 Task: Find connections with filter location Anyang with filter topic #goalswith filter profile language English with filter current company ICE with filter school Institute of Engineering & Management (IEM) with filter industry Philanthropic Fundraising Services with filter service category Administrative with filter keywords title Barber
Action: Mouse moved to (673, 76)
Screenshot: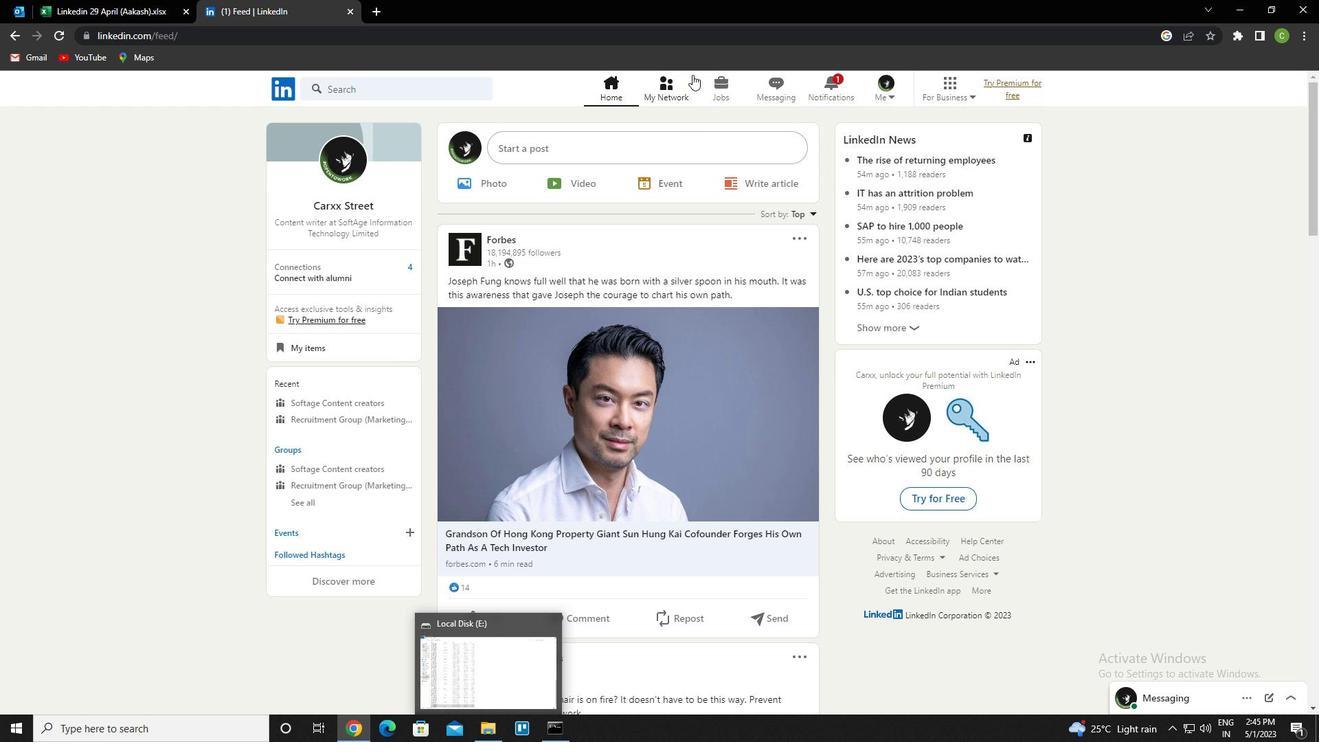 
Action: Mouse pressed left at (673, 76)
Screenshot: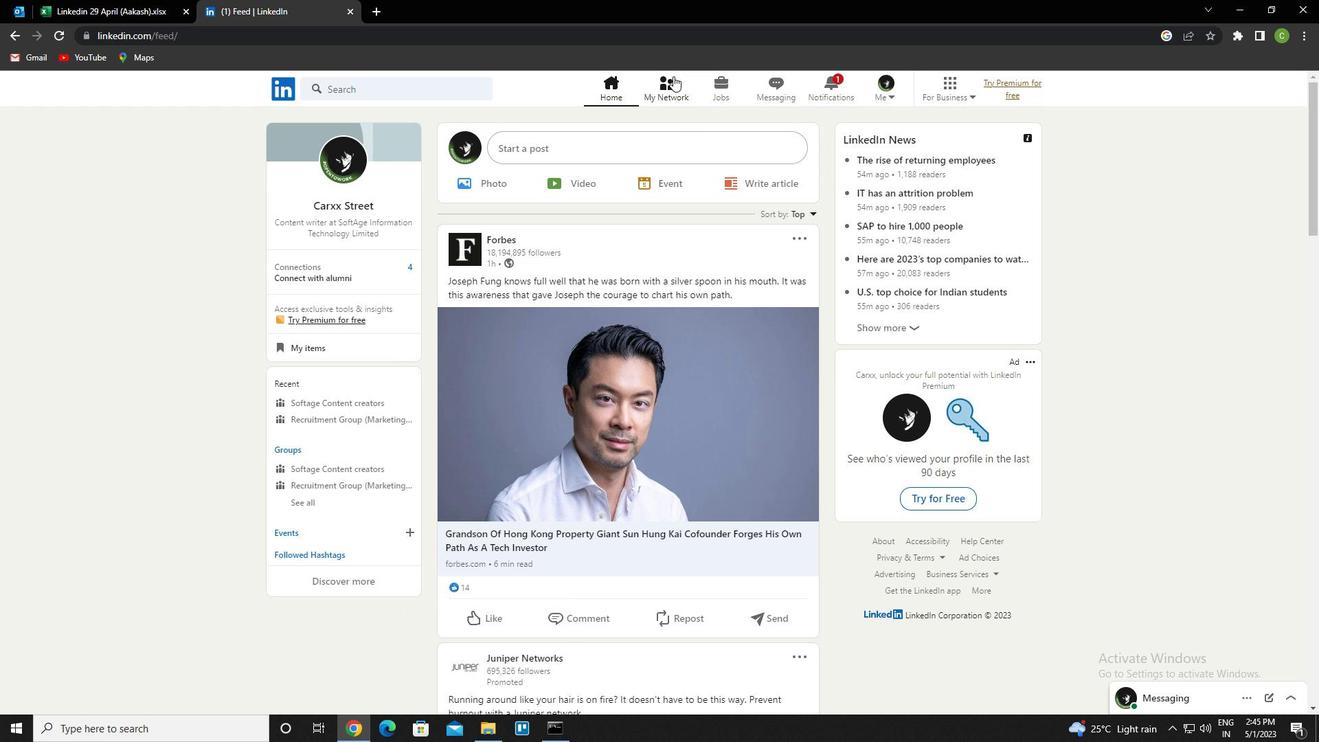 
Action: Mouse moved to (397, 165)
Screenshot: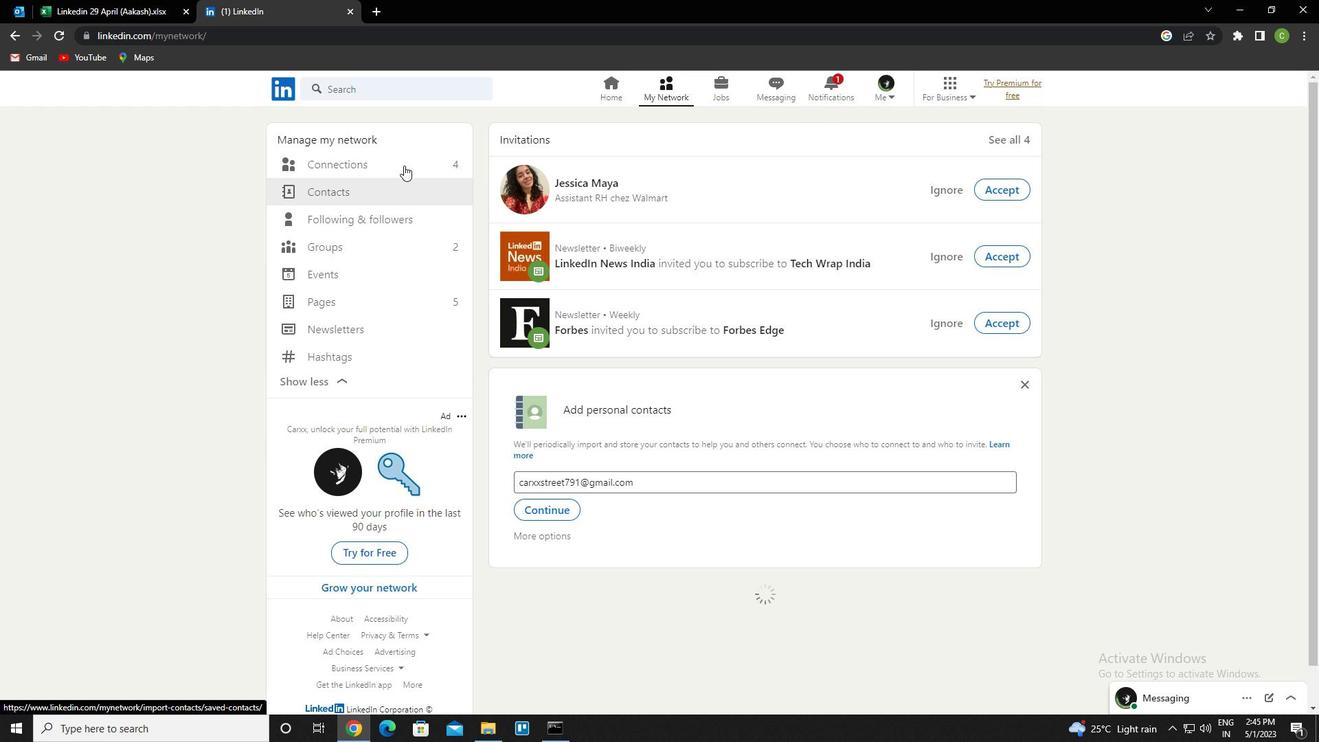
Action: Mouse pressed left at (397, 165)
Screenshot: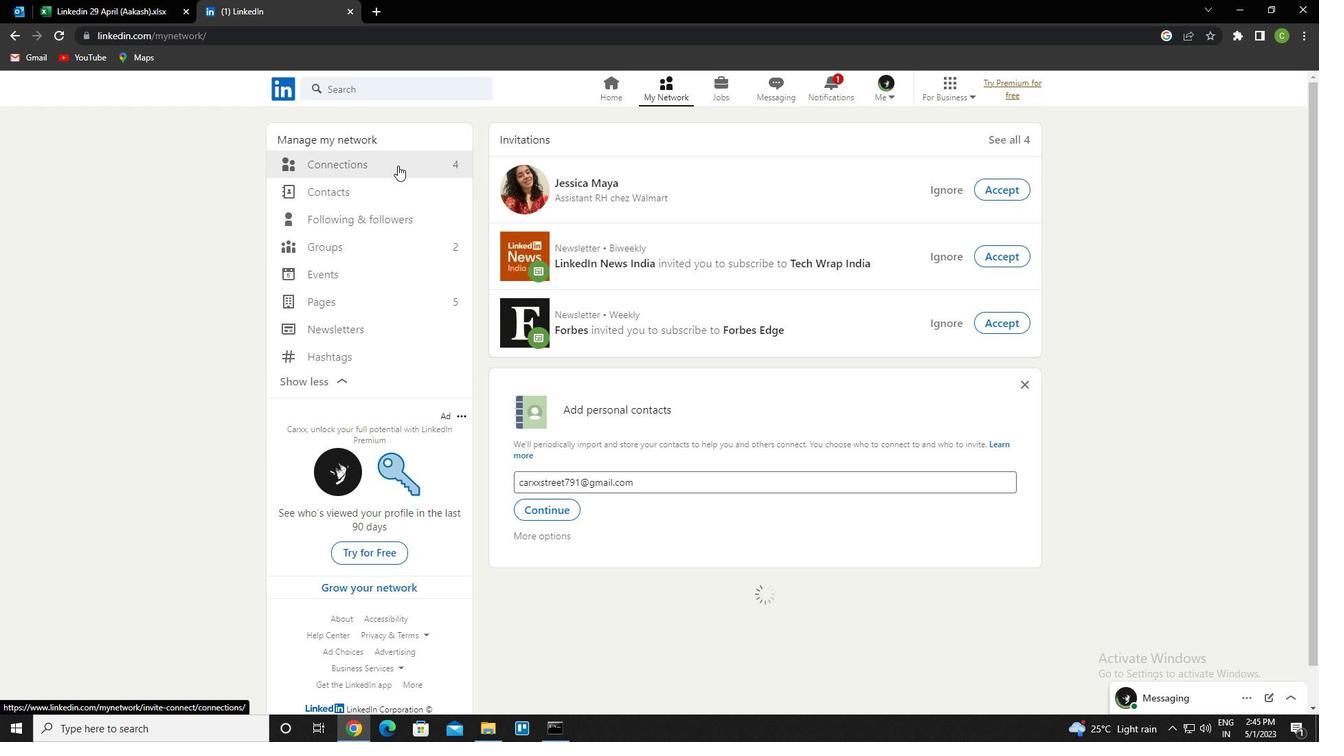 
Action: Mouse moved to (776, 166)
Screenshot: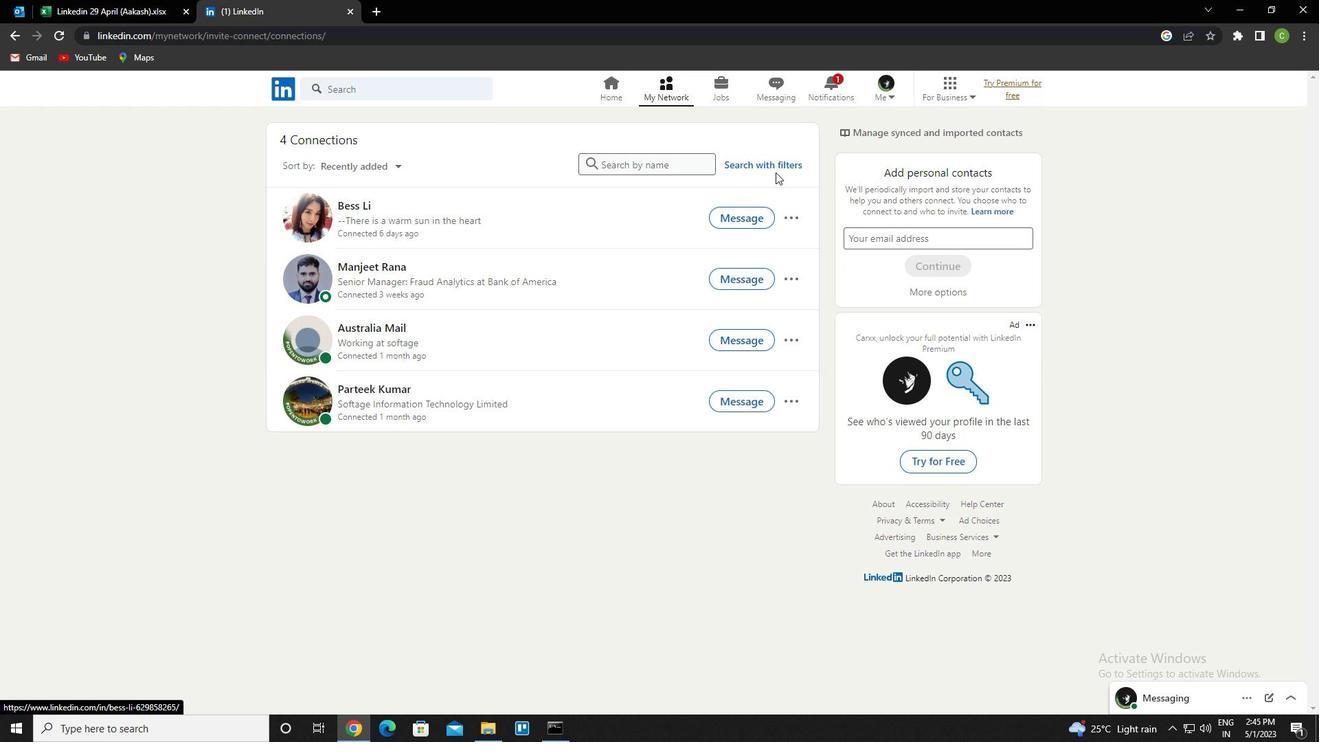 
Action: Mouse pressed left at (776, 166)
Screenshot: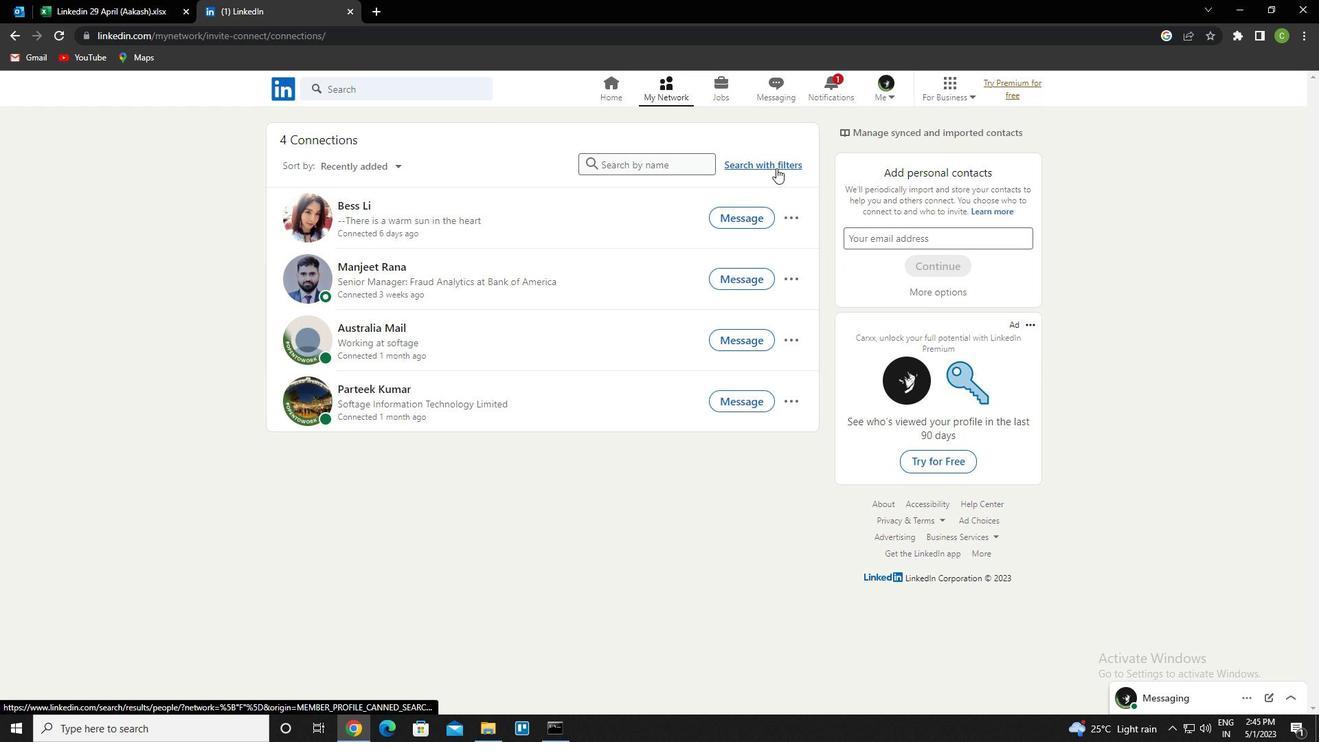 
Action: Mouse moved to (705, 120)
Screenshot: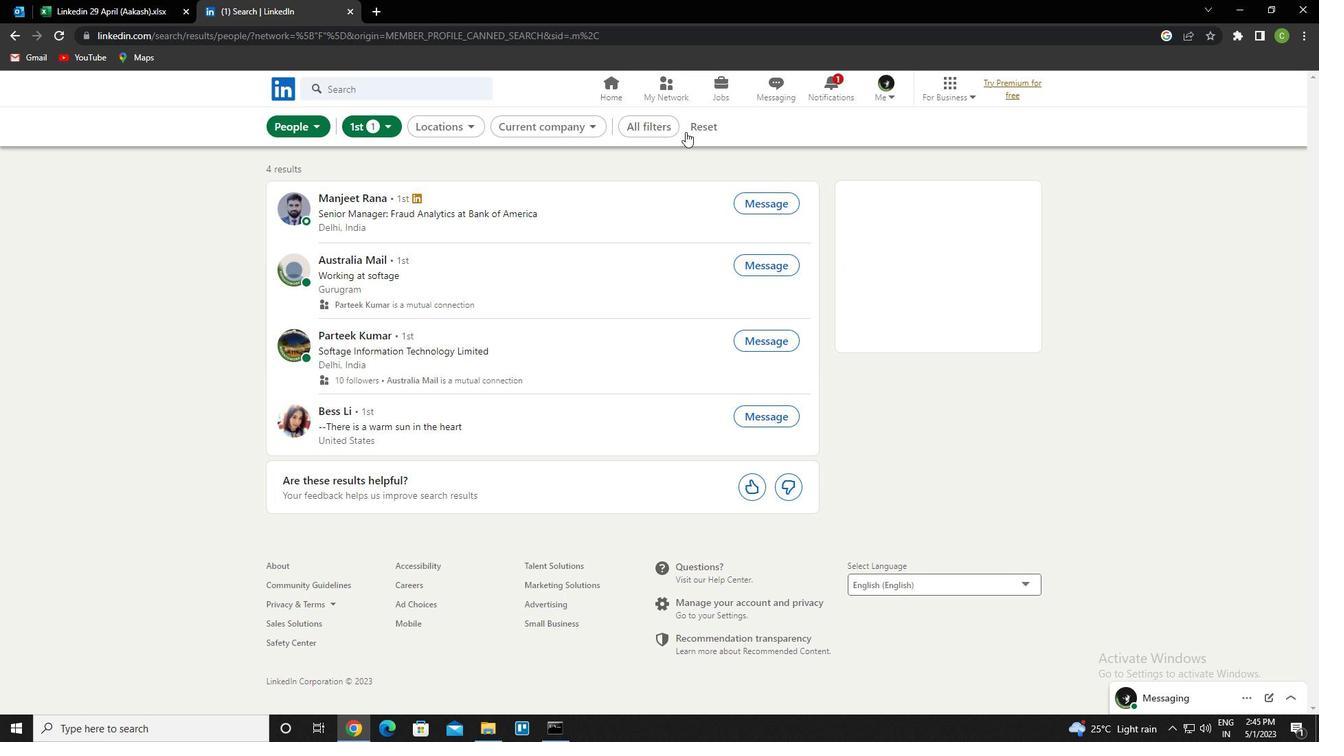 
Action: Mouse pressed left at (705, 120)
Screenshot: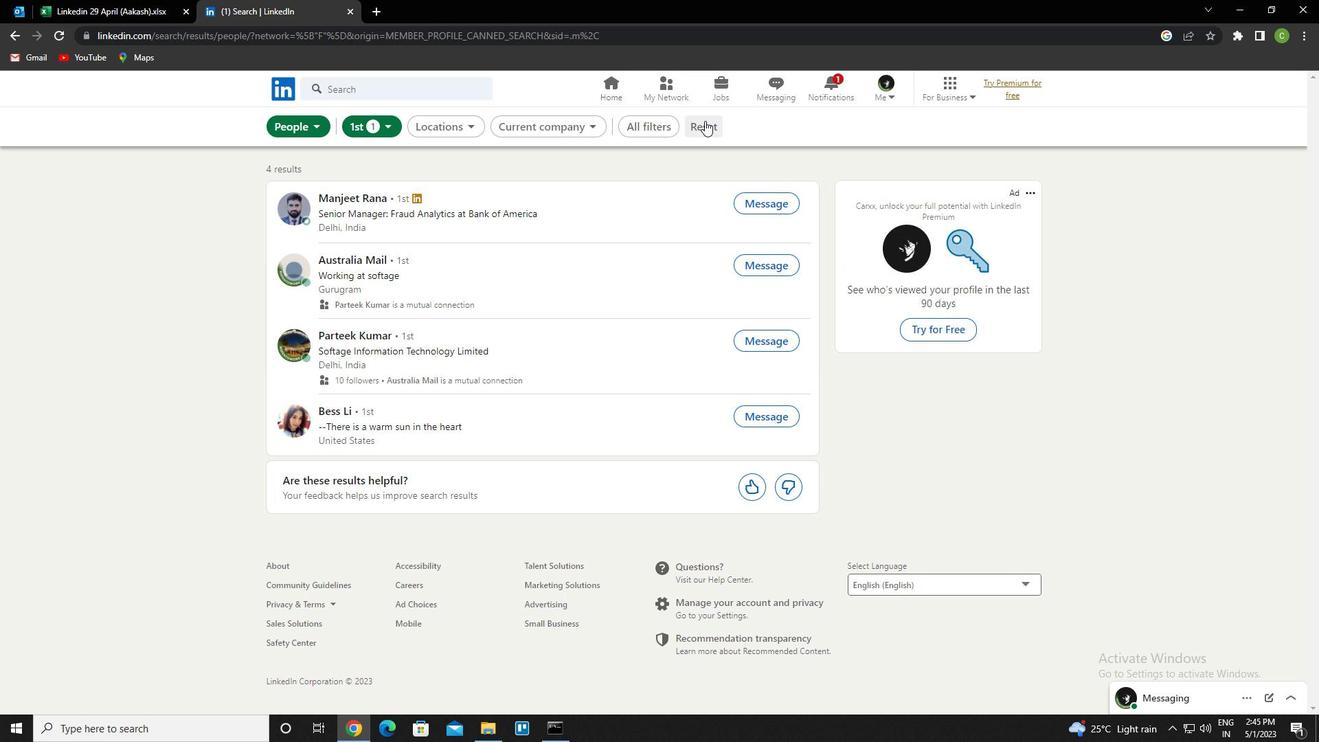 
Action: Mouse moved to (683, 124)
Screenshot: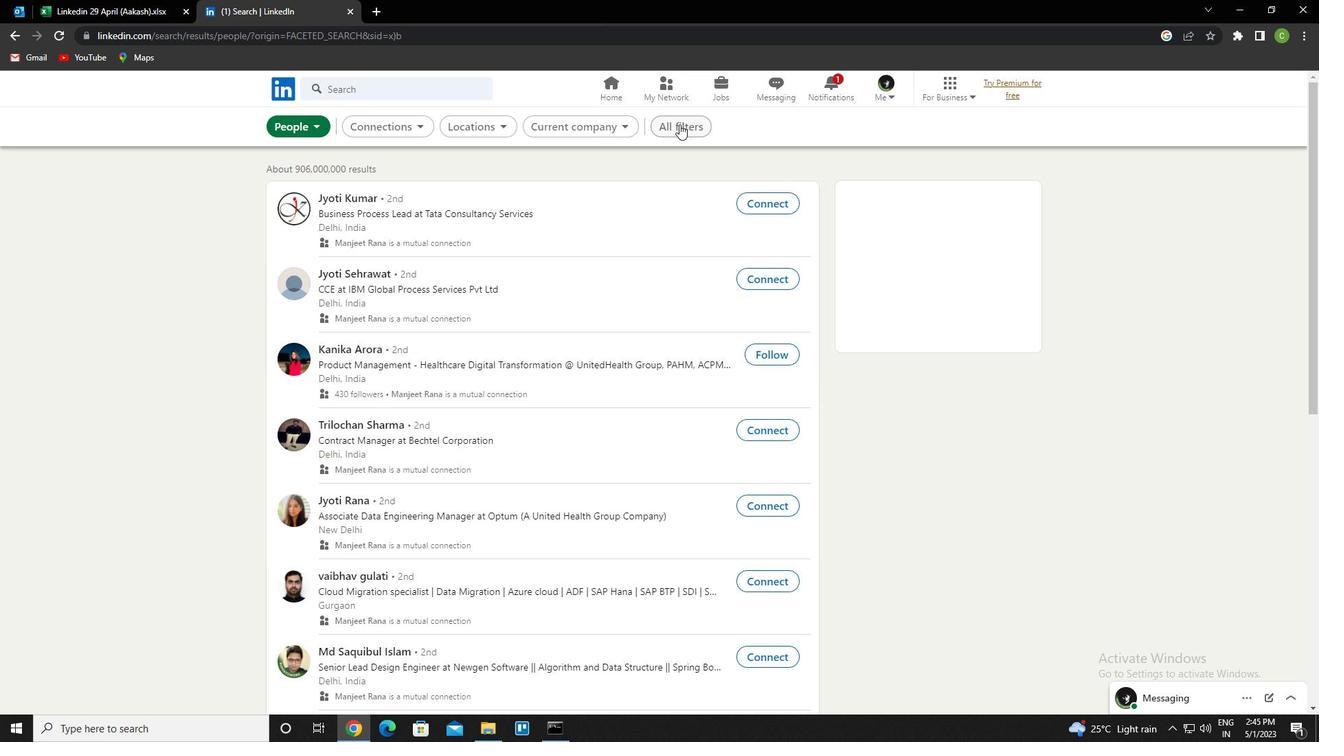 
Action: Mouse pressed left at (683, 124)
Screenshot: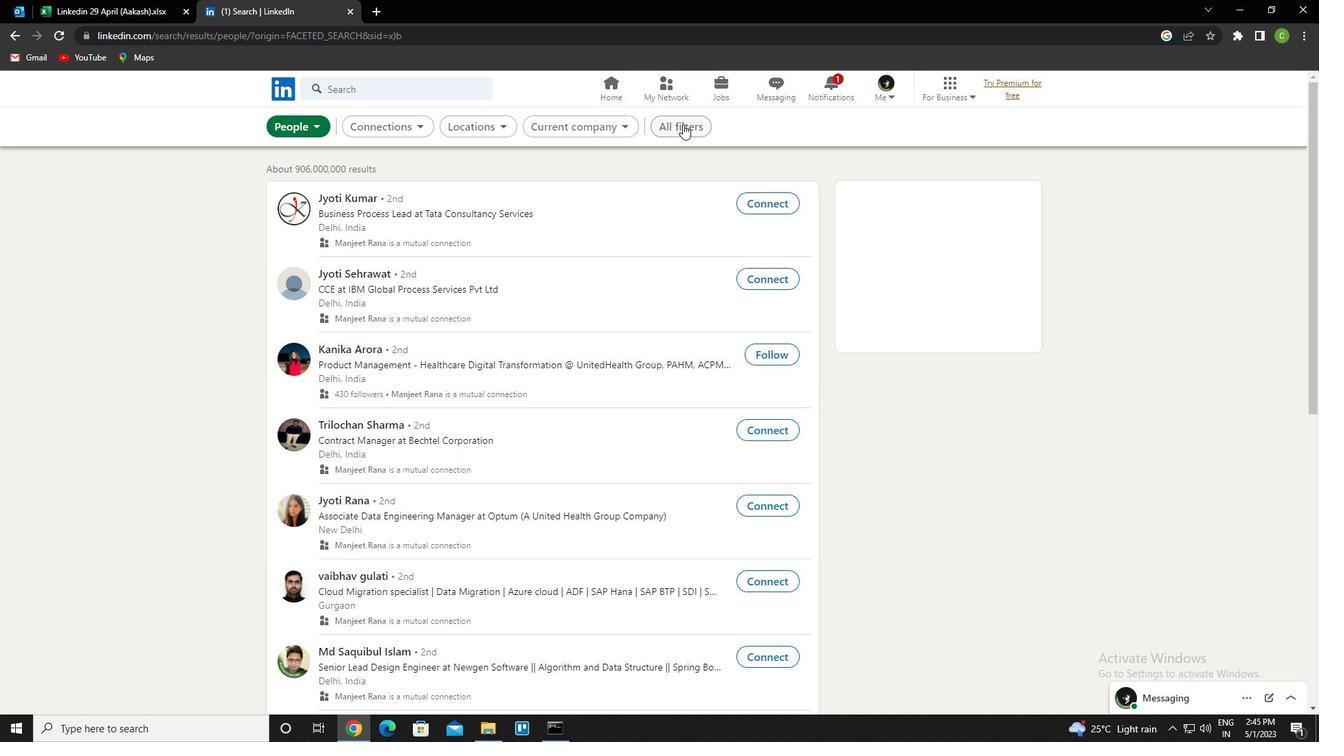 
Action: Mouse moved to (1188, 415)
Screenshot: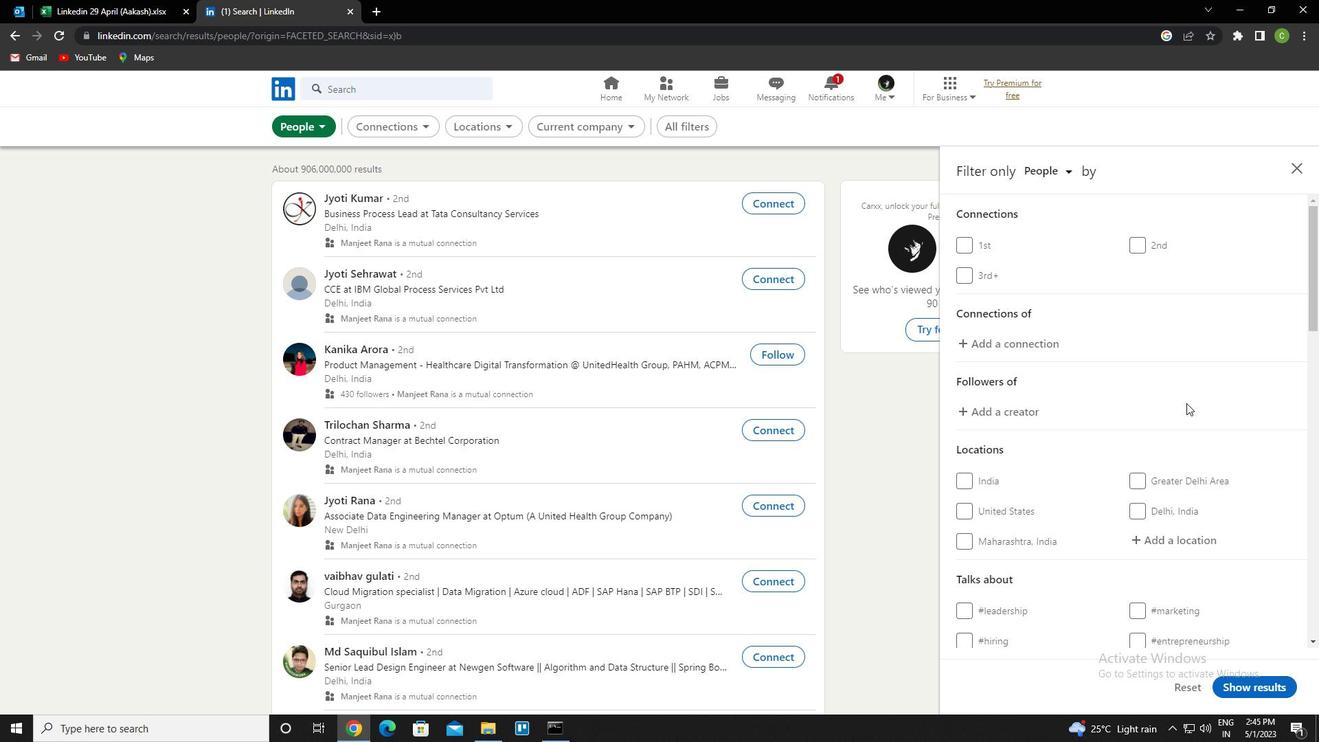 
Action: Mouse scrolled (1188, 414) with delta (0, 0)
Screenshot: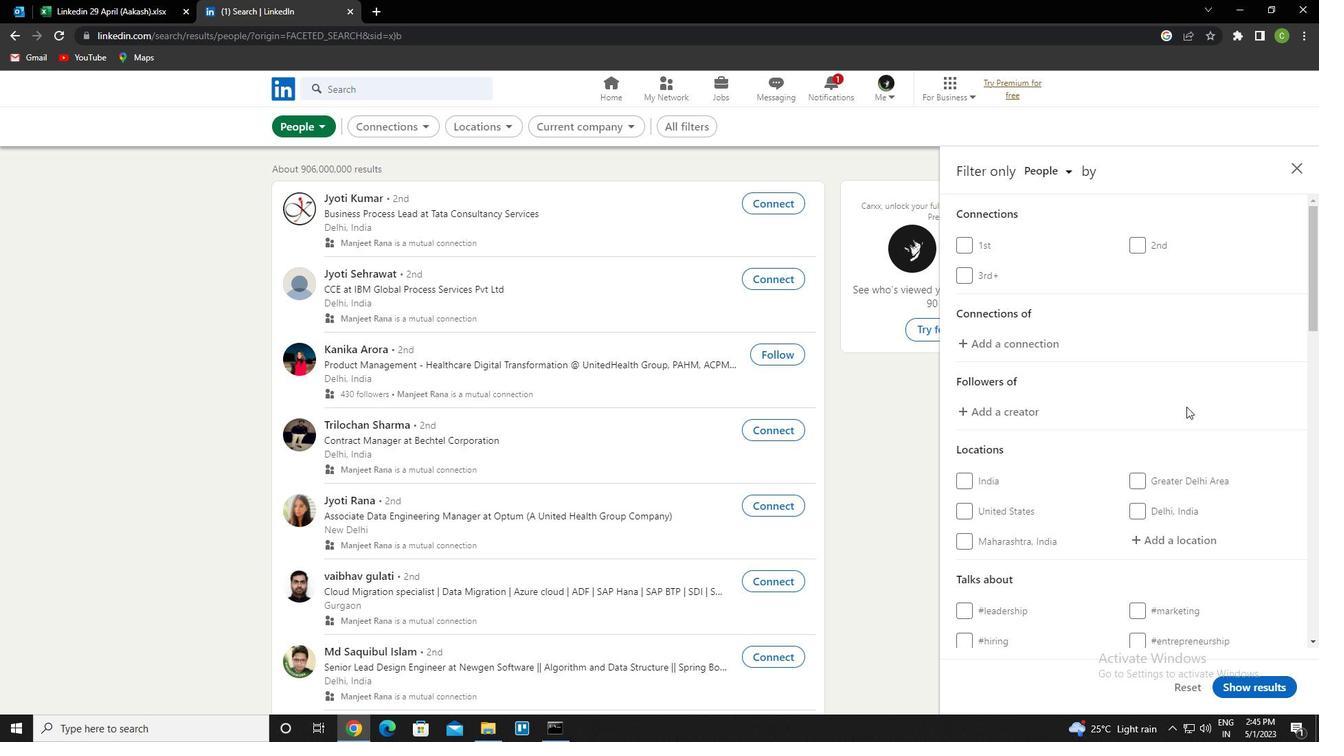 
Action: Mouse moved to (1195, 468)
Screenshot: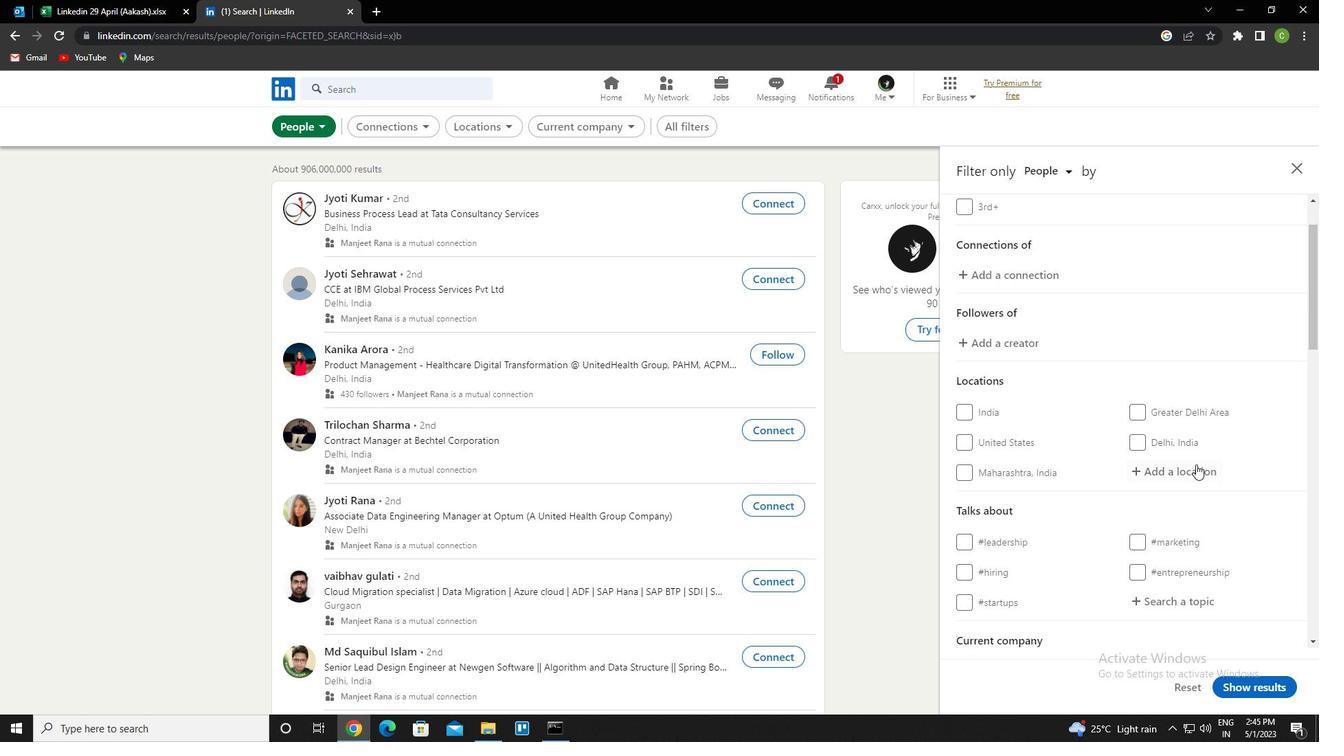 
Action: Mouse pressed left at (1195, 468)
Screenshot: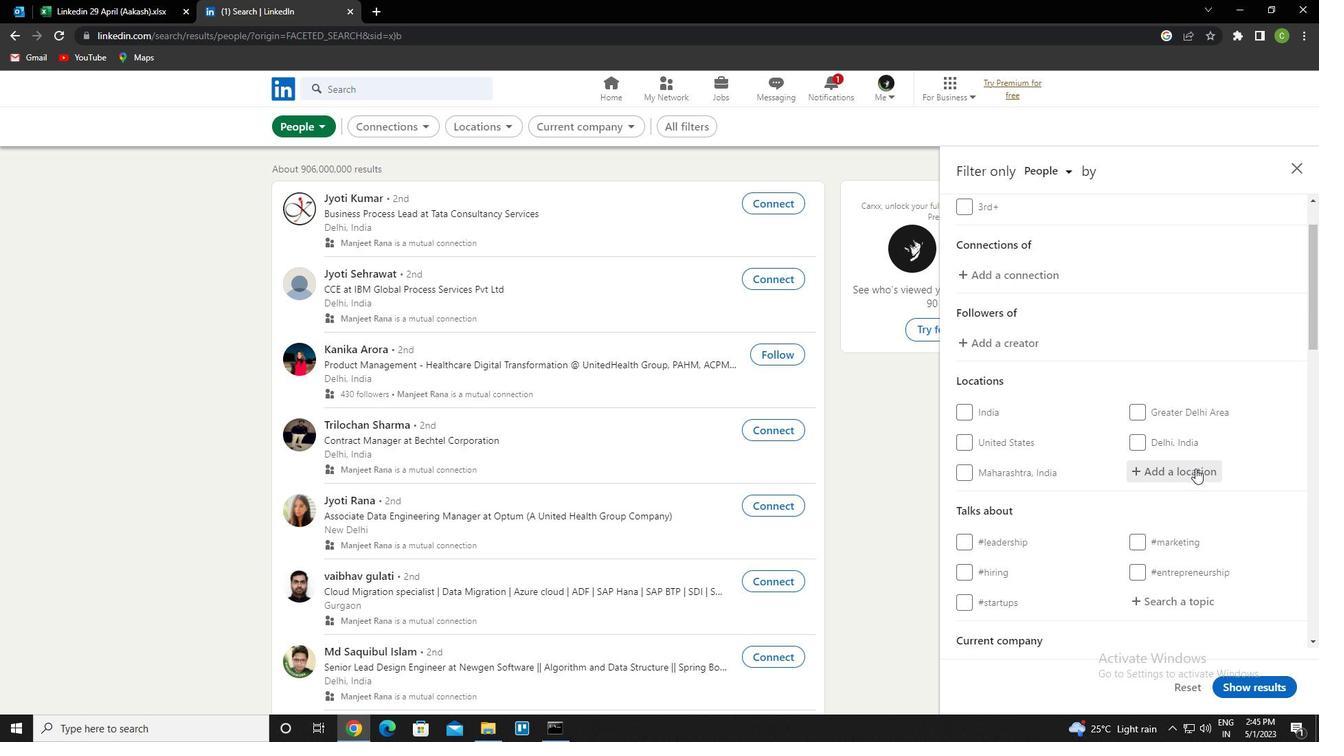 
Action: Mouse moved to (1053, 564)
Screenshot: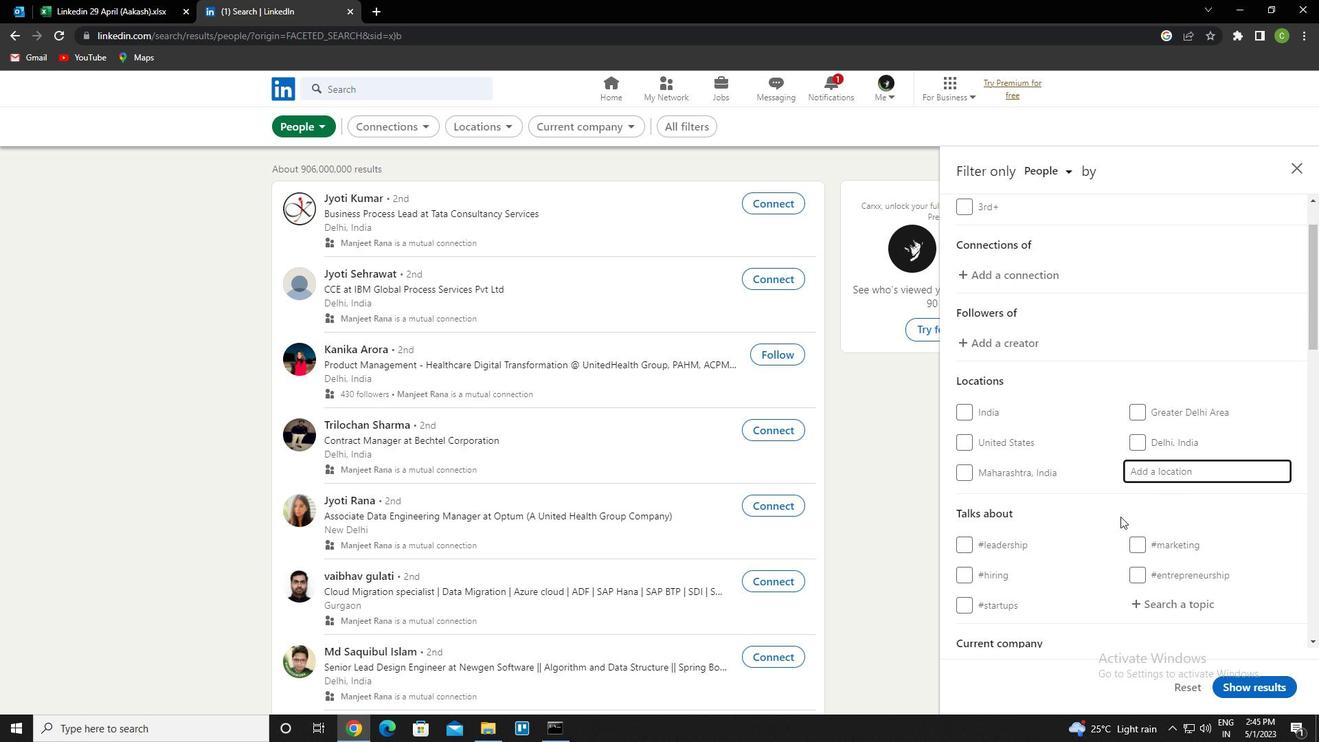 
Action: Key pressed <Key.caps_lock>a<Key.caps_lock>nyang<Key.down><Key.enter>
Screenshot: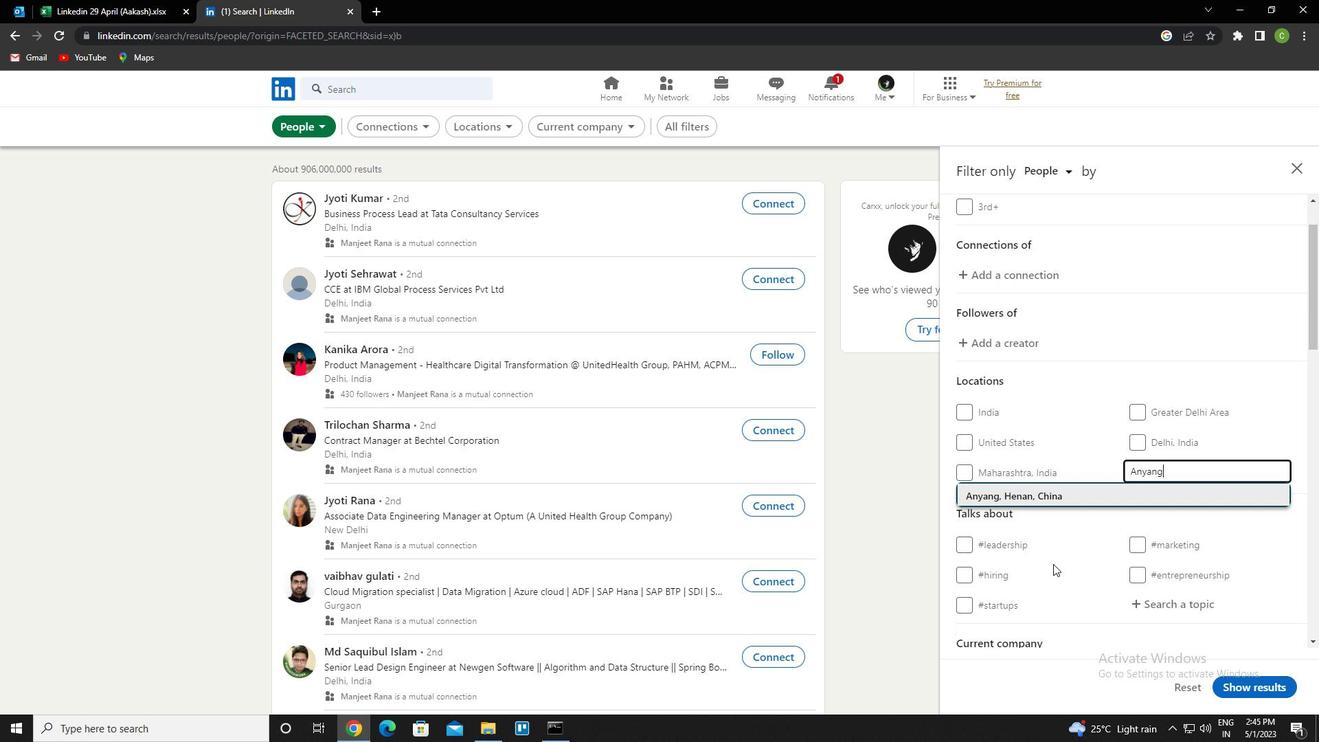 
Action: Mouse moved to (1045, 597)
Screenshot: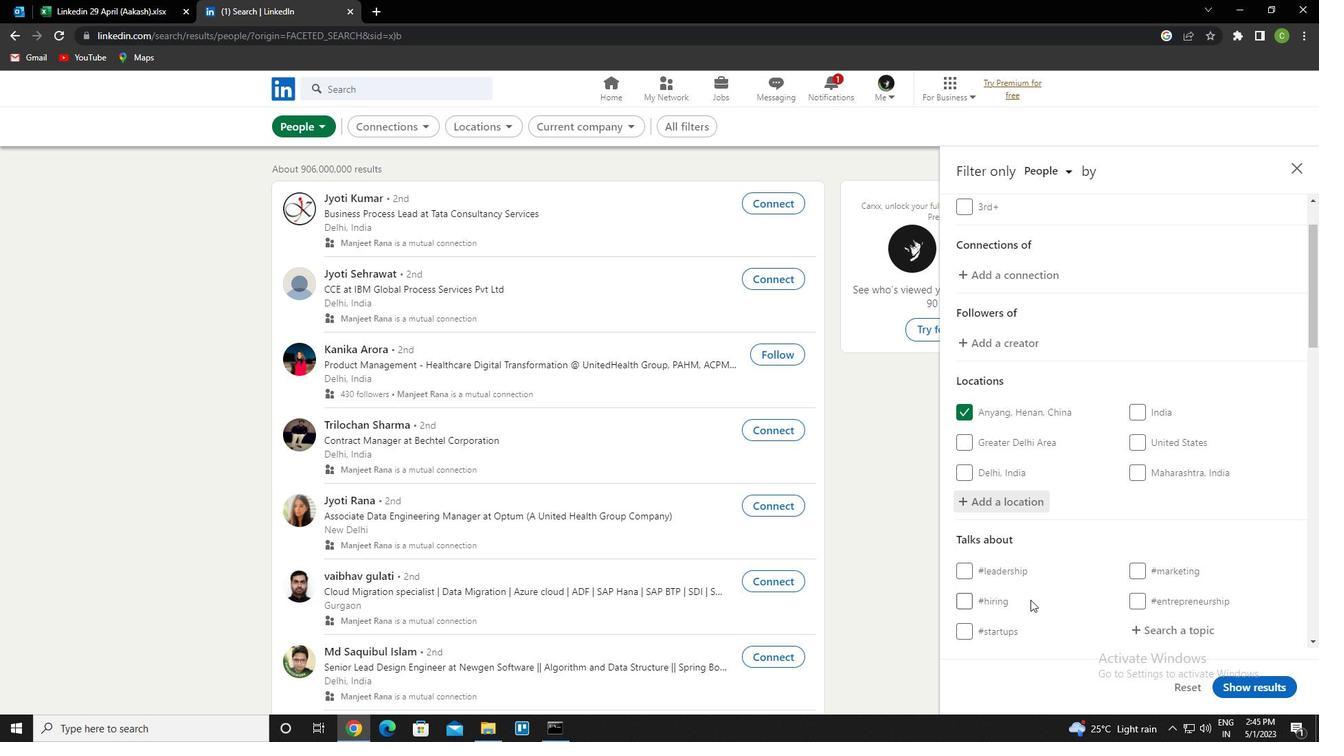 
Action: Mouse scrolled (1045, 596) with delta (0, 0)
Screenshot: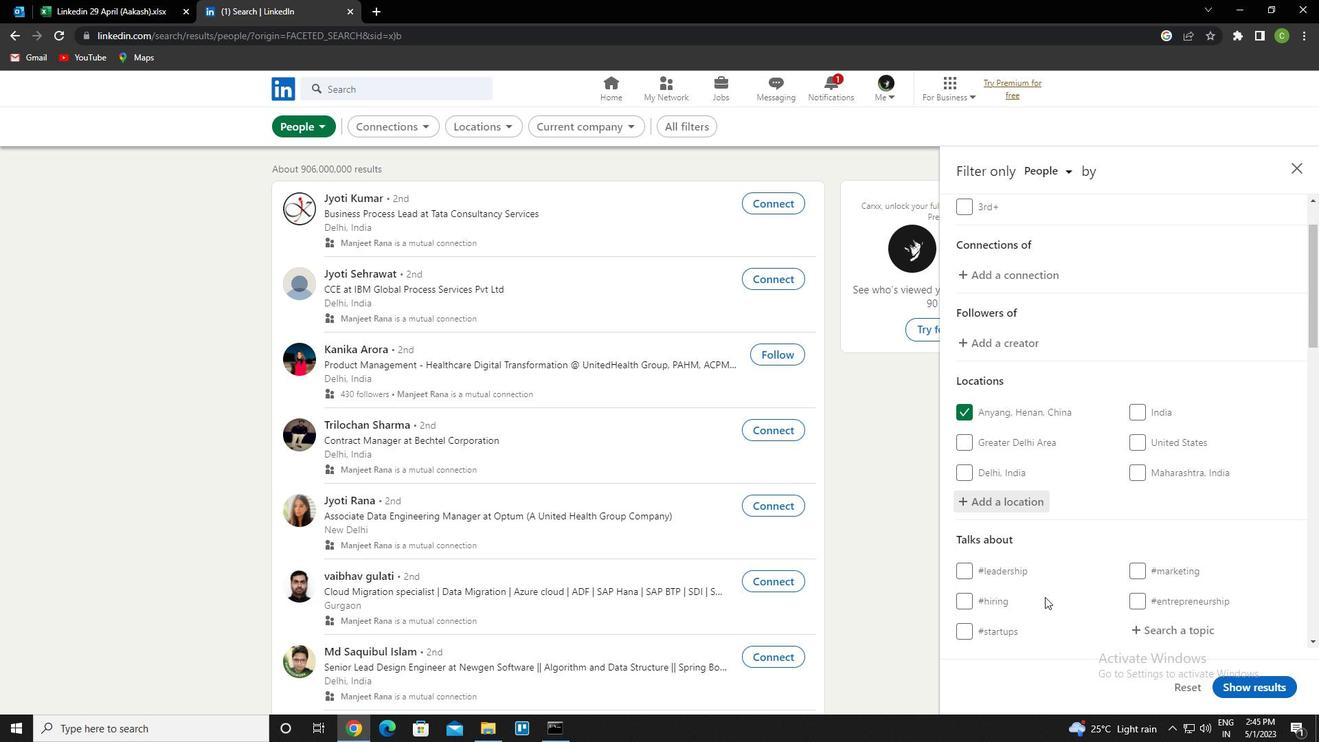 
Action: Mouse scrolled (1045, 596) with delta (0, 0)
Screenshot: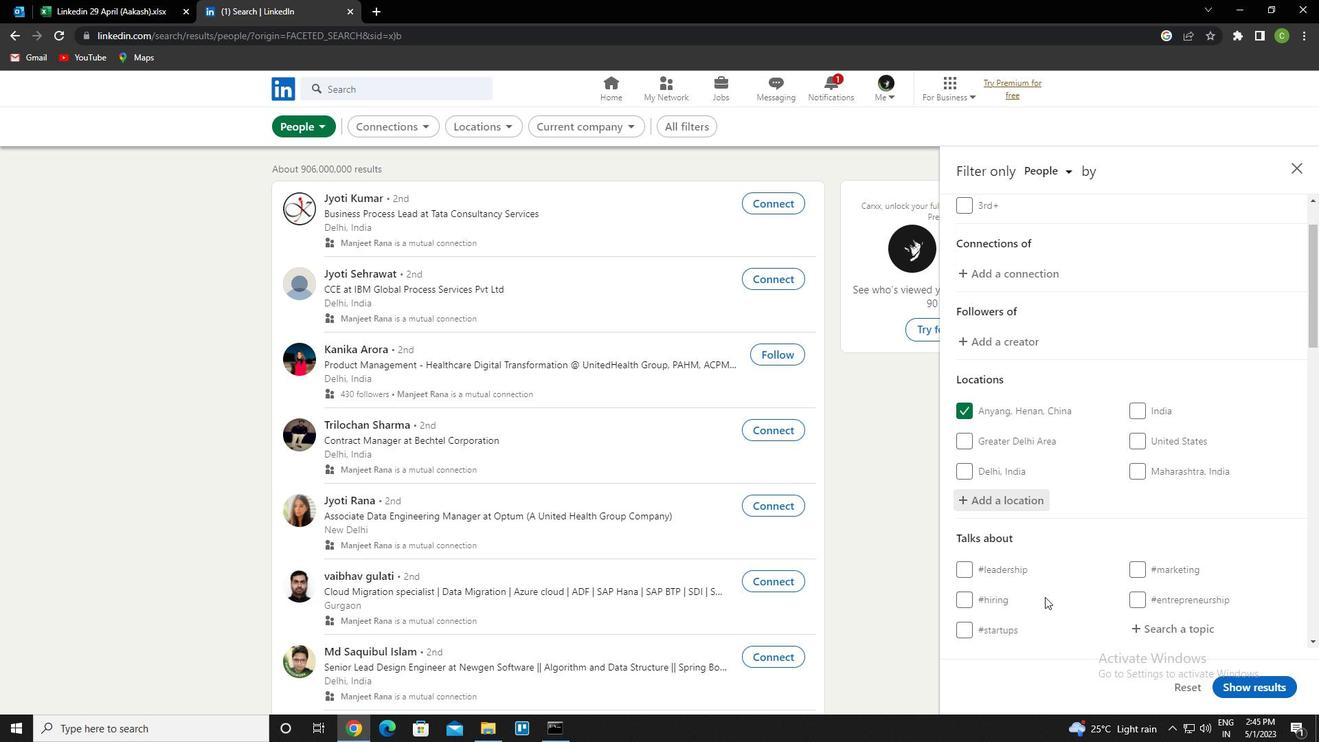 
Action: Mouse moved to (1203, 495)
Screenshot: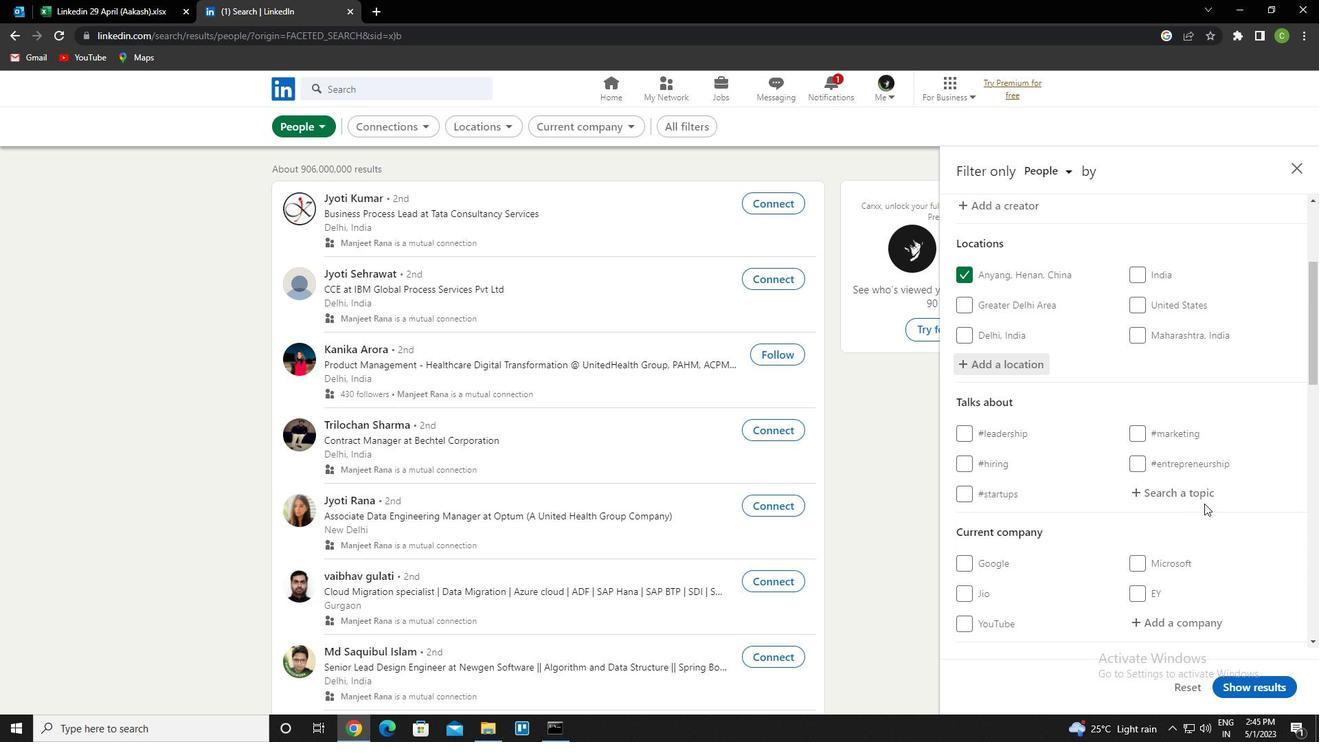 
Action: Mouse pressed left at (1203, 495)
Screenshot: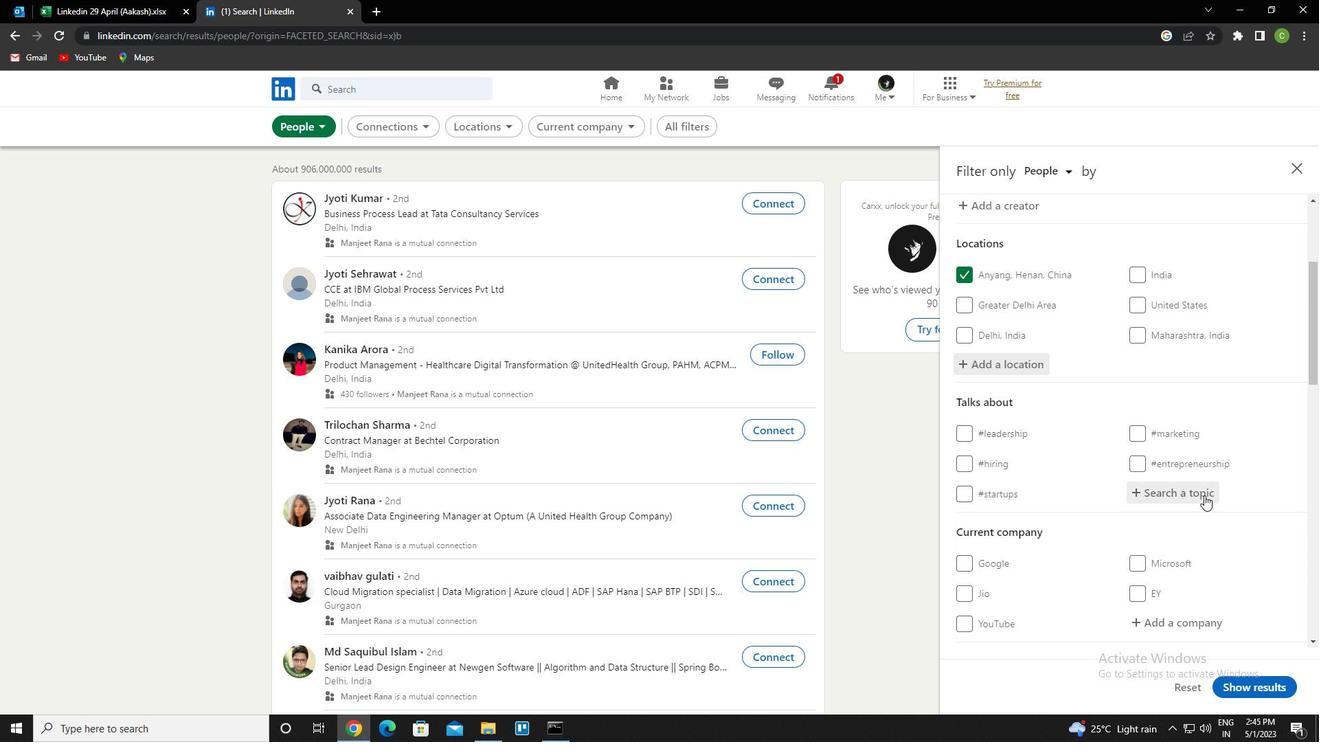 
Action: Mouse moved to (1152, 530)
Screenshot: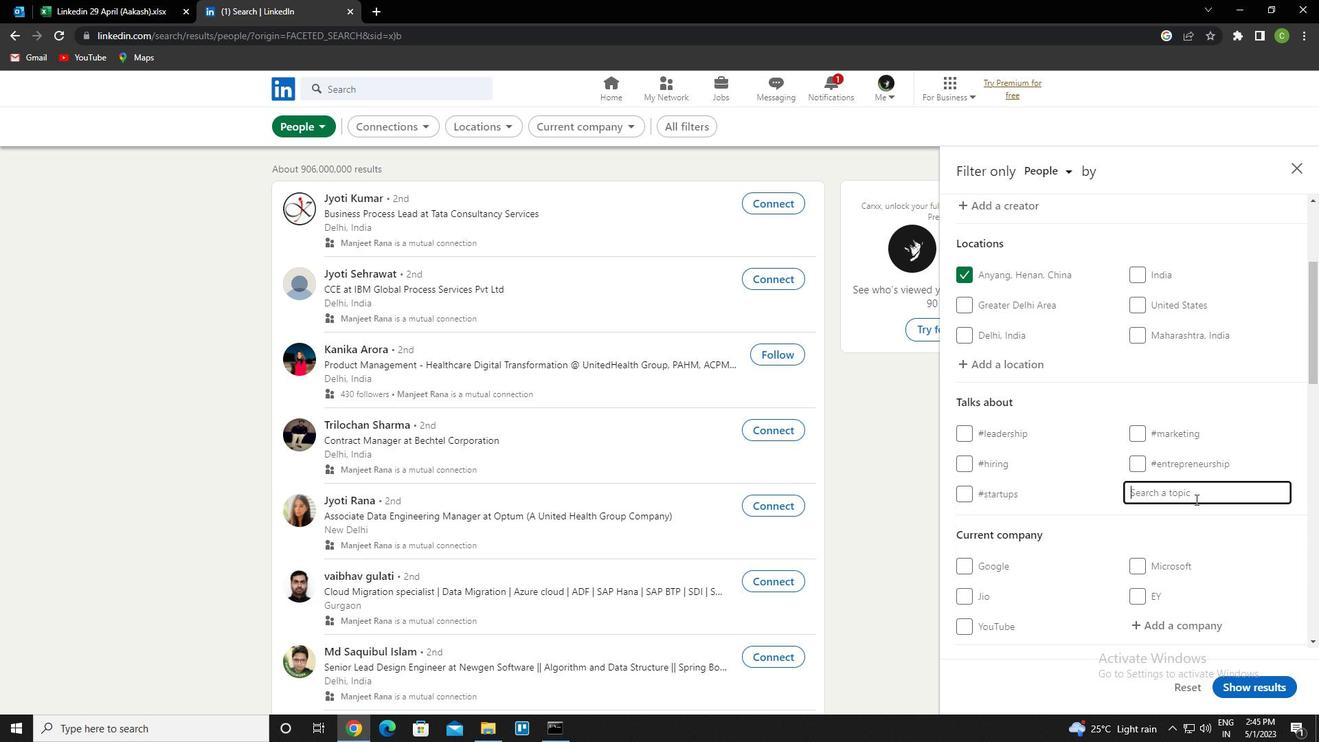 
Action: Key pressed goals<Key.down><Key.enter>
Screenshot: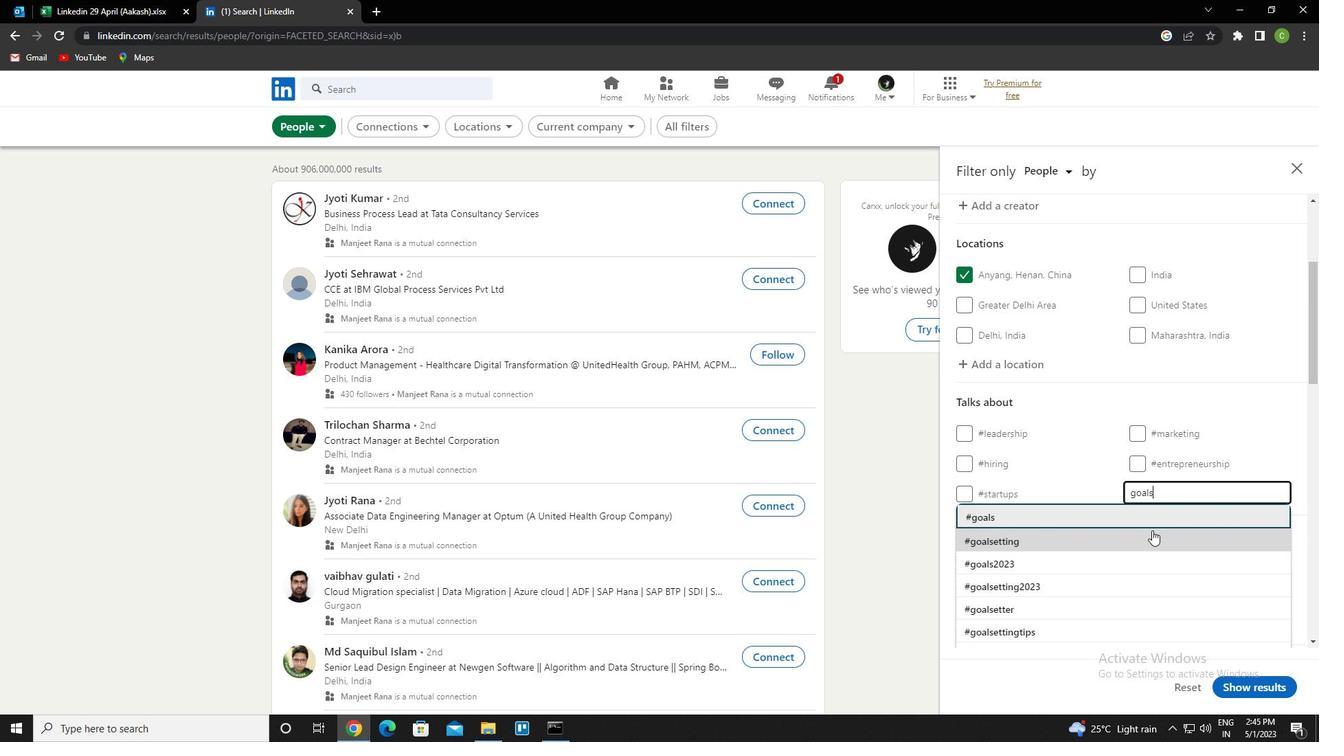 
Action: Mouse moved to (1139, 519)
Screenshot: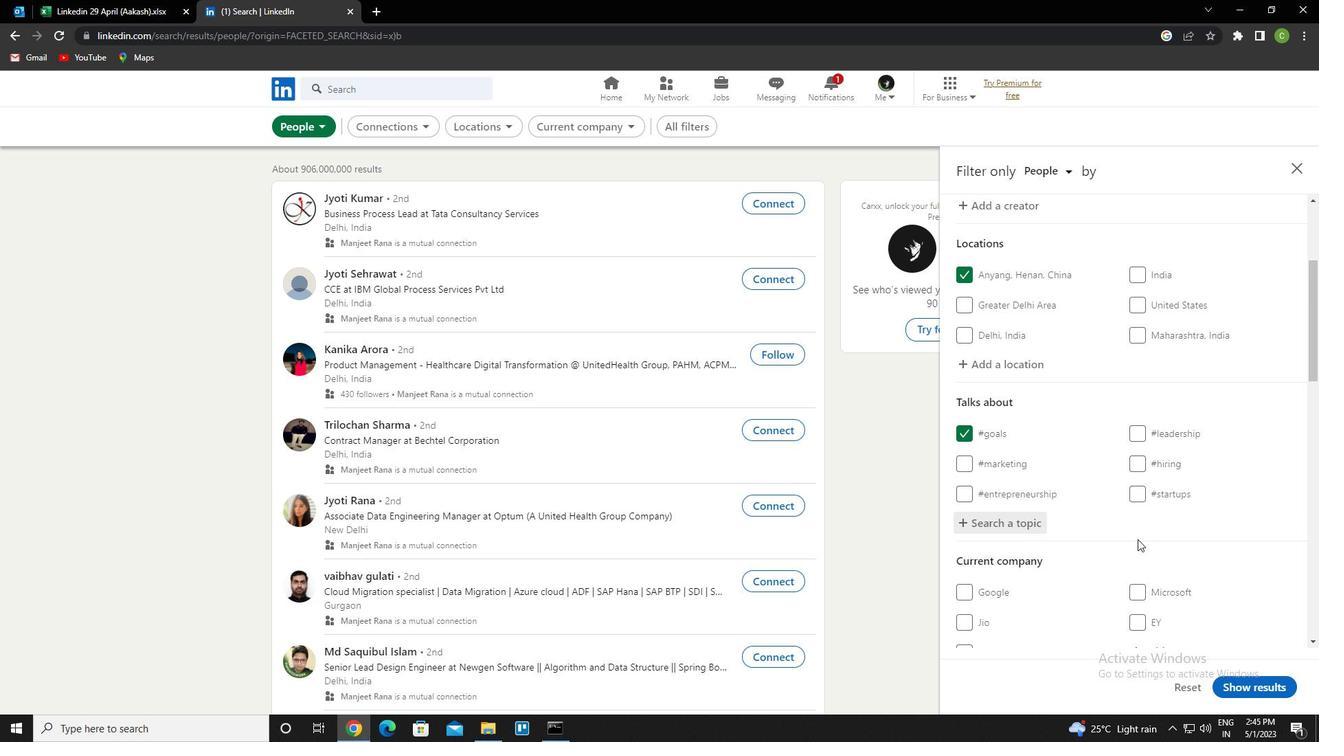 
Action: Mouse scrolled (1139, 518) with delta (0, 0)
Screenshot: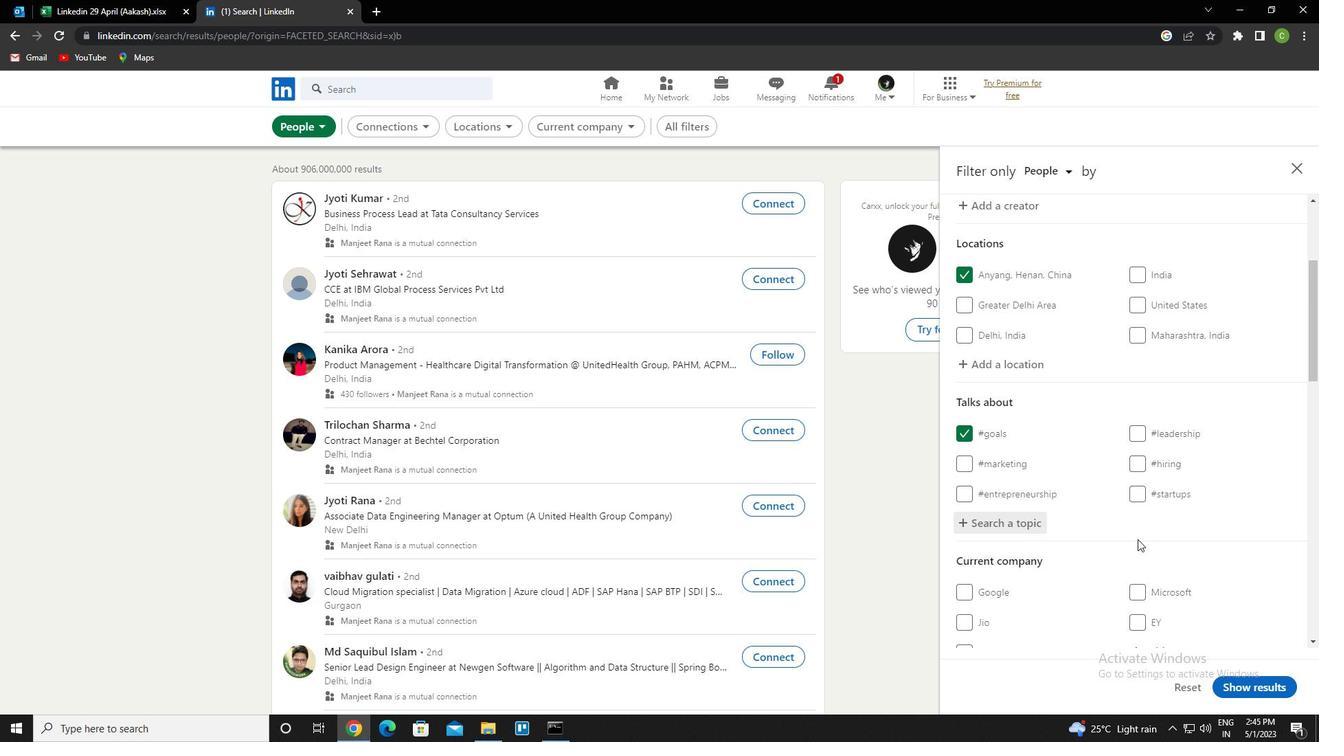 
Action: Mouse moved to (1140, 518)
Screenshot: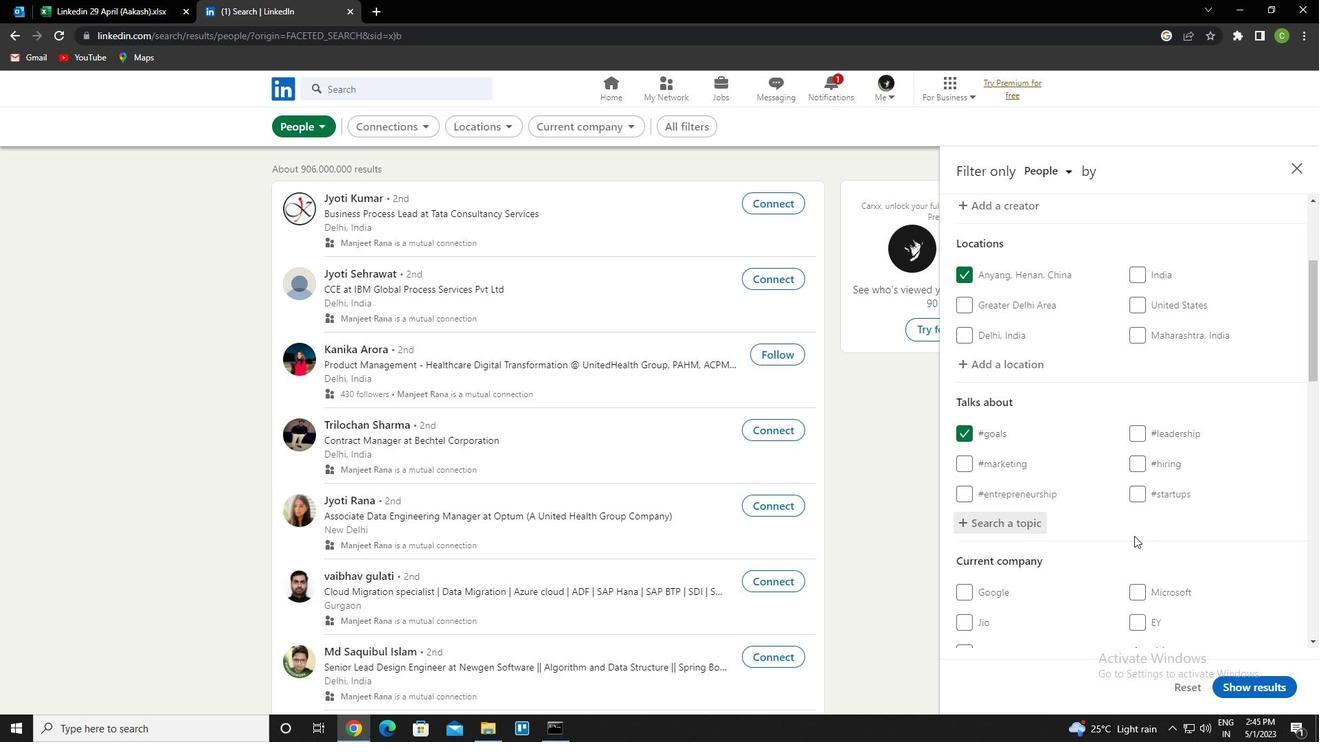 
Action: Mouse scrolled (1140, 518) with delta (0, 0)
Screenshot: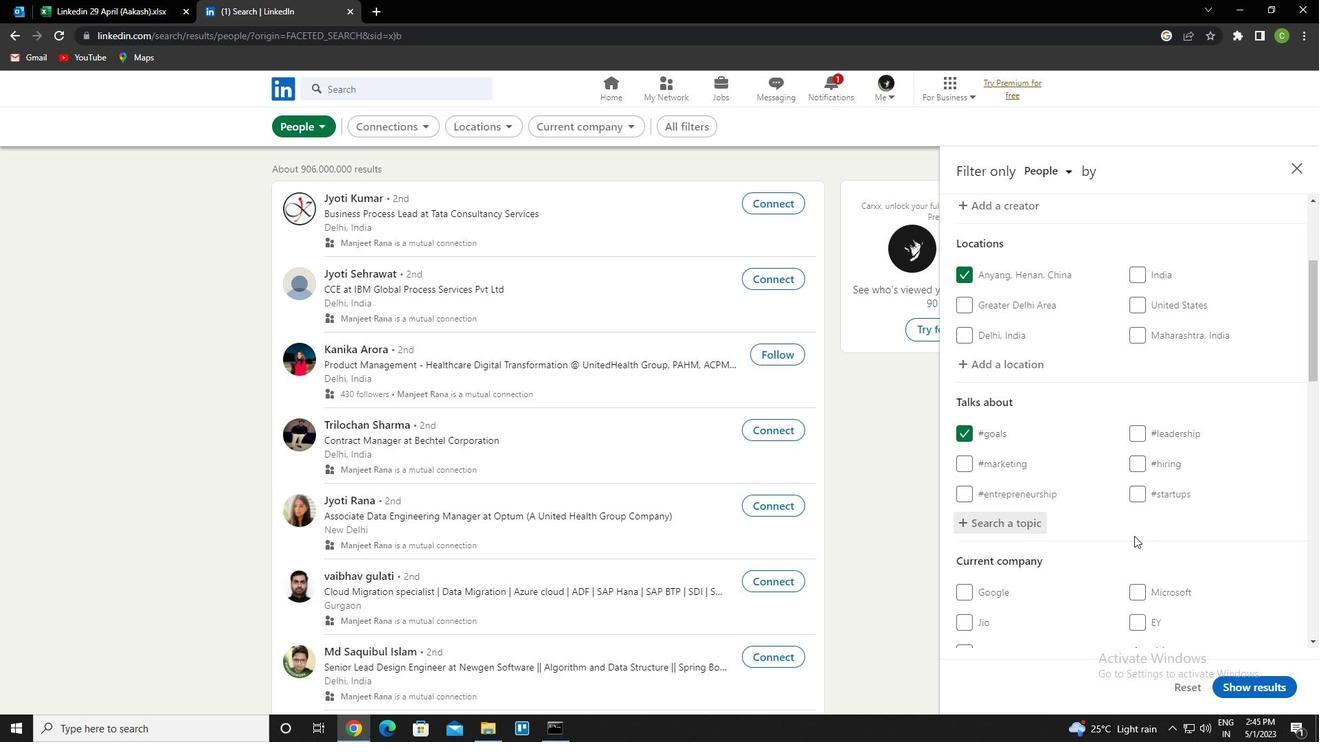 
Action: Mouse moved to (1142, 518)
Screenshot: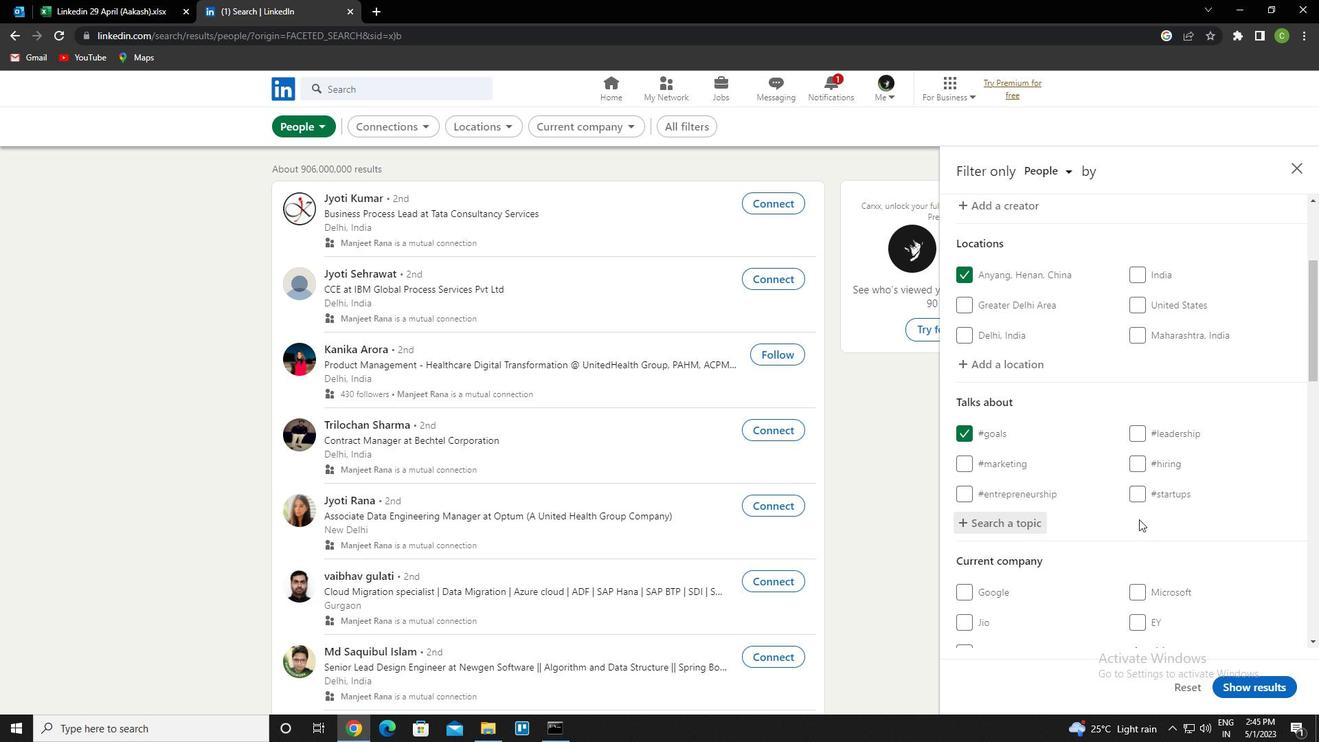 
Action: Mouse scrolled (1142, 517) with delta (0, 0)
Screenshot: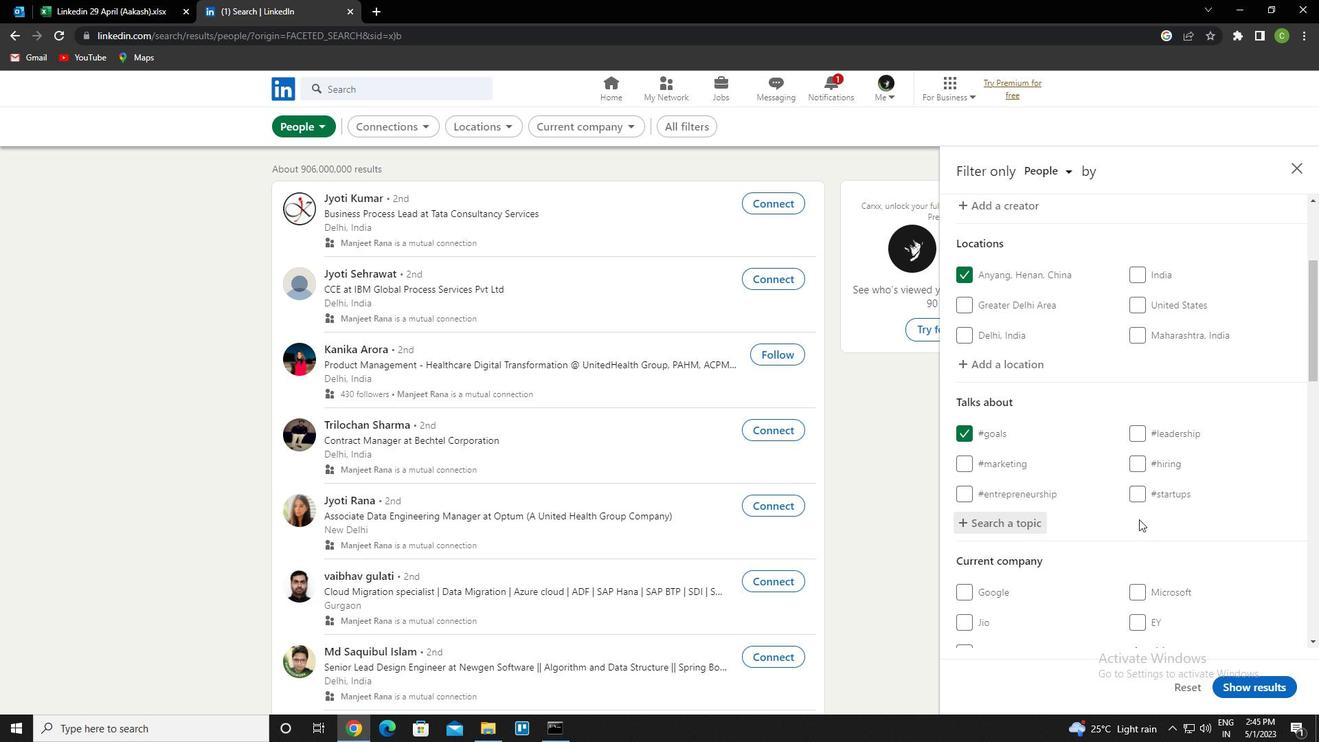 
Action: Mouse scrolled (1142, 517) with delta (0, 0)
Screenshot: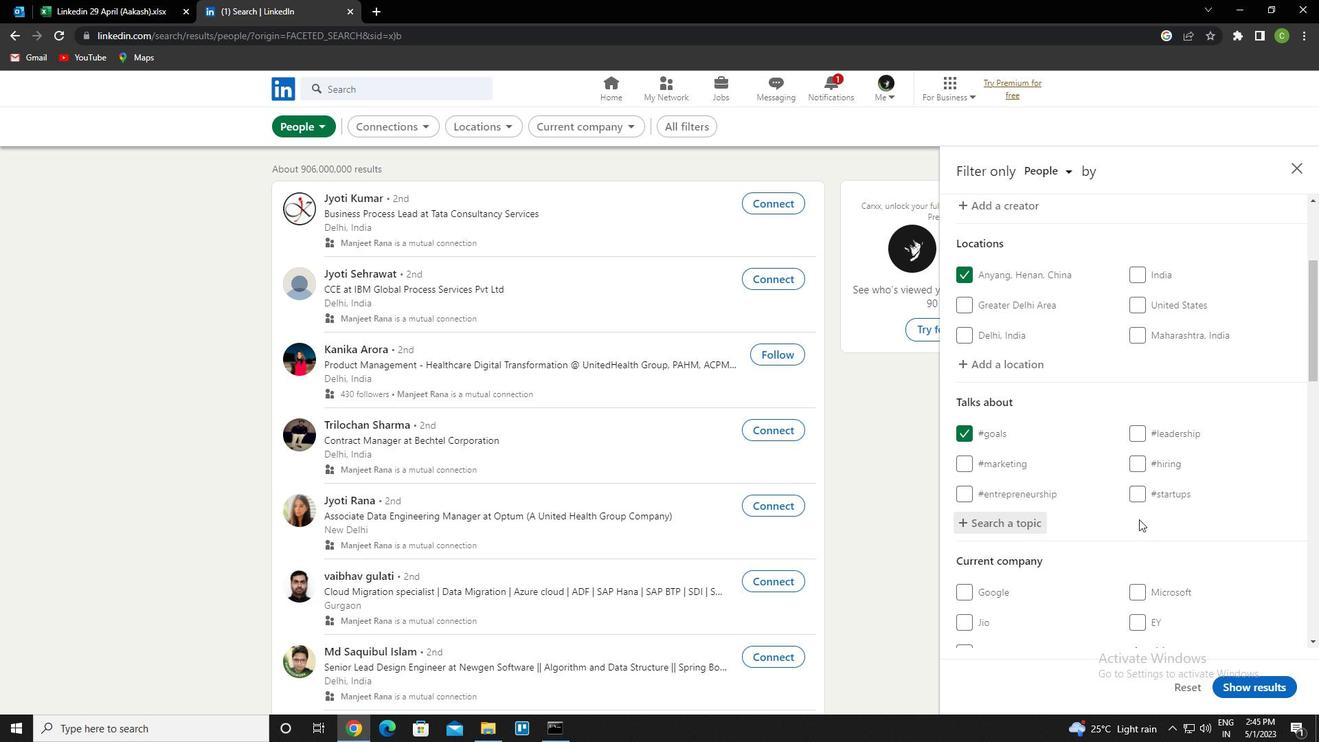 
Action: Mouse scrolled (1142, 517) with delta (0, 0)
Screenshot: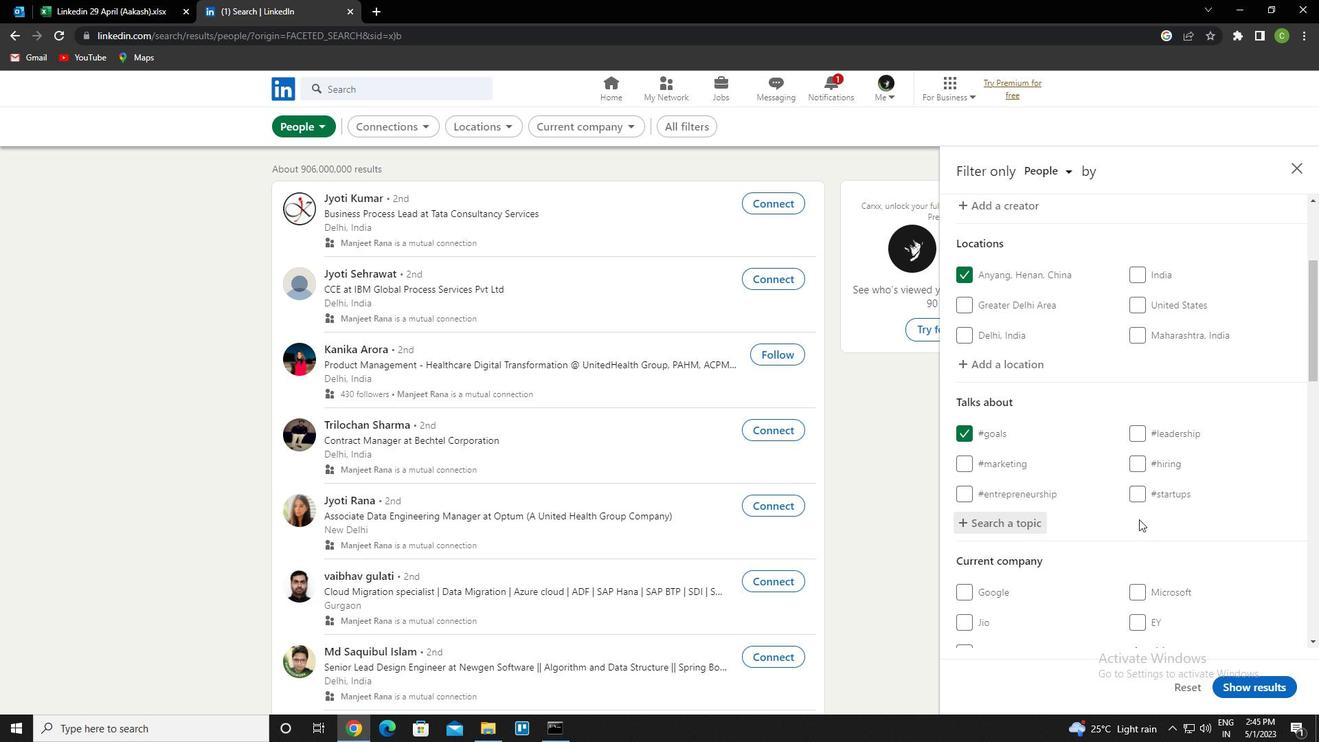 
Action: Mouse scrolled (1142, 517) with delta (0, 0)
Screenshot: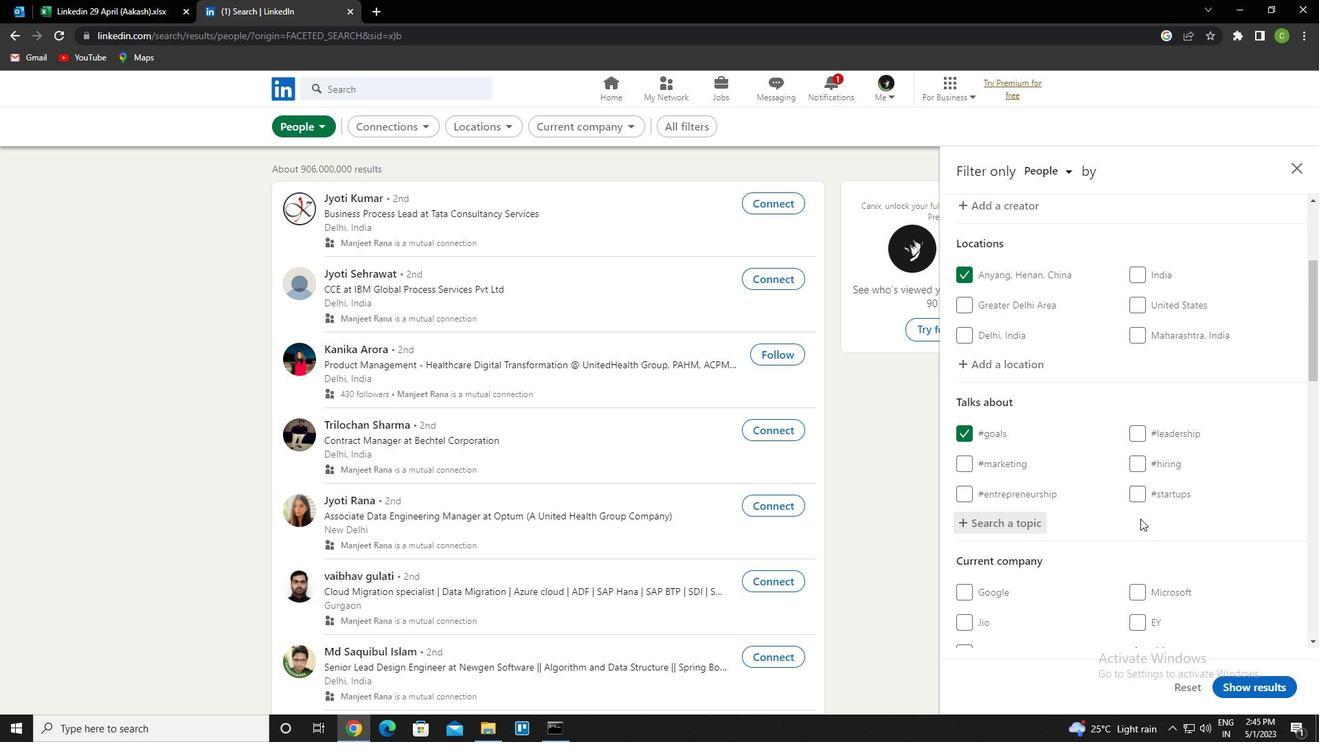 
Action: Mouse scrolled (1142, 517) with delta (0, 0)
Screenshot: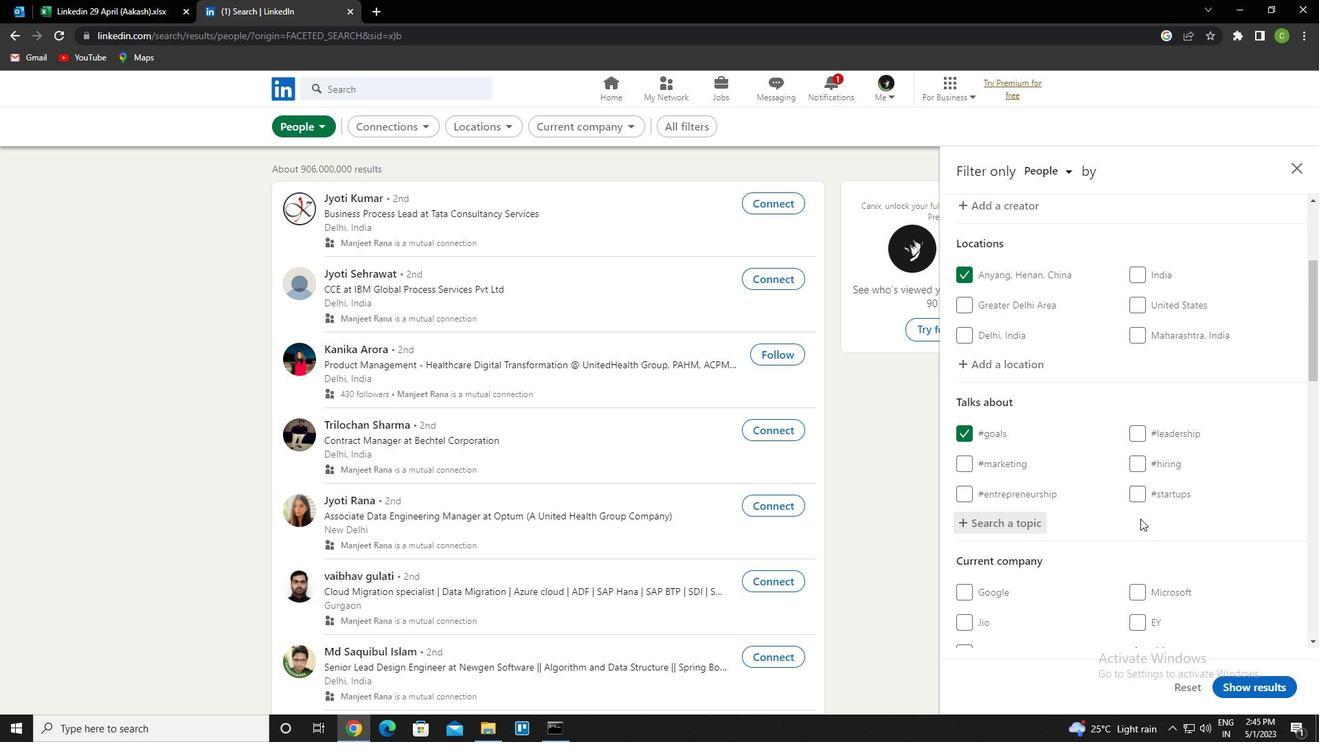
Action: Mouse moved to (1148, 516)
Screenshot: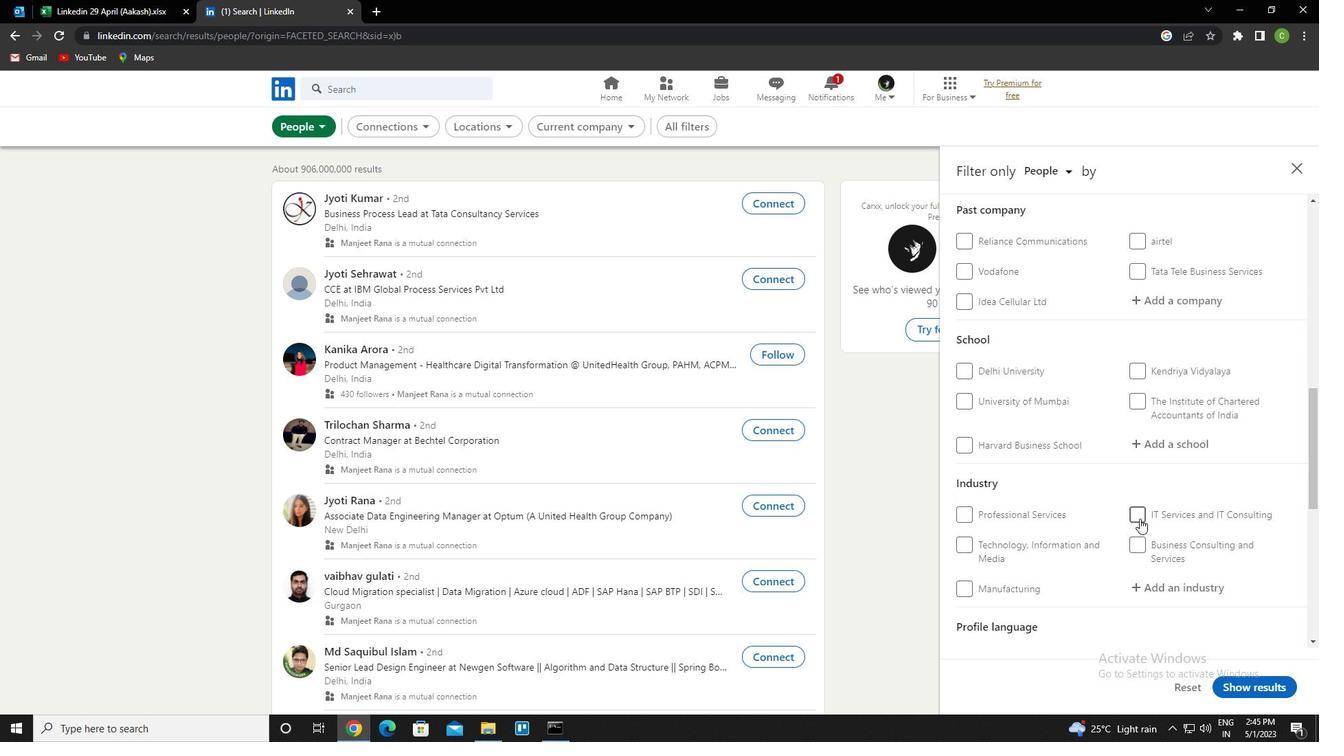 
Action: Mouse scrolled (1148, 515) with delta (0, 0)
Screenshot: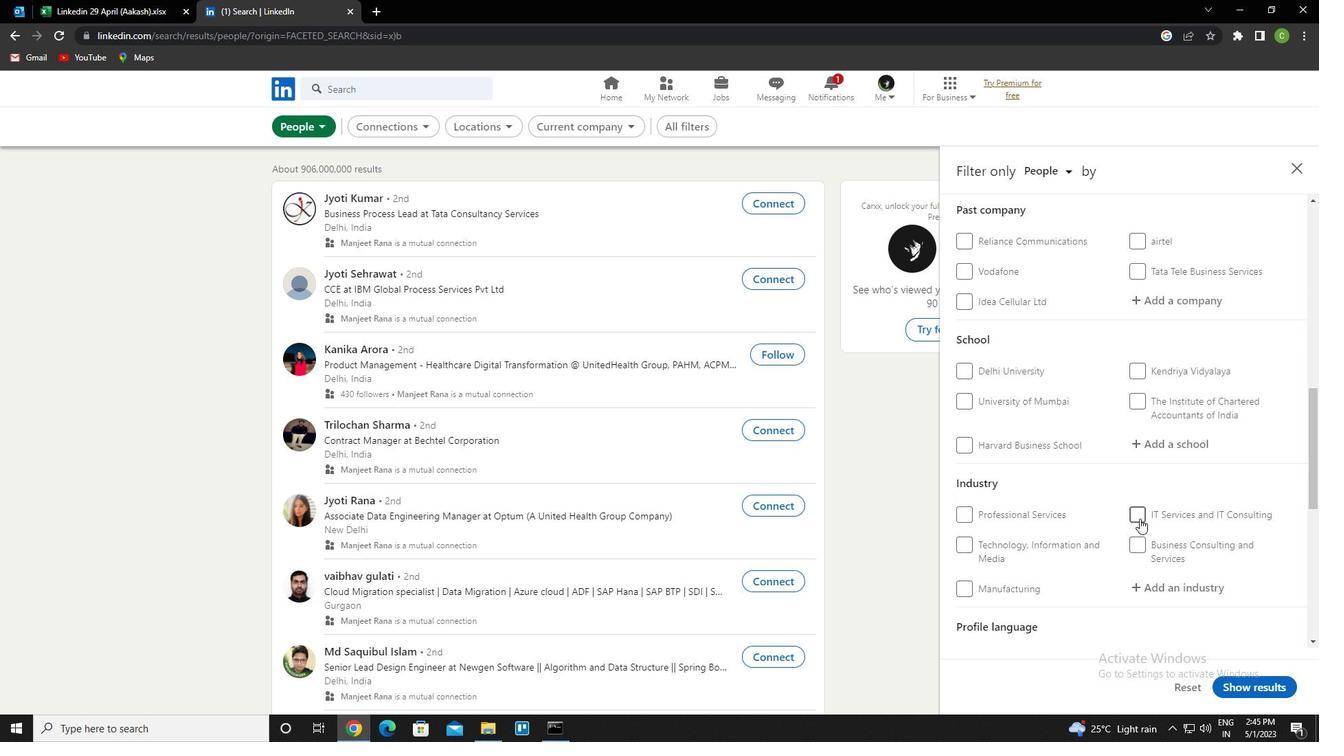 
Action: Mouse moved to (1149, 514)
Screenshot: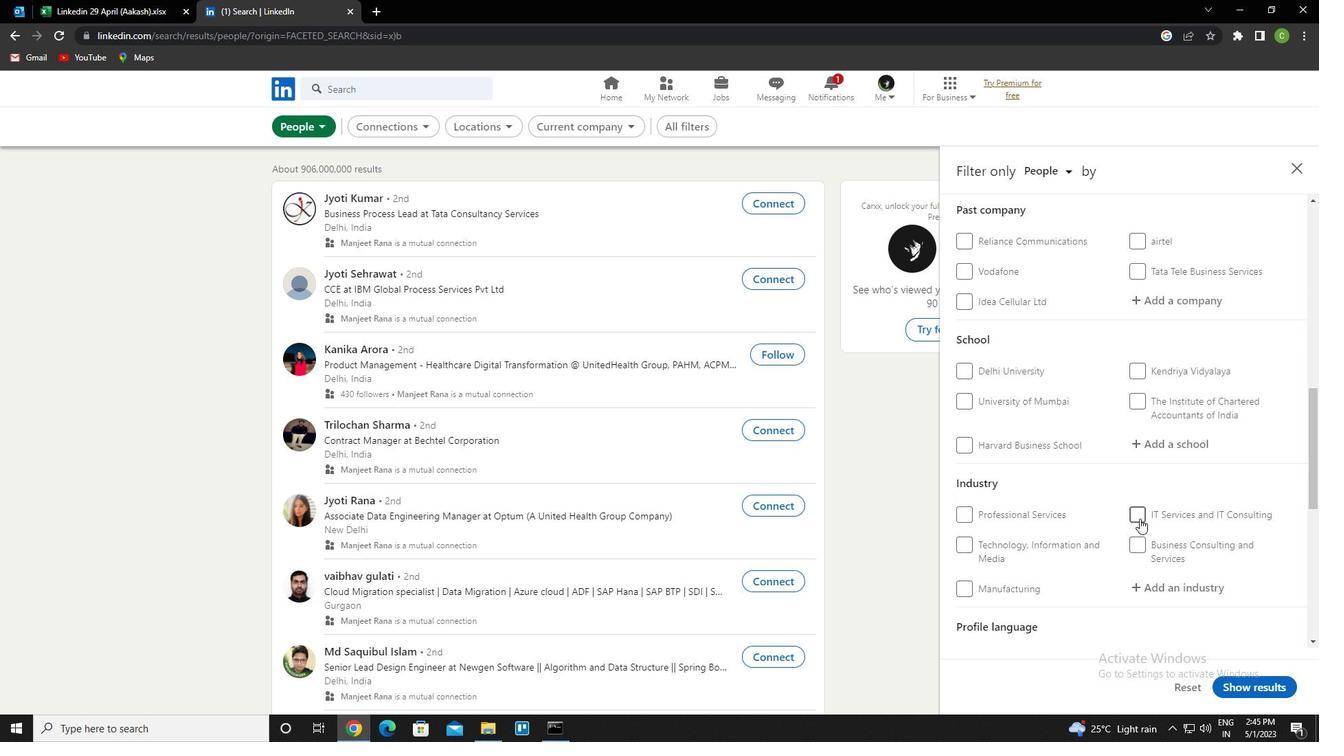
Action: Mouse scrolled (1149, 513) with delta (0, 0)
Screenshot: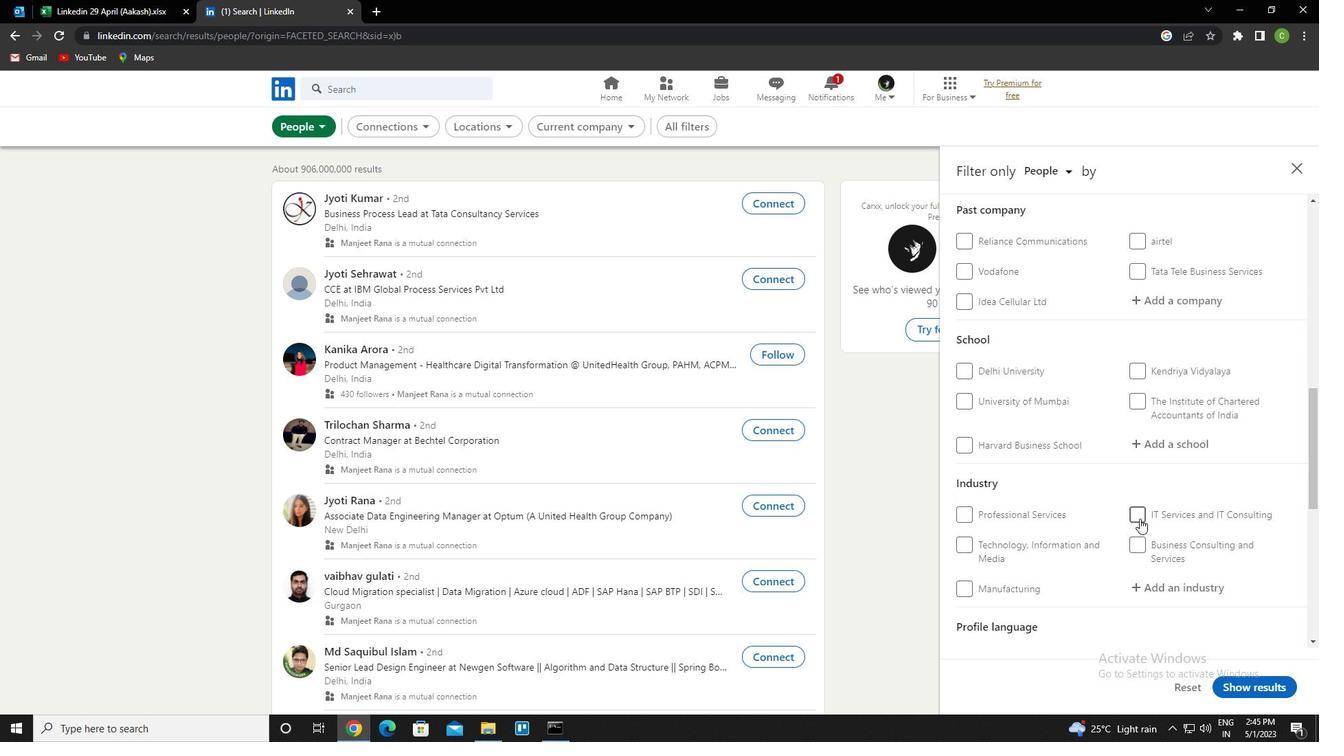 
Action: Mouse moved to (1150, 514)
Screenshot: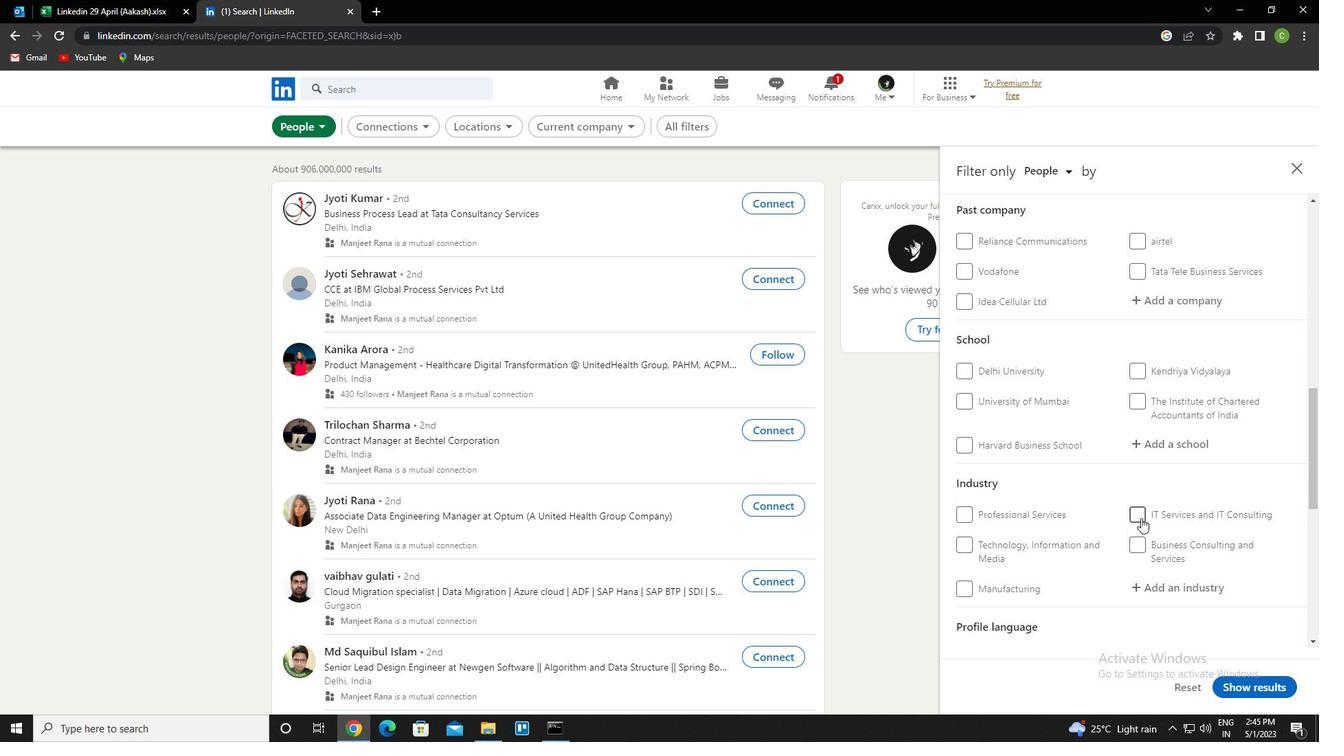 
Action: Mouse scrolled (1150, 513) with delta (0, 0)
Screenshot: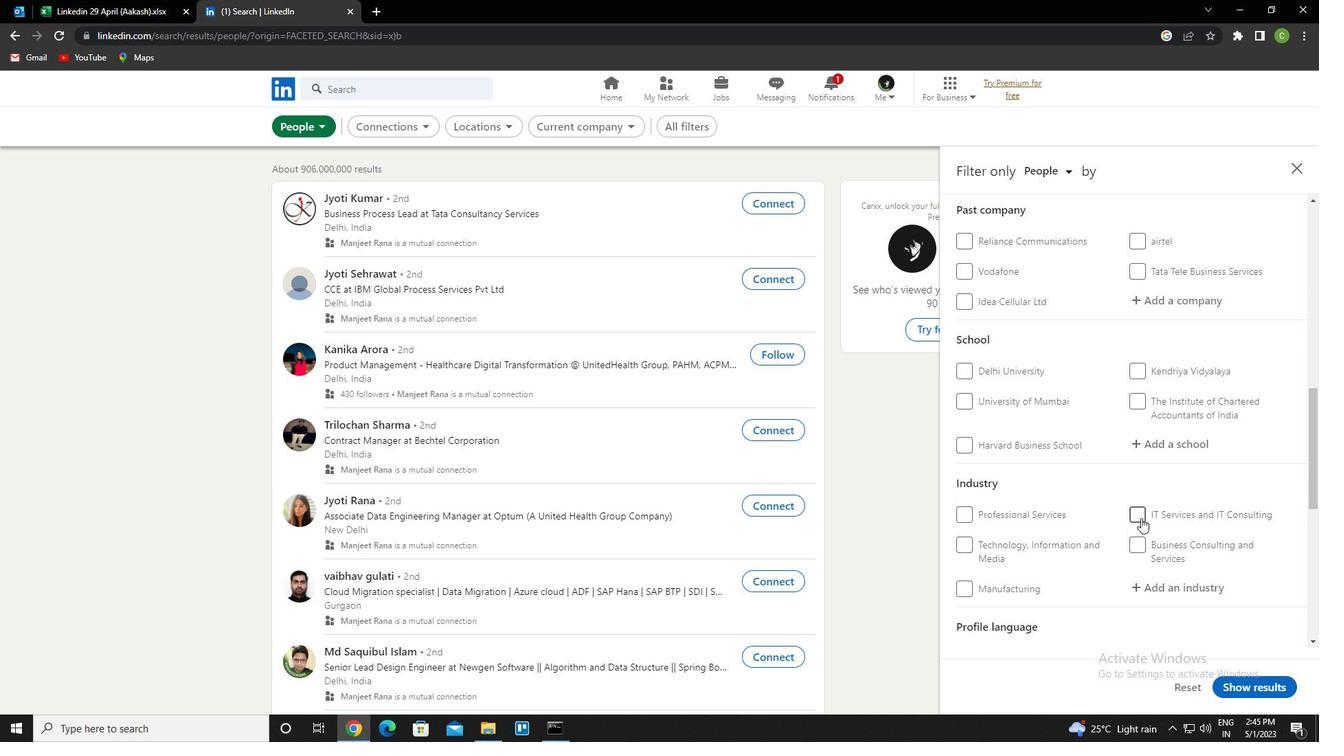 
Action: Mouse moved to (1152, 513)
Screenshot: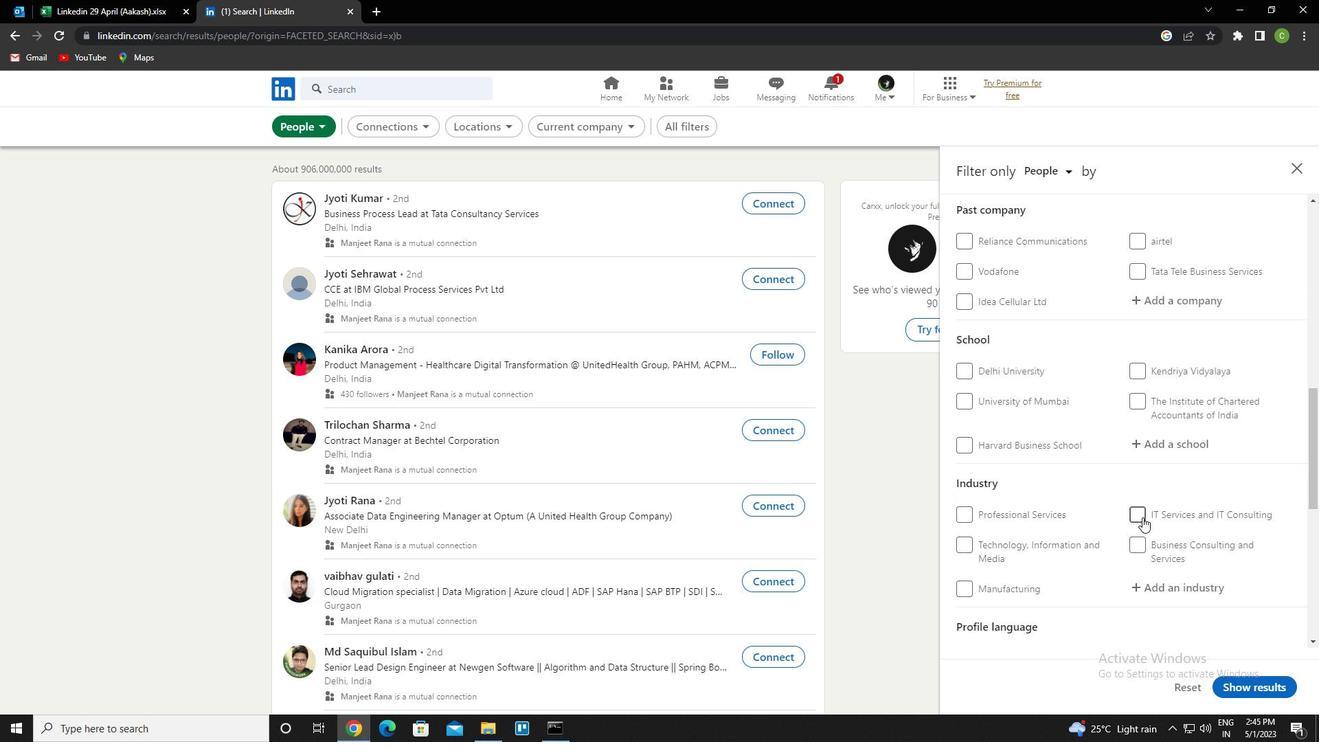 
Action: Mouse scrolled (1152, 512) with delta (0, 0)
Screenshot: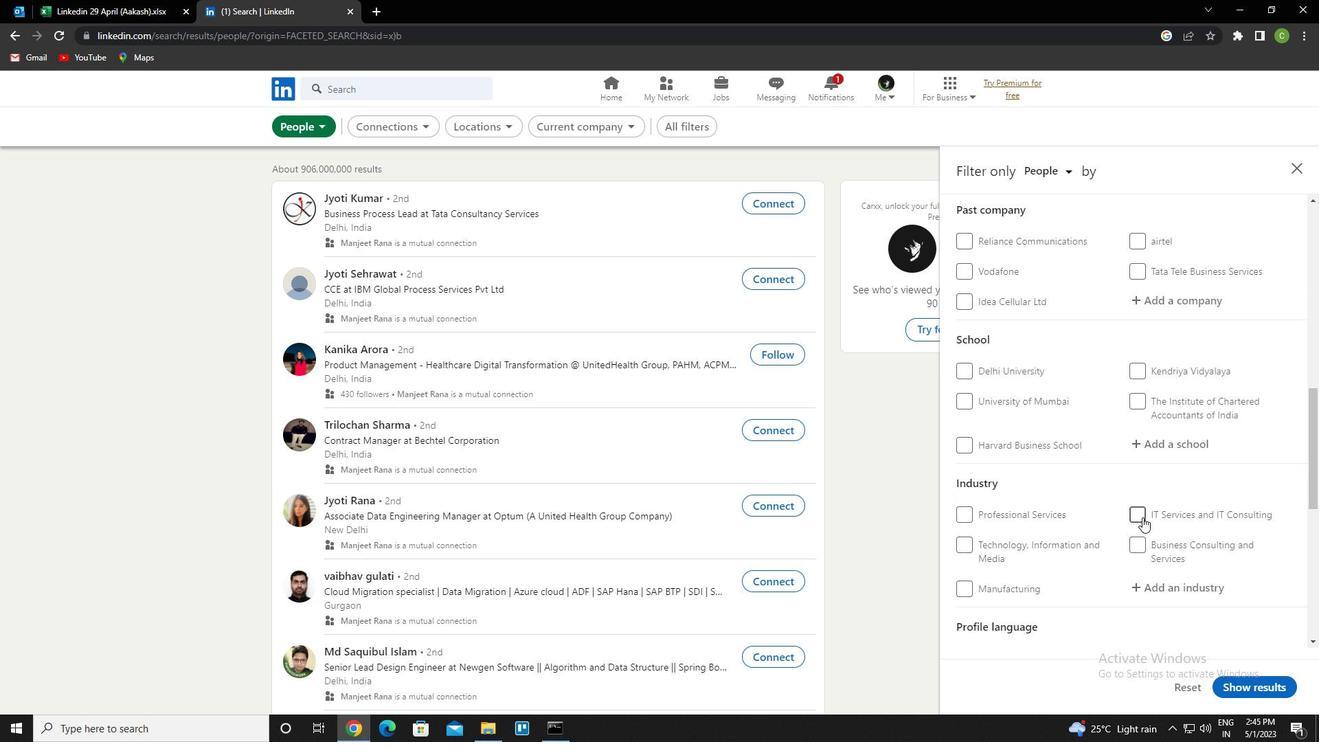 
Action: Mouse moved to (1155, 511)
Screenshot: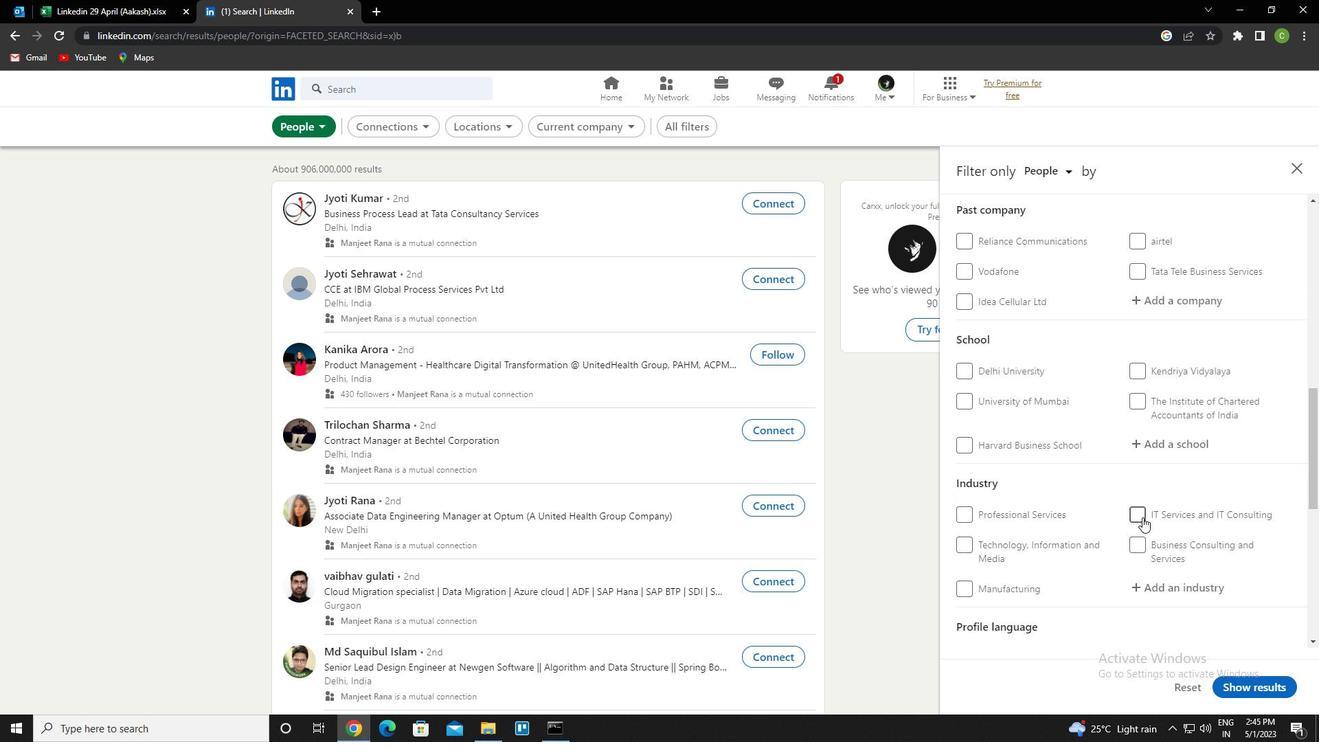 
Action: Mouse scrolled (1155, 510) with delta (0, 0)
Screenshot: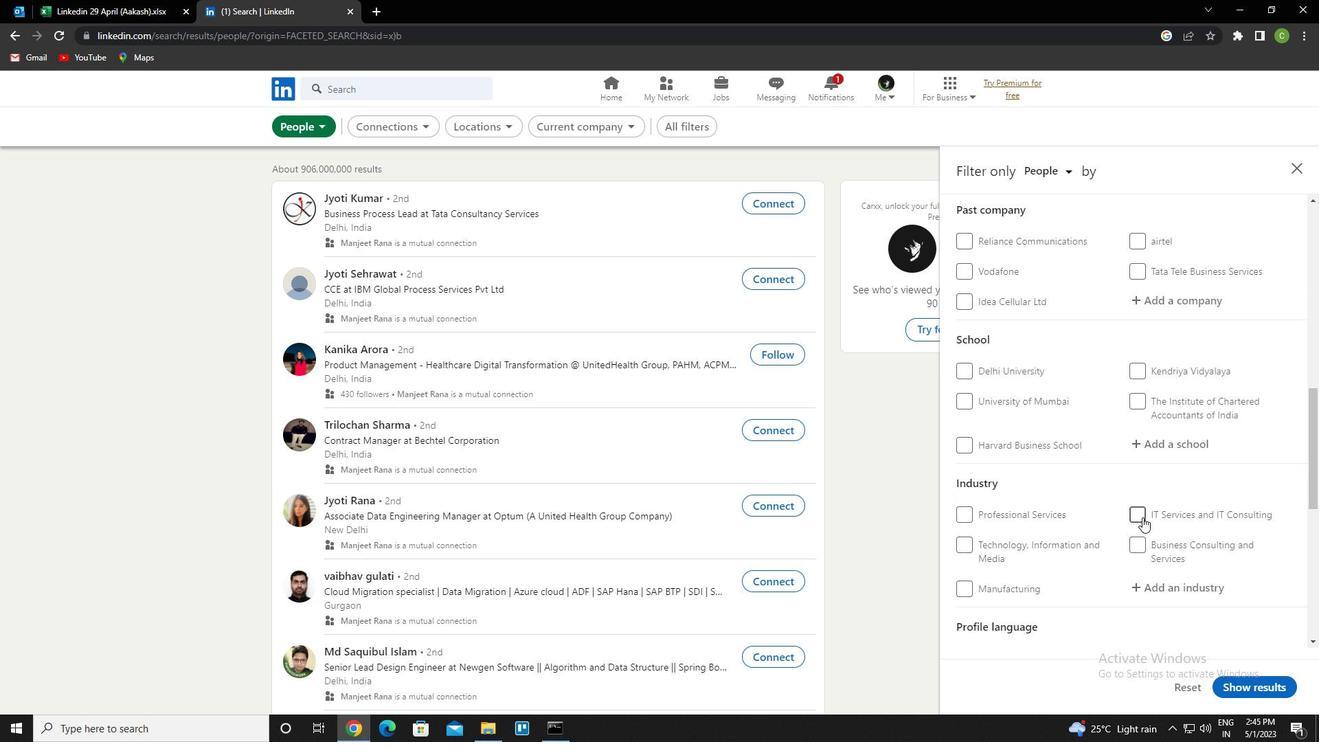 
Action: Mouse moved to (1115, 495)
Screenshot: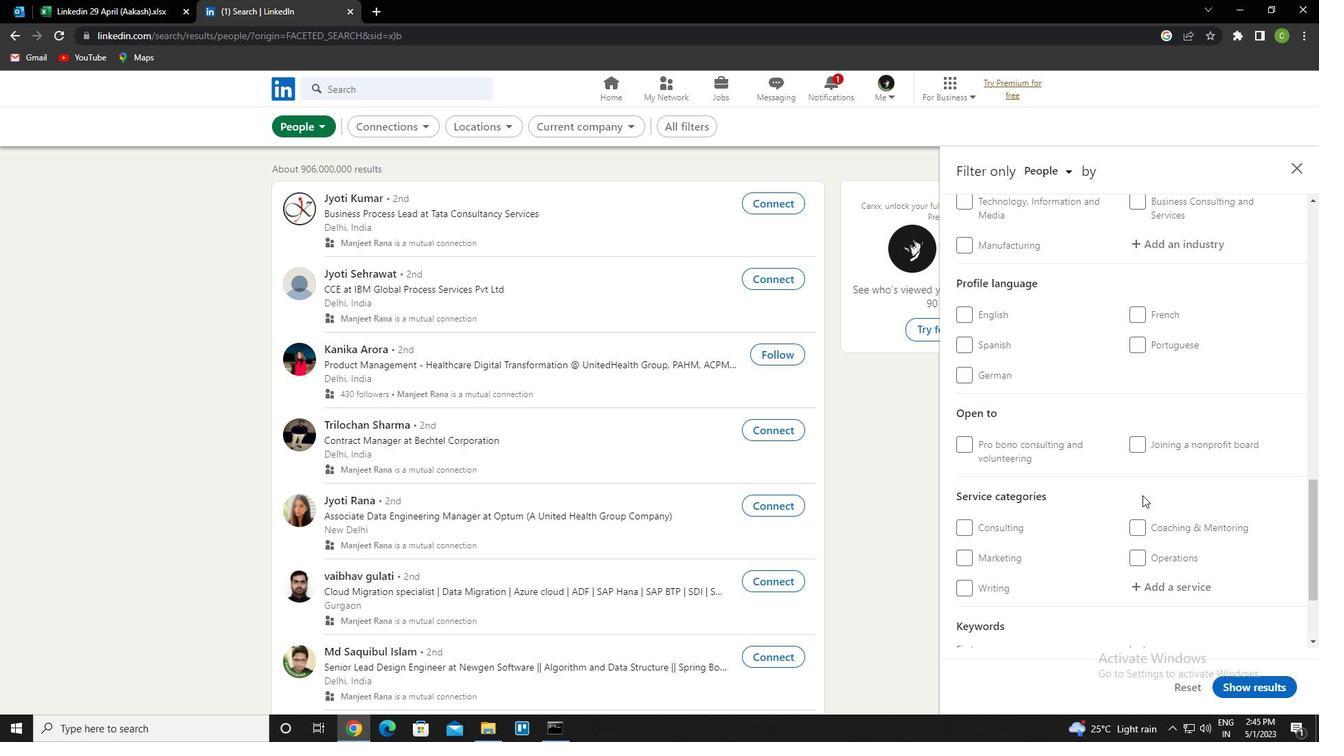 
Action: Mouse scrolled (1115, 494) with delta (0, 0)
Screenshot: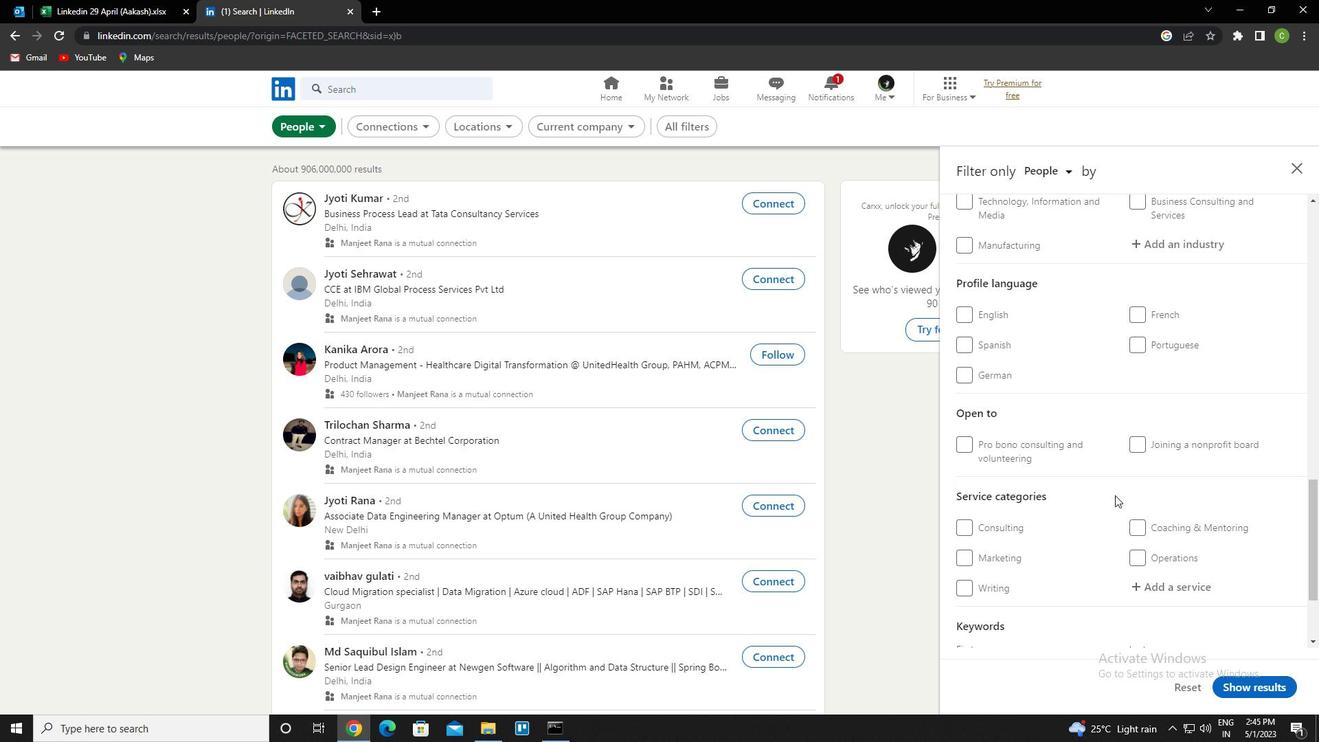 
Action: Mouse moved to (1114, 495)
Screenshot: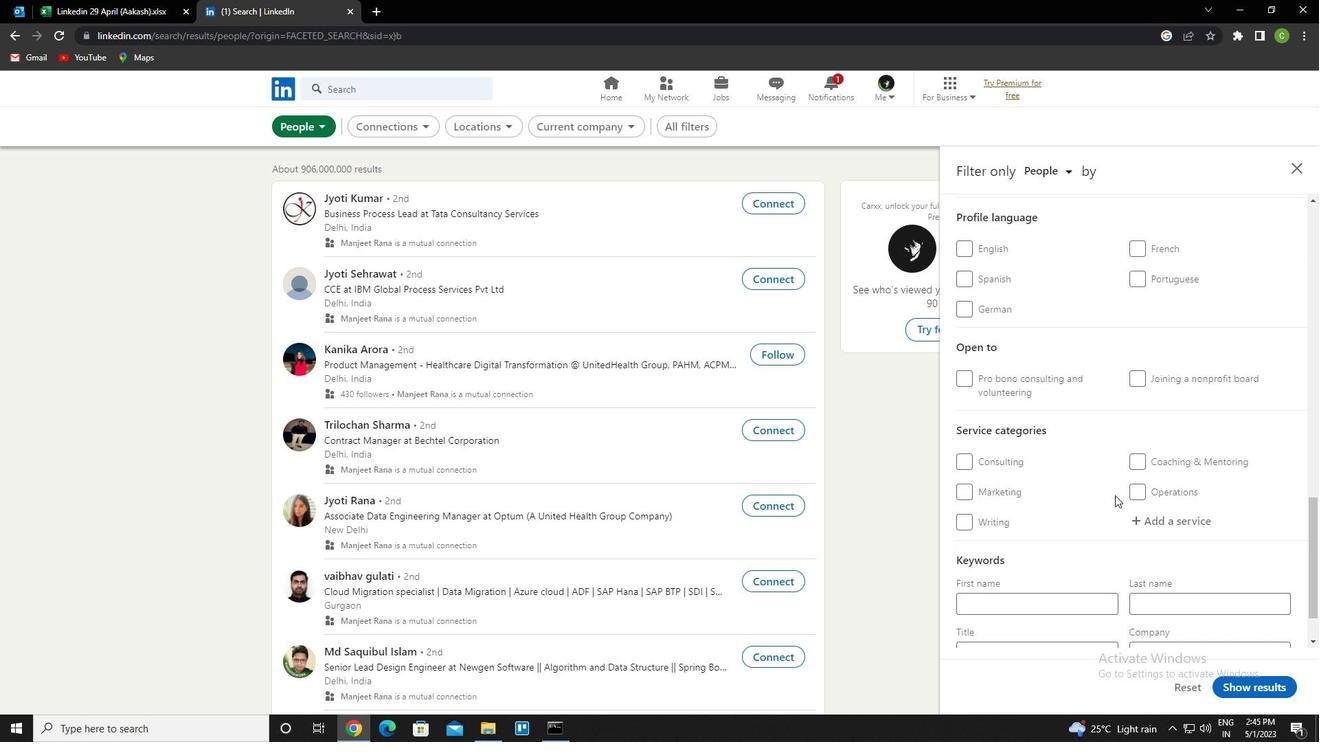 
Action: Mouse scrolled (1114, 494) with delta (0, 0)
Screenshot: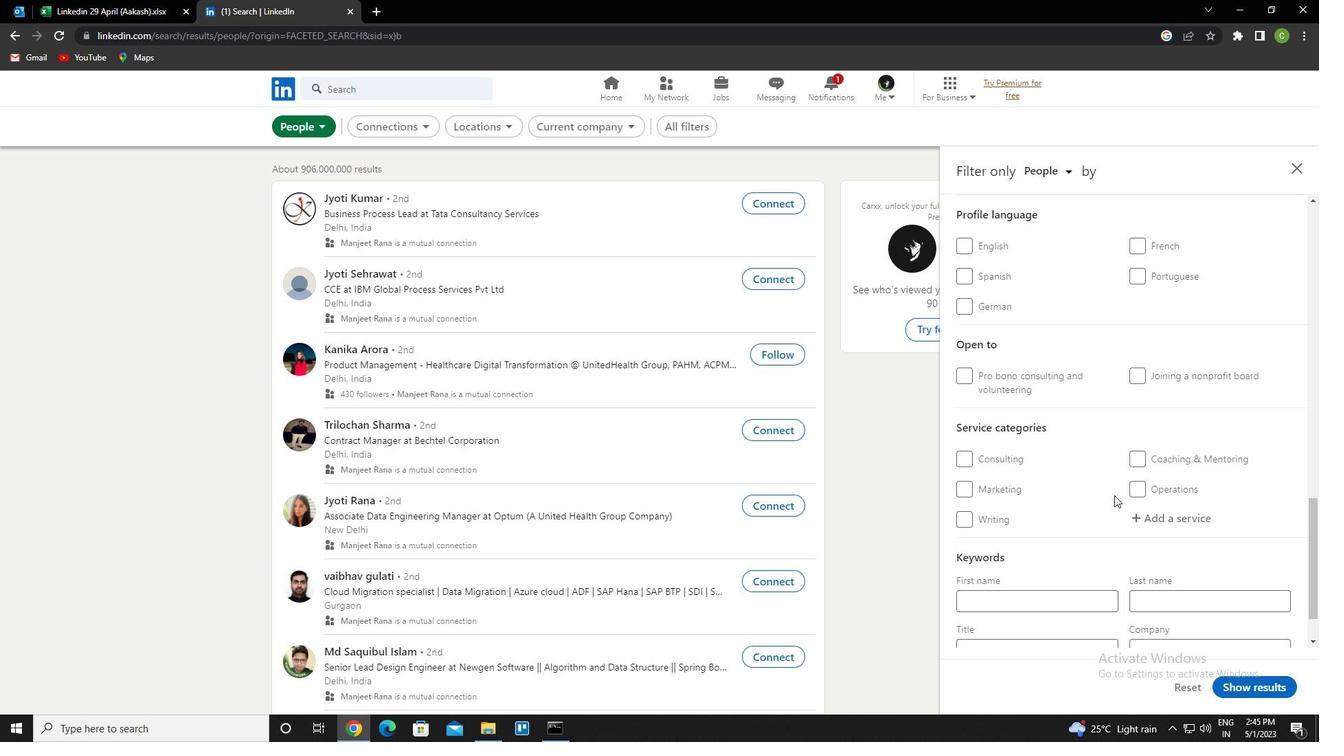 
Action: Mouse moved to (1115, 494)
Screenshot: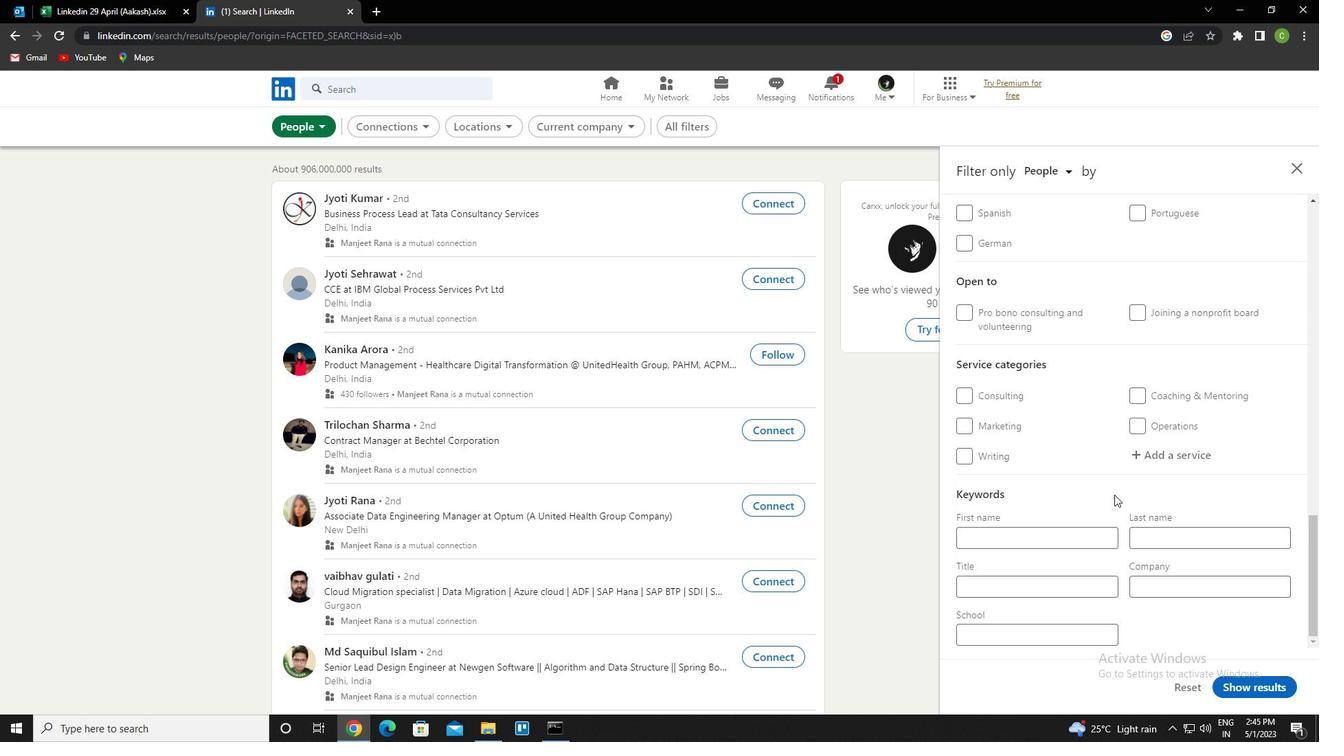 
Action: Mouse scrolled (1115, 495) with delta (0, 0)
Screenshot: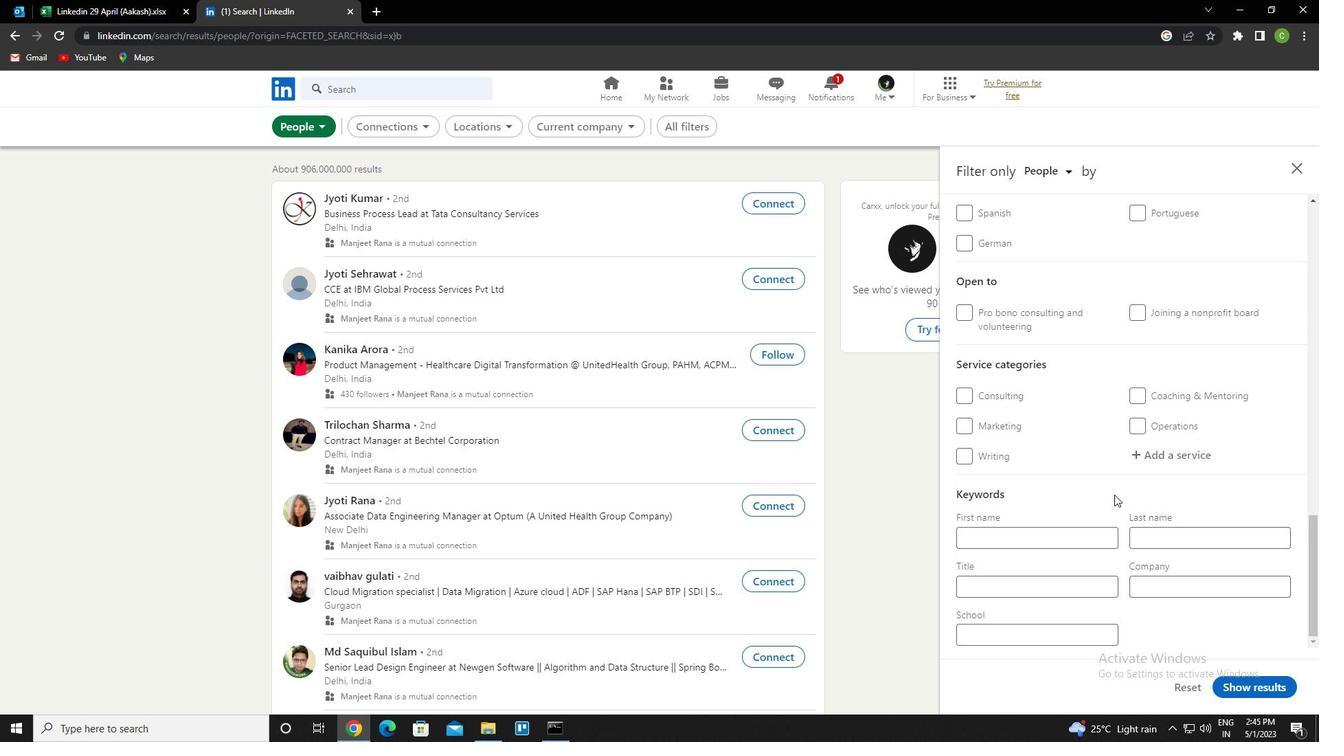 
Action: Mouse scrolled (1115, 495) with delta (0, 0)
Screenshot: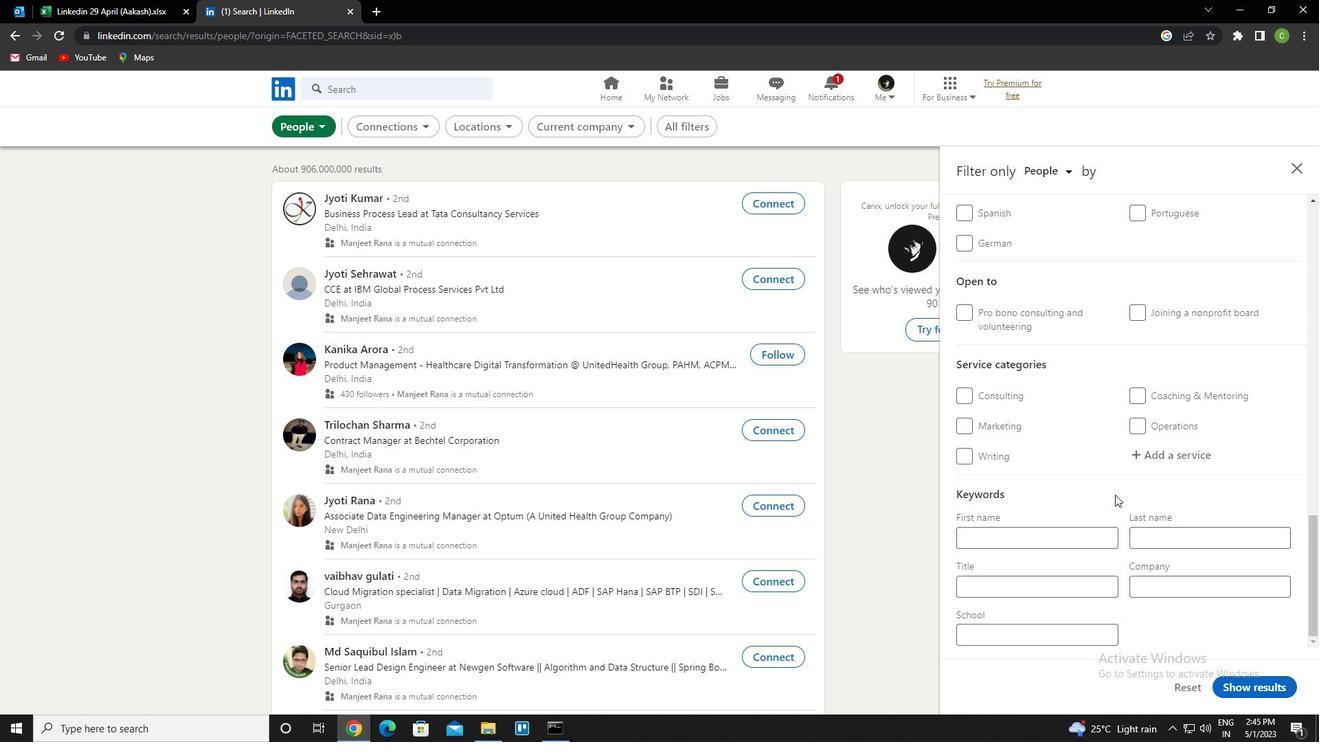 
Action: Mouse scrolled (1115, 495) with delta (0, 0)
Screenshot: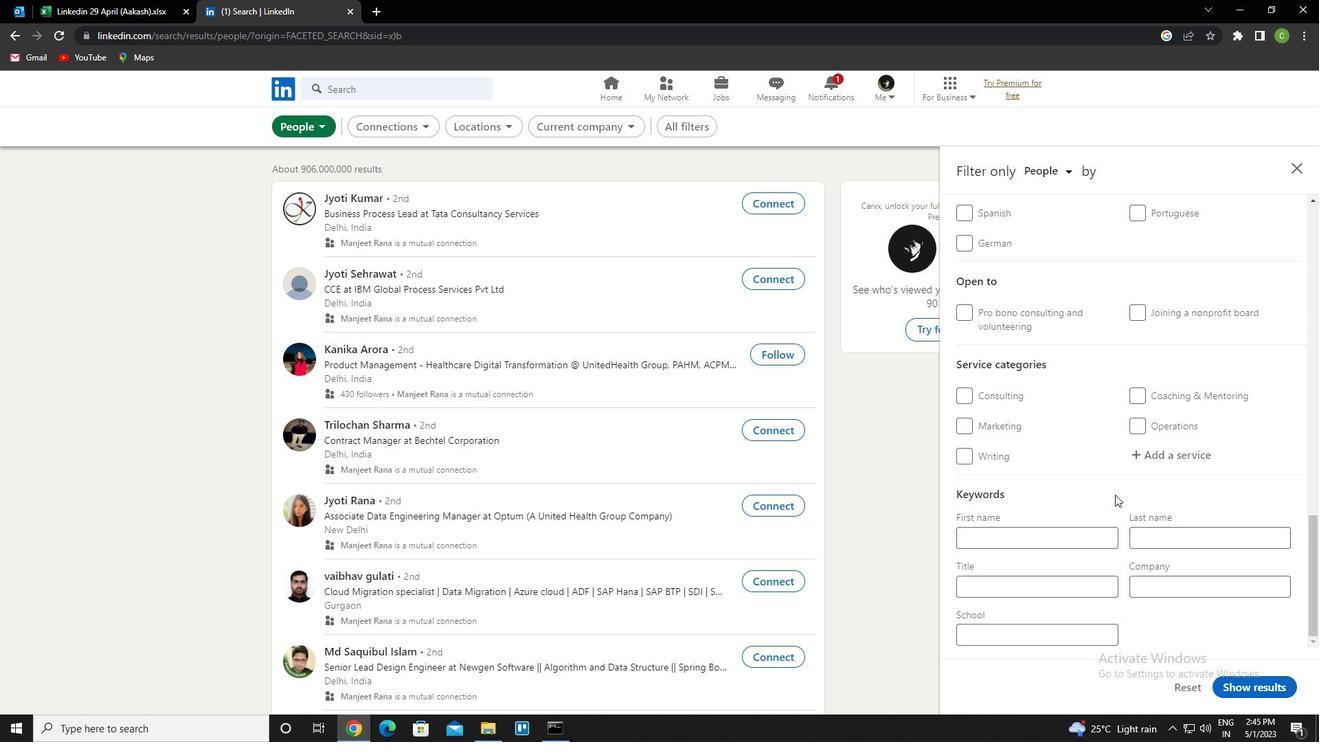 
Action: Mouse scrolled (1115, 495) with delta (0, 0)
Screenshot: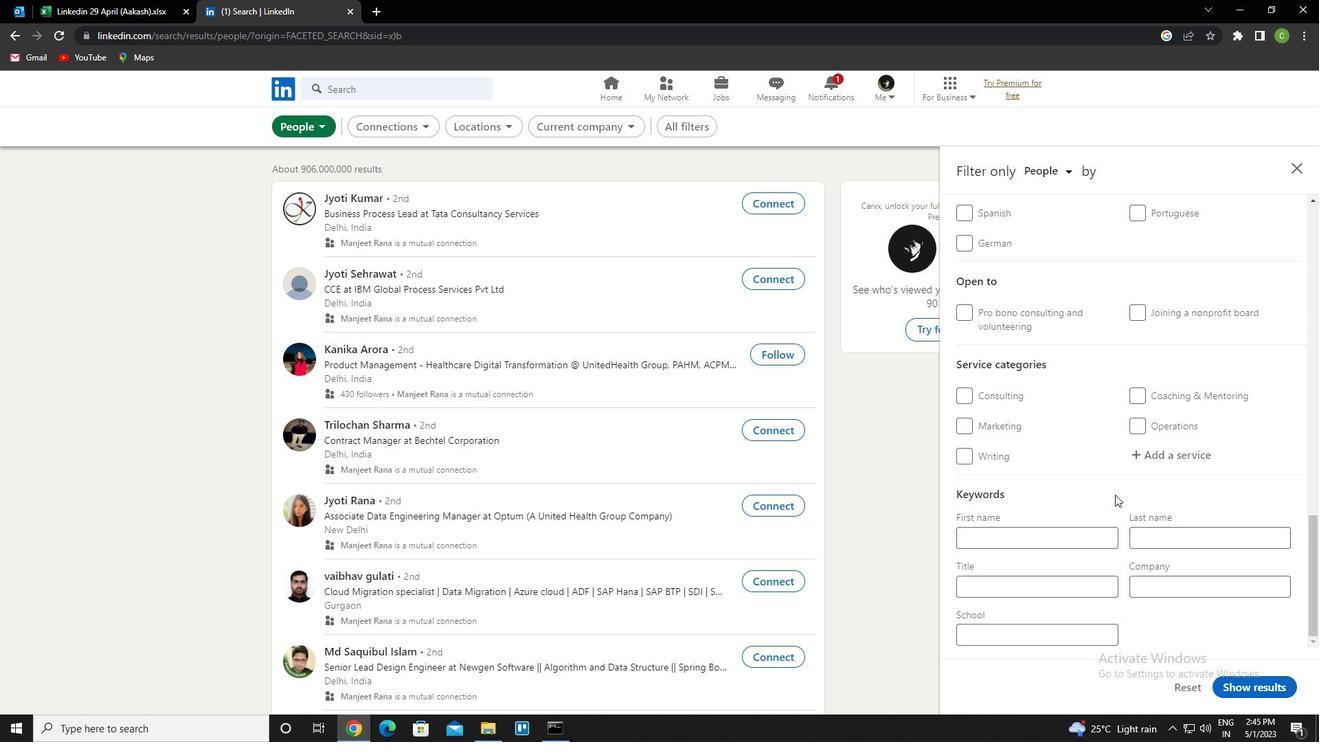 
Action: Mouse scrolled (1115, 495) with delta (0, 0)
Screenshot: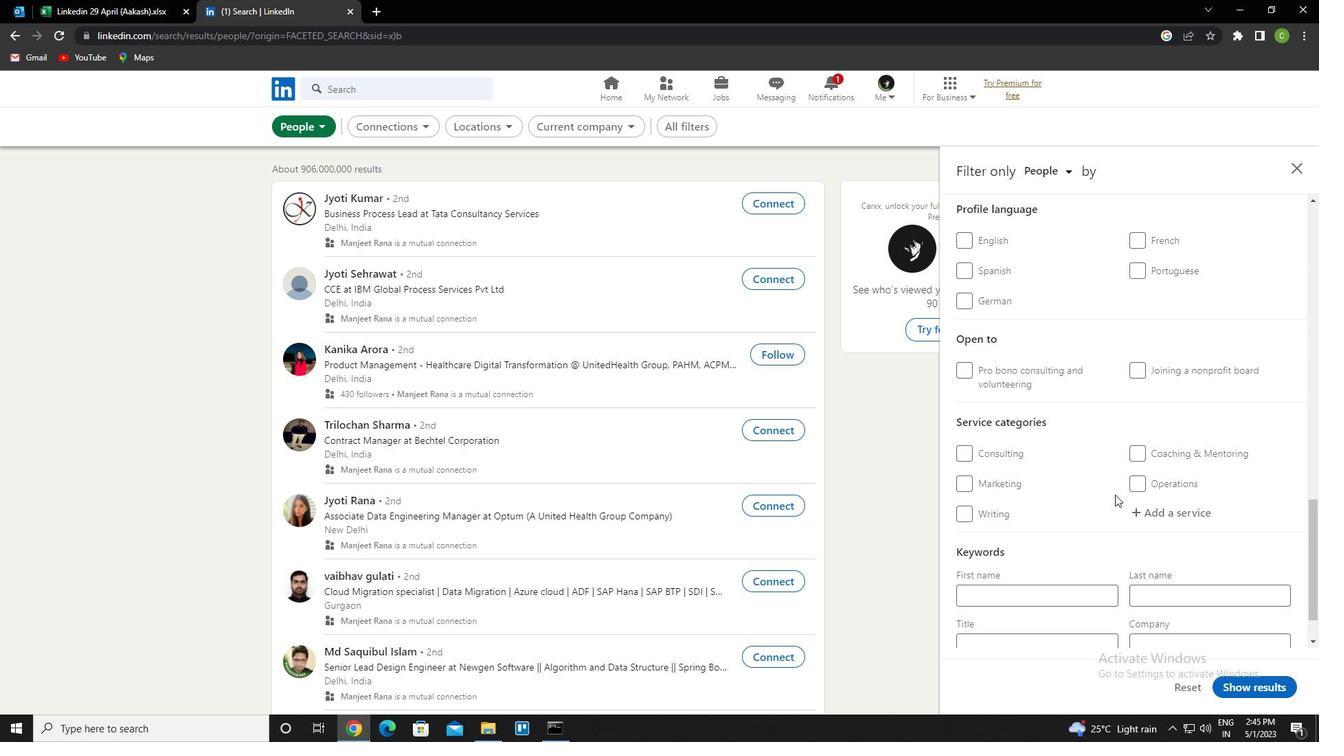 
Action: Mouse moved to (968, 524)
Screenshot: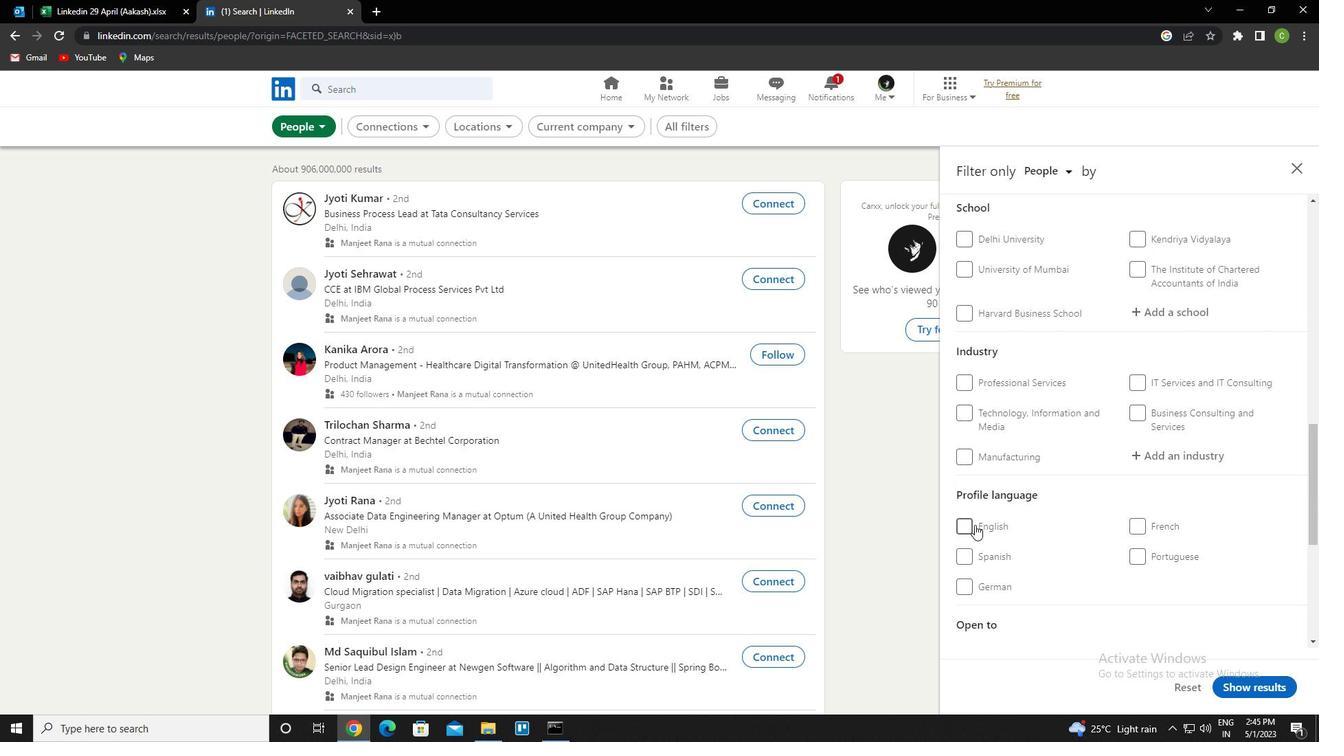 
Action: Mouse pressed left at (968, 524)
Screenshot: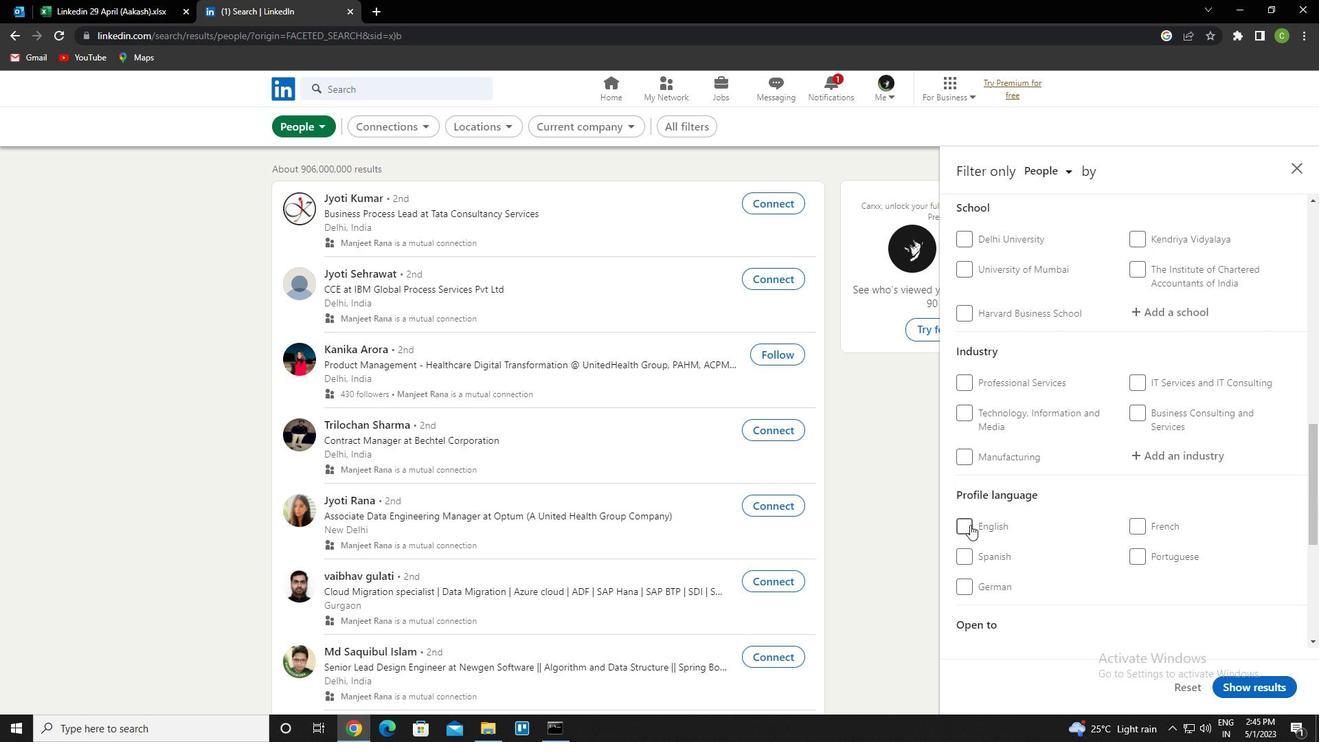 
Action: Mouse moved to (1036, 528)
Screenshot: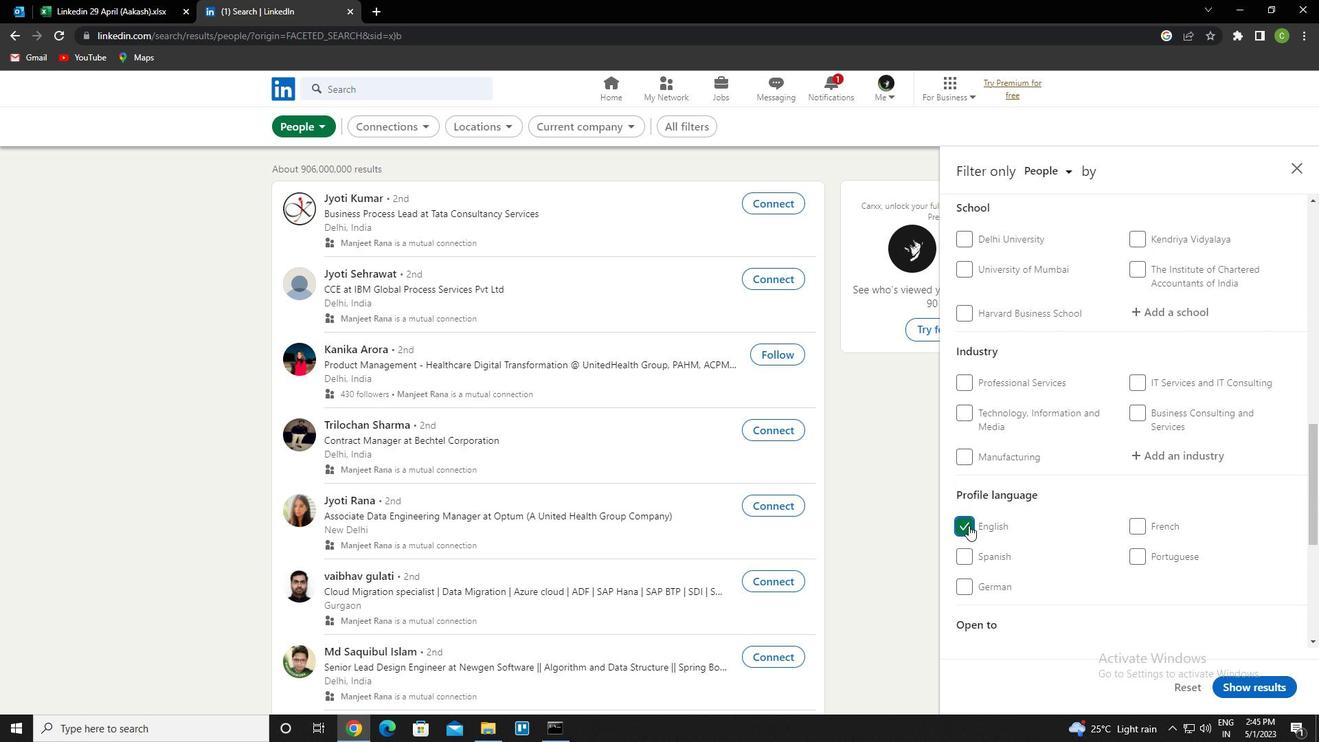 
Action: Mouse scrolled (1036, 529) with delta (0, 0)
Screenshot: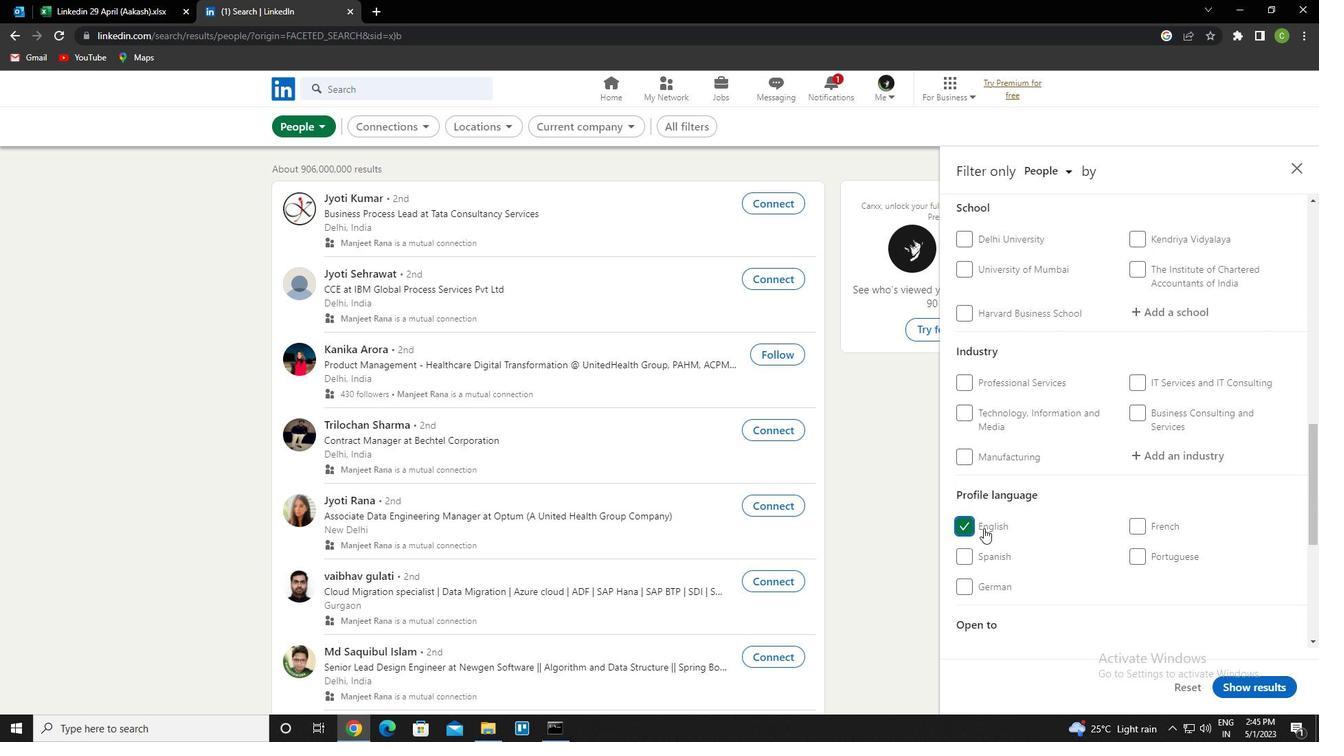 
Action: Mouse scrolled (1036, 529) with delta (0, 0)
Screenshot: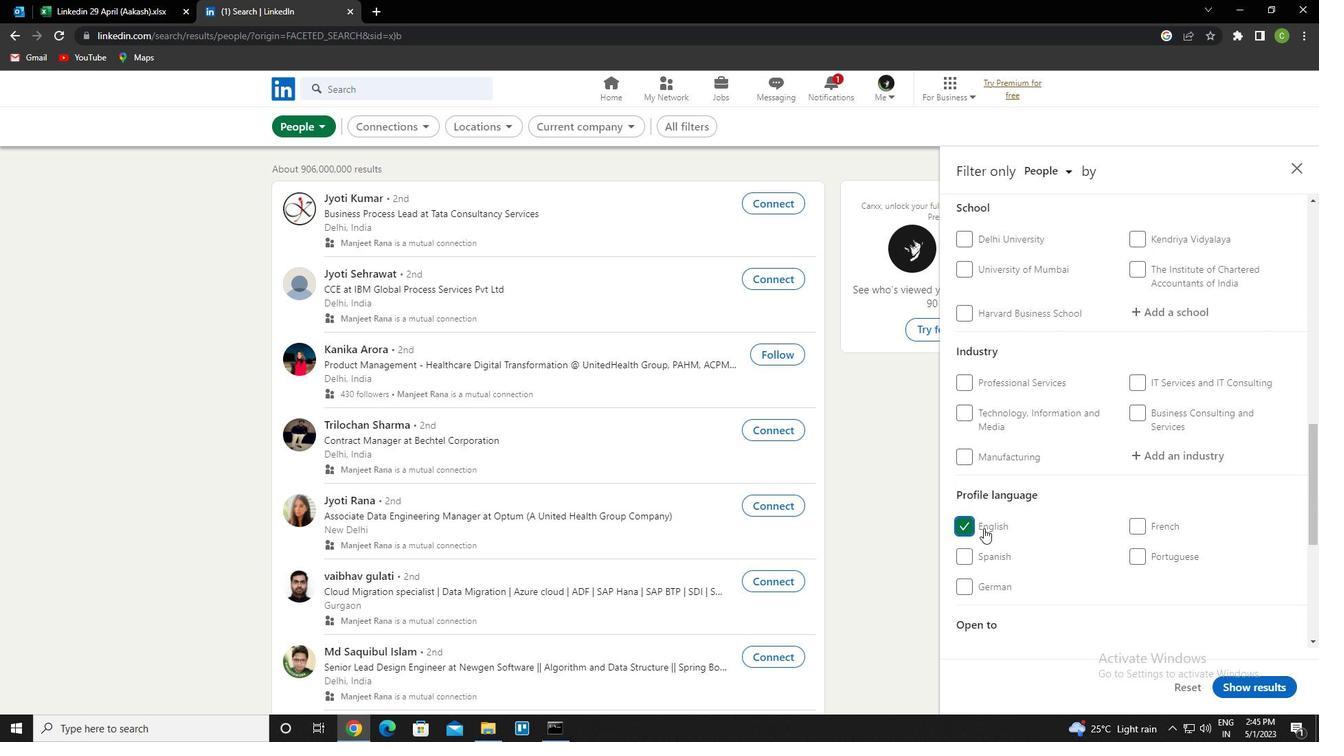 
Action: Mouse scrolled (1036, 529) with delta (0, 0)
Screenshot: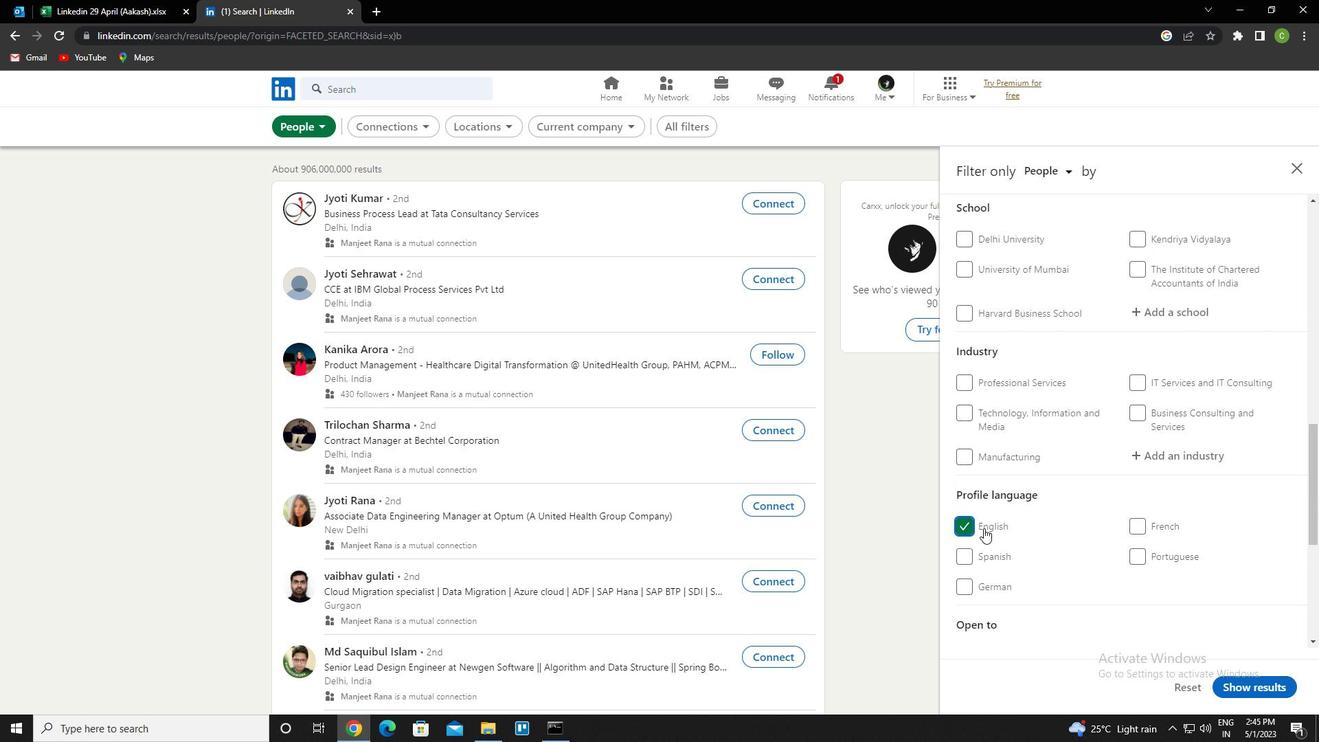 
Action: Mouse scrolled (1036, 529) with delta (0, 0)
Screenshot: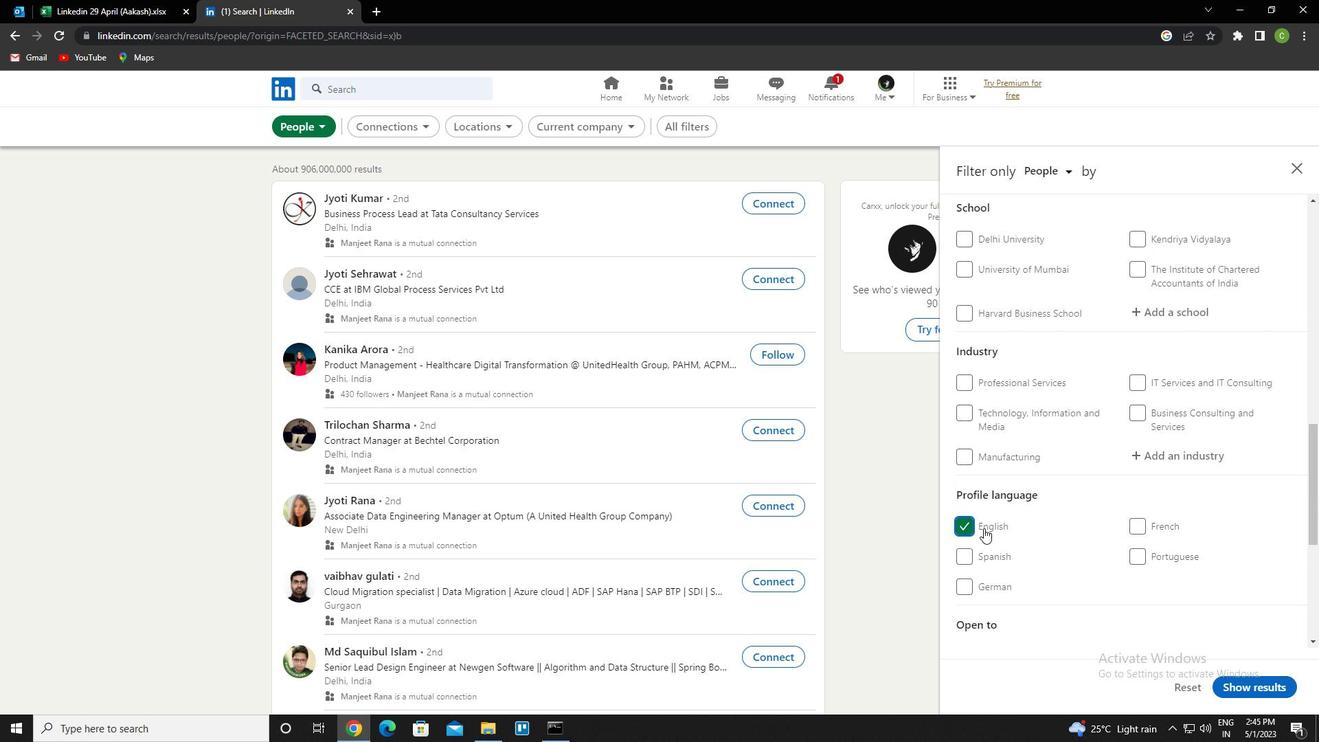 
Action: Mouse scrolled (1036, 529) with delta (0, 0)
Screenshot: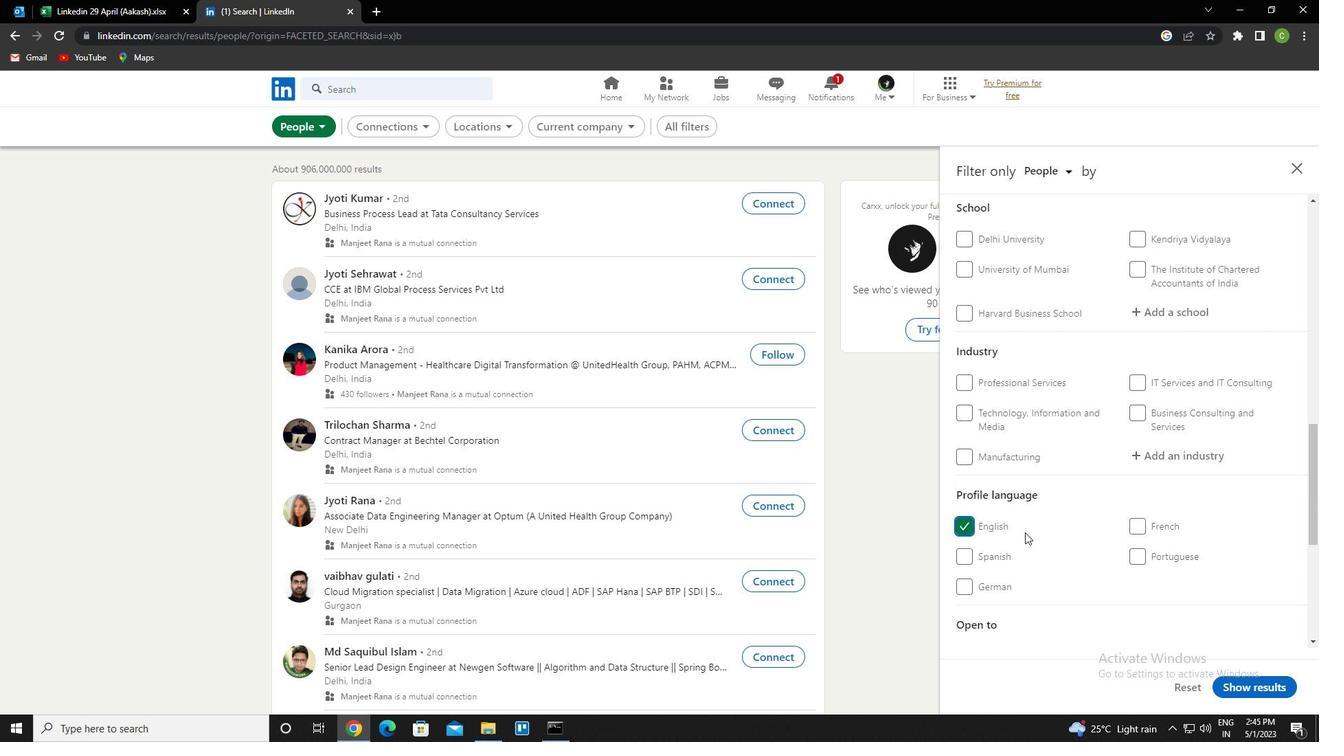 
Action: Mouse scrolled (1036, 529) with delta (0, 0)
Screenshot: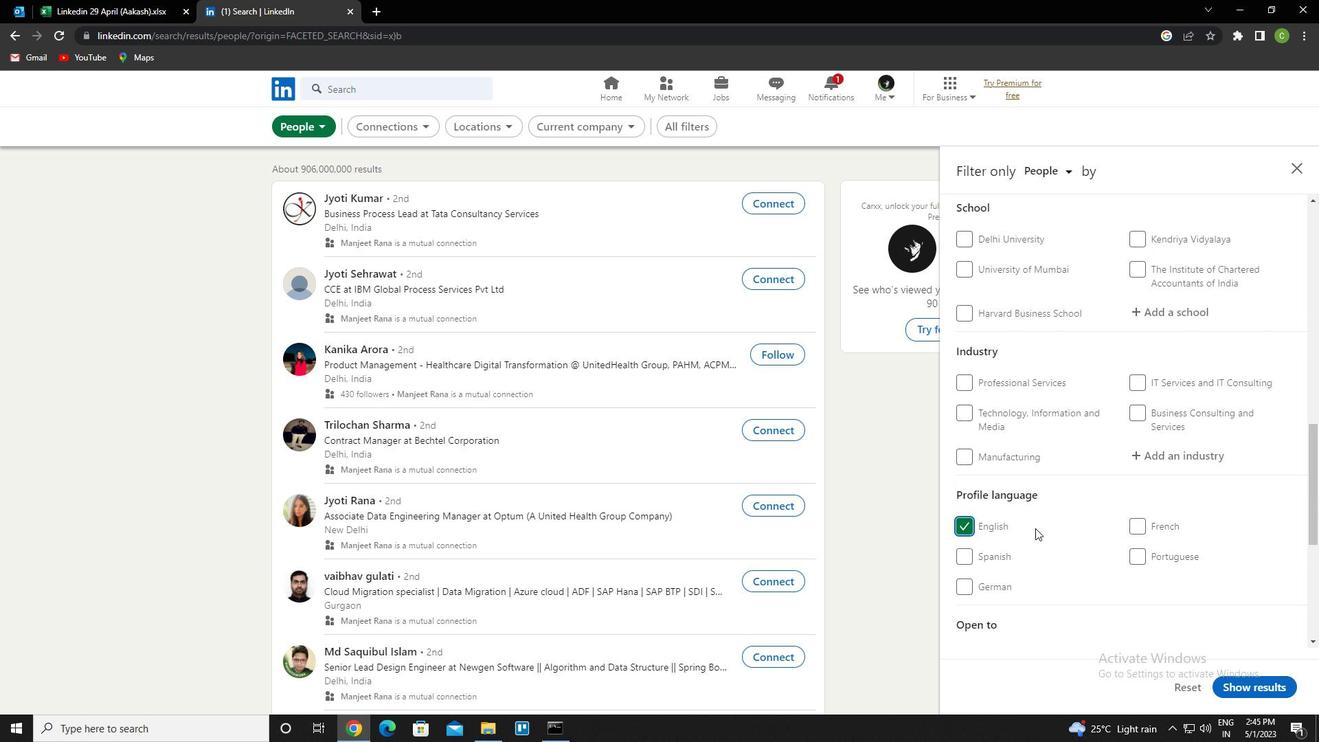 
Action: Mouse moved to (1196, 454)
Screenshot: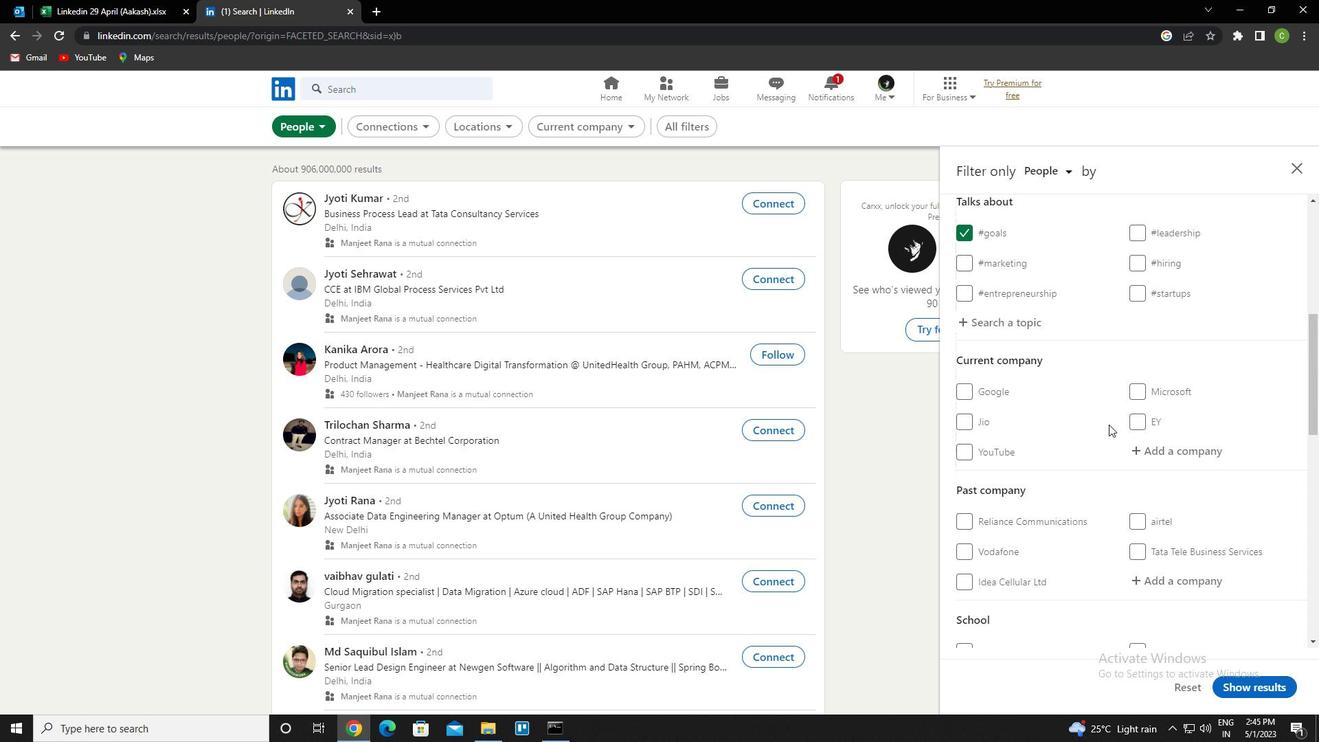 
Action: Mouse pressed left at (1196, 454)
Screenshot: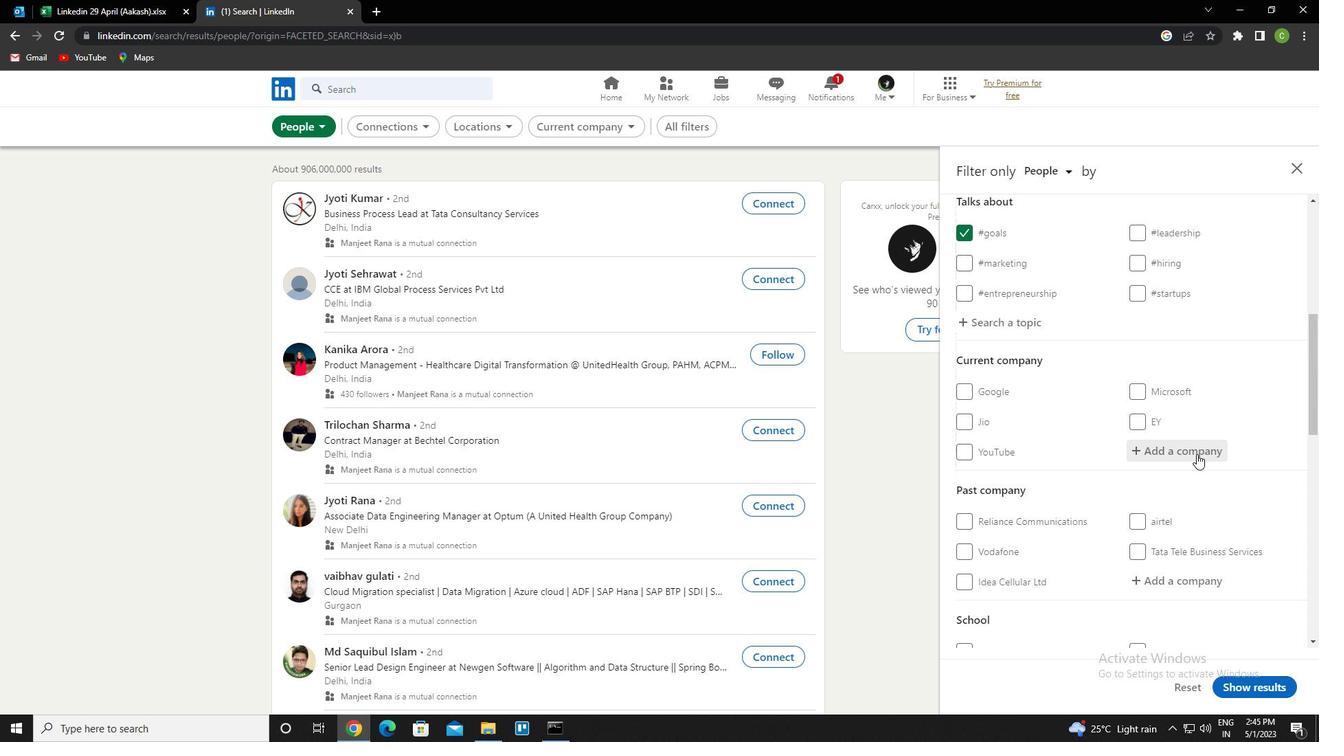 
Action: Key pressed <Key.caps_lock>
Screenshot: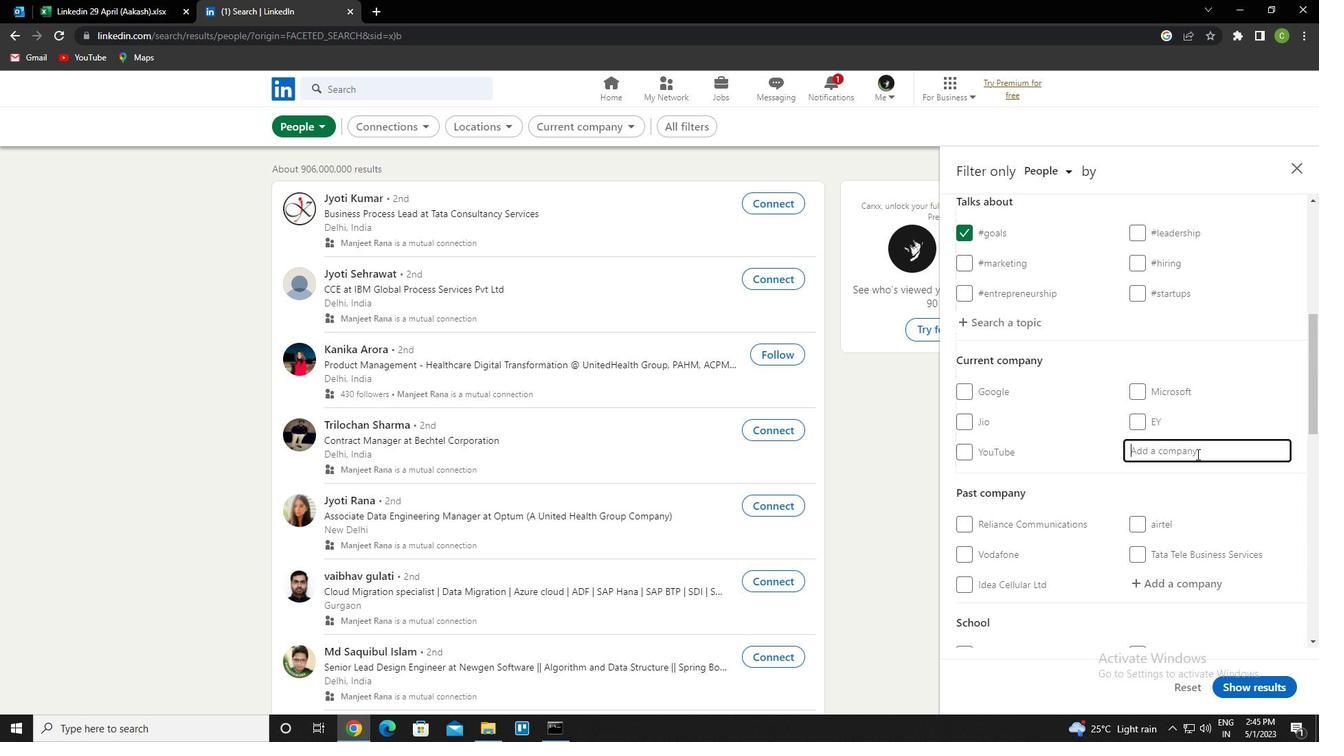 
Action: Mouse moved to (1133, 493)
Screenshot: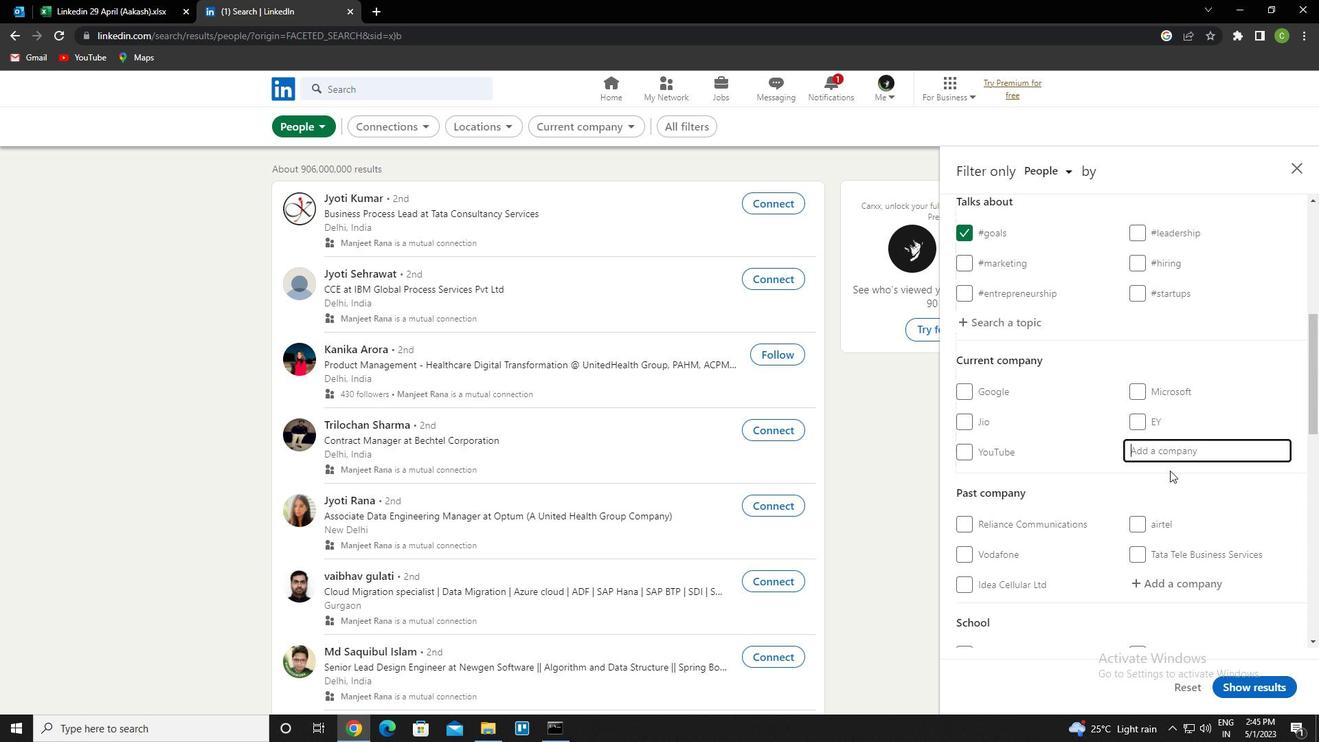 
Action: Key pressed ice<Key.down><Key.enter>
Screenshot: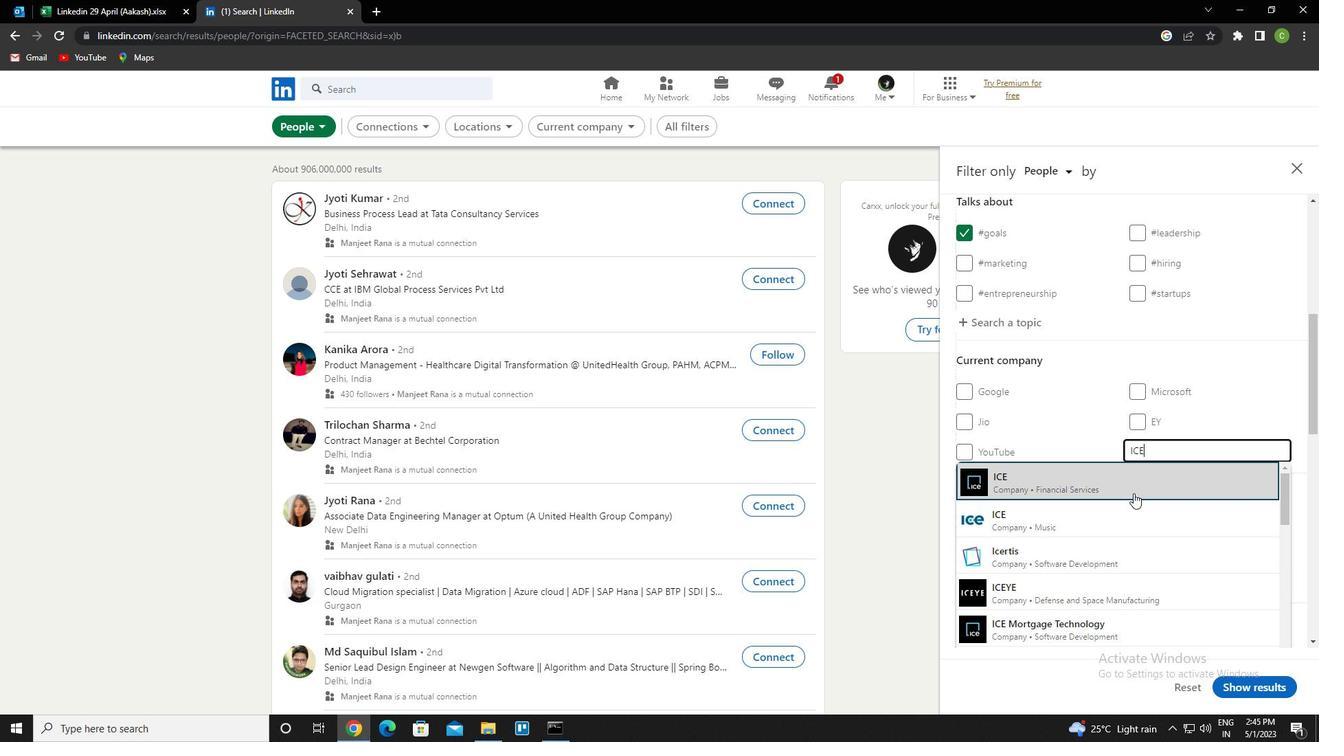 
Action: Mouse moved to (1146, 495)
Screenshot: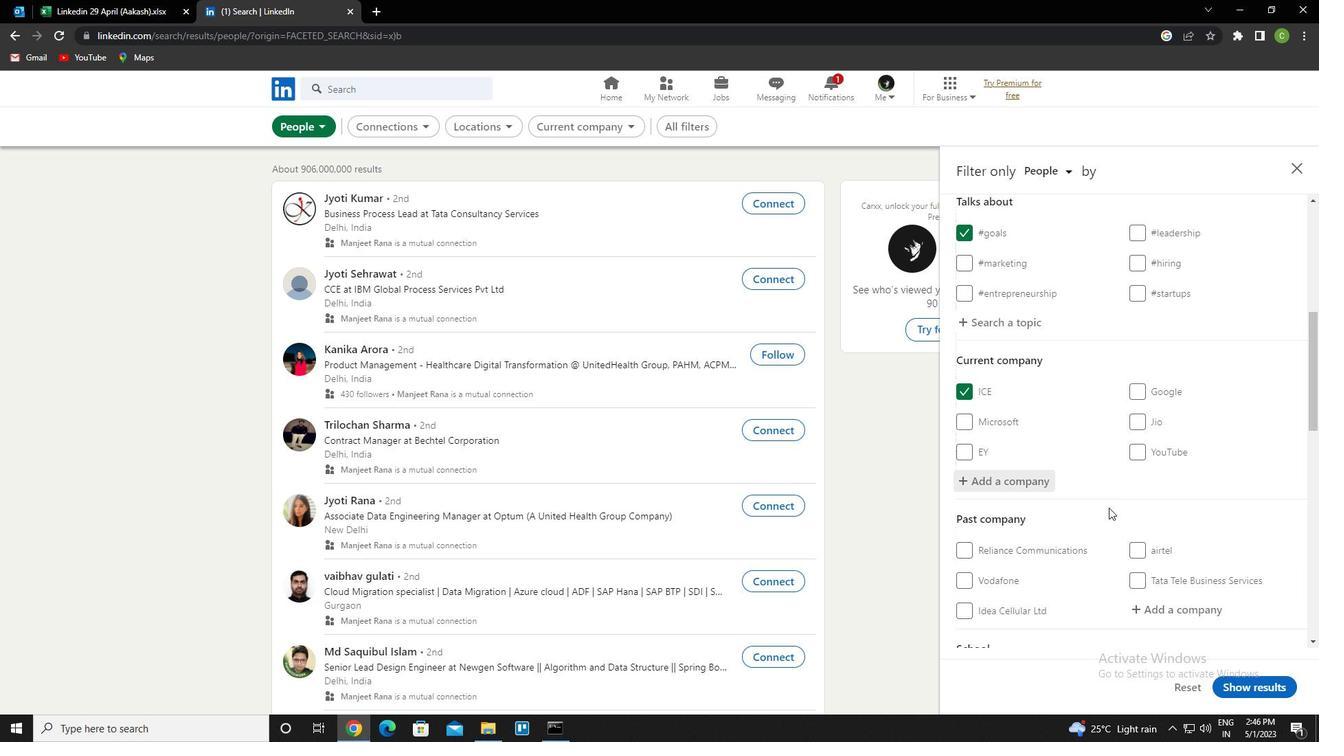 
Action: Mouse scrolled (1146, 494) with delta (0, 0)
Screenshot: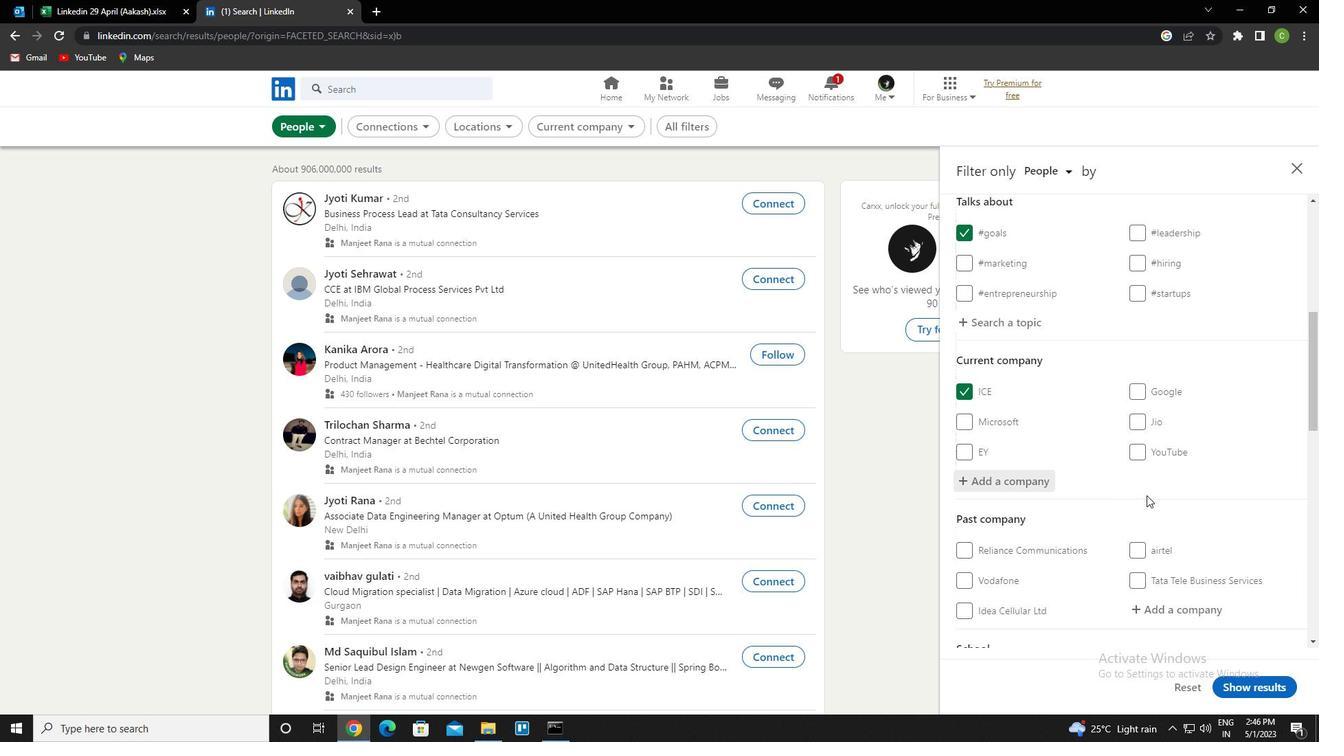 
Action: Mouse moved to (1146, 495)
Screenshot: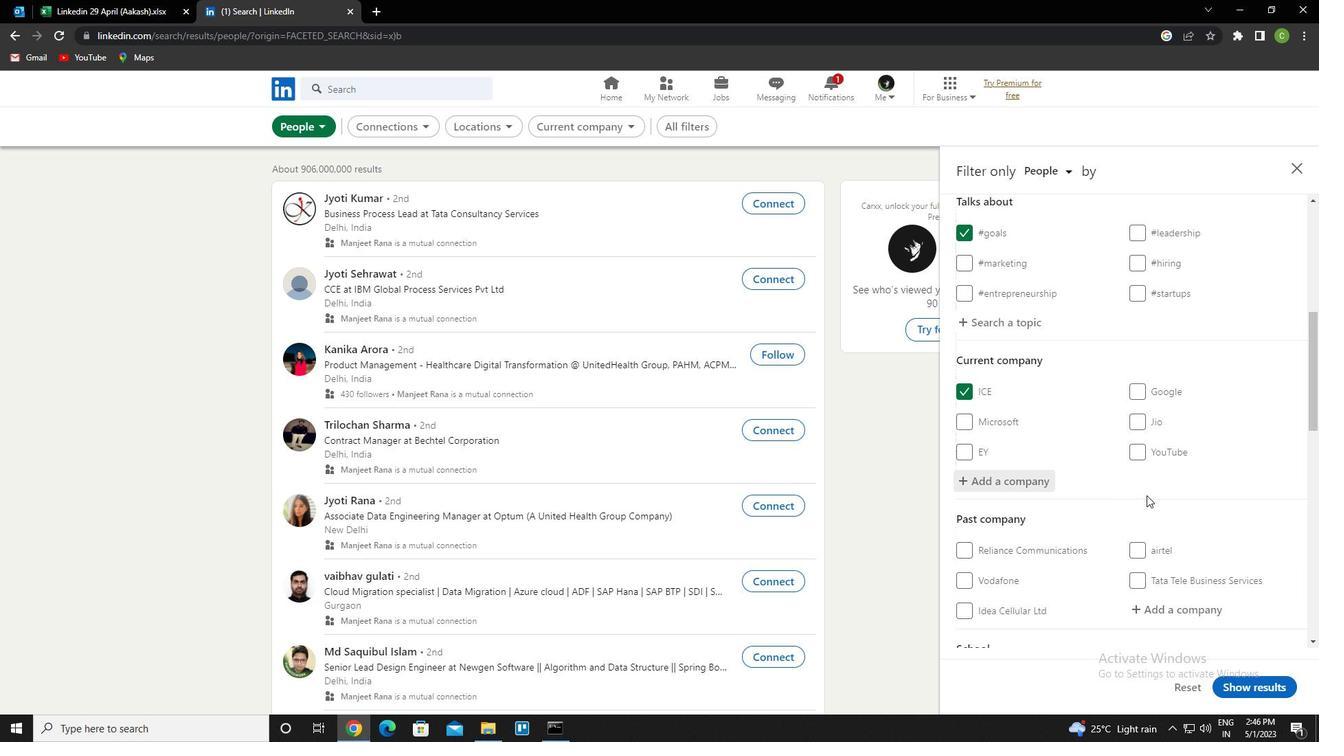 
Action: Mouse scrolled (1146, 494) with delta (0, 0)
Screenshot: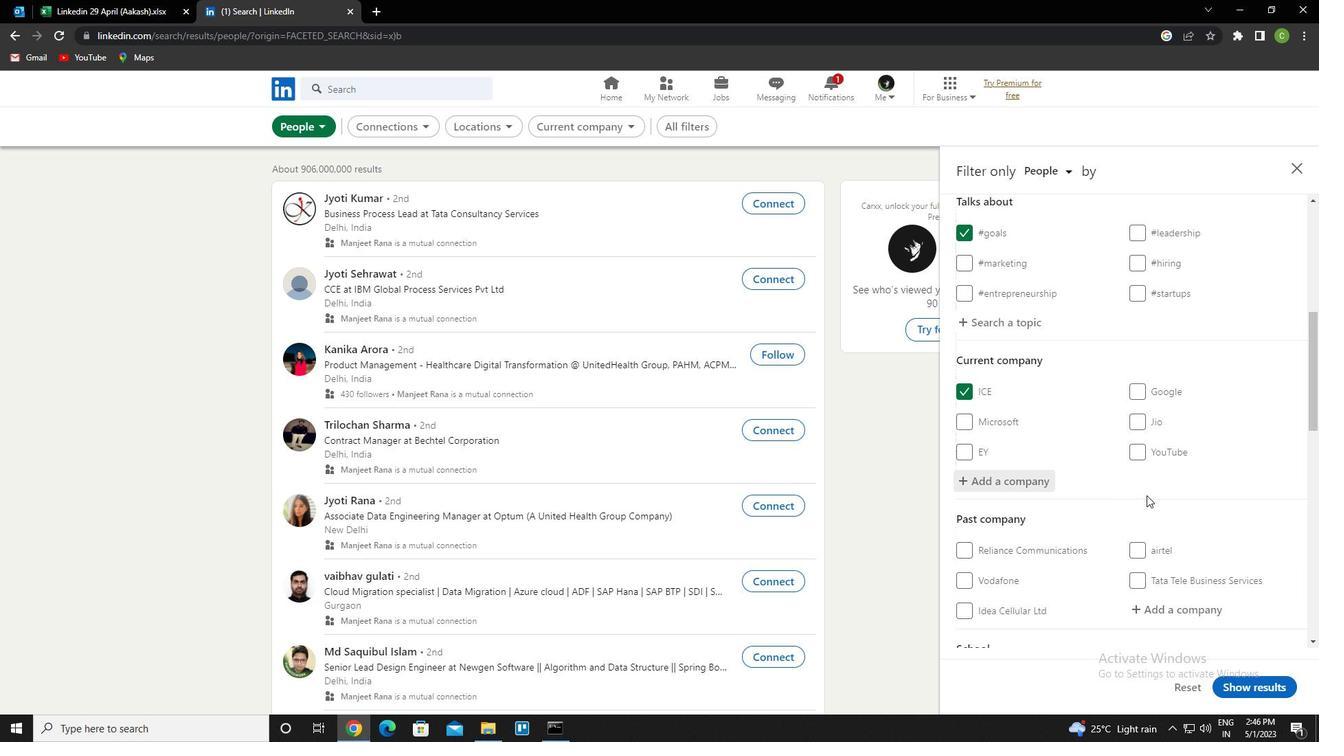 
Action: Mouse moved to (1143, 498)
Screenshot: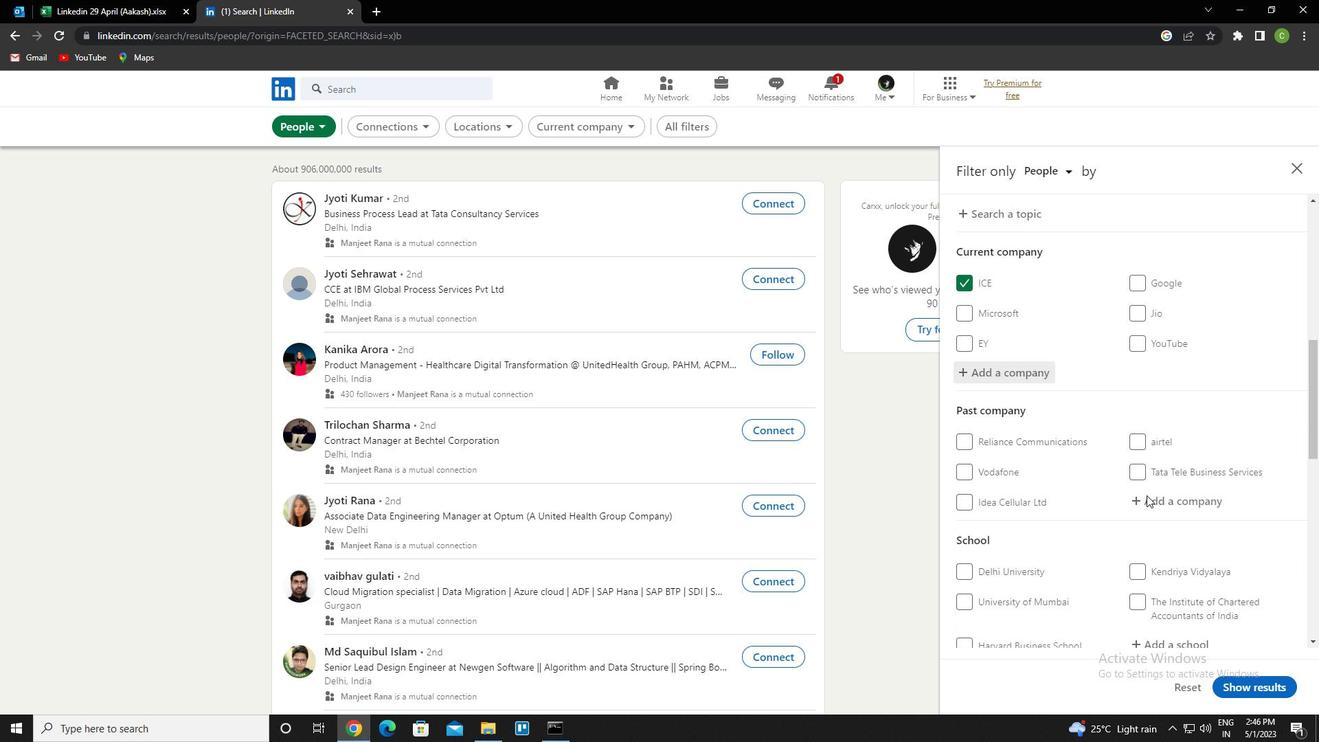 
Action: Mouse scrolled (1143, 497) with delta (0, 0)
Screenshot: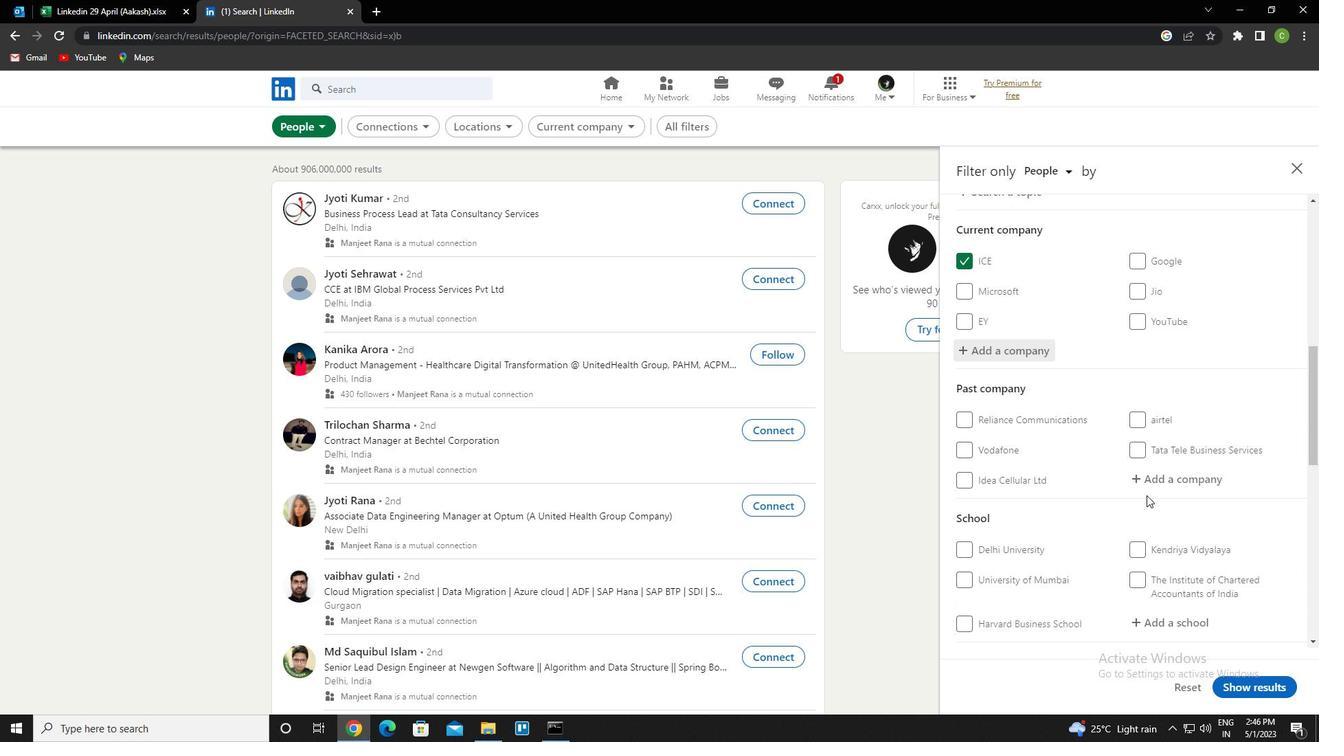 
Action: Mouse scrolled (1143, 497) with delta (0, 0)
Screenshot: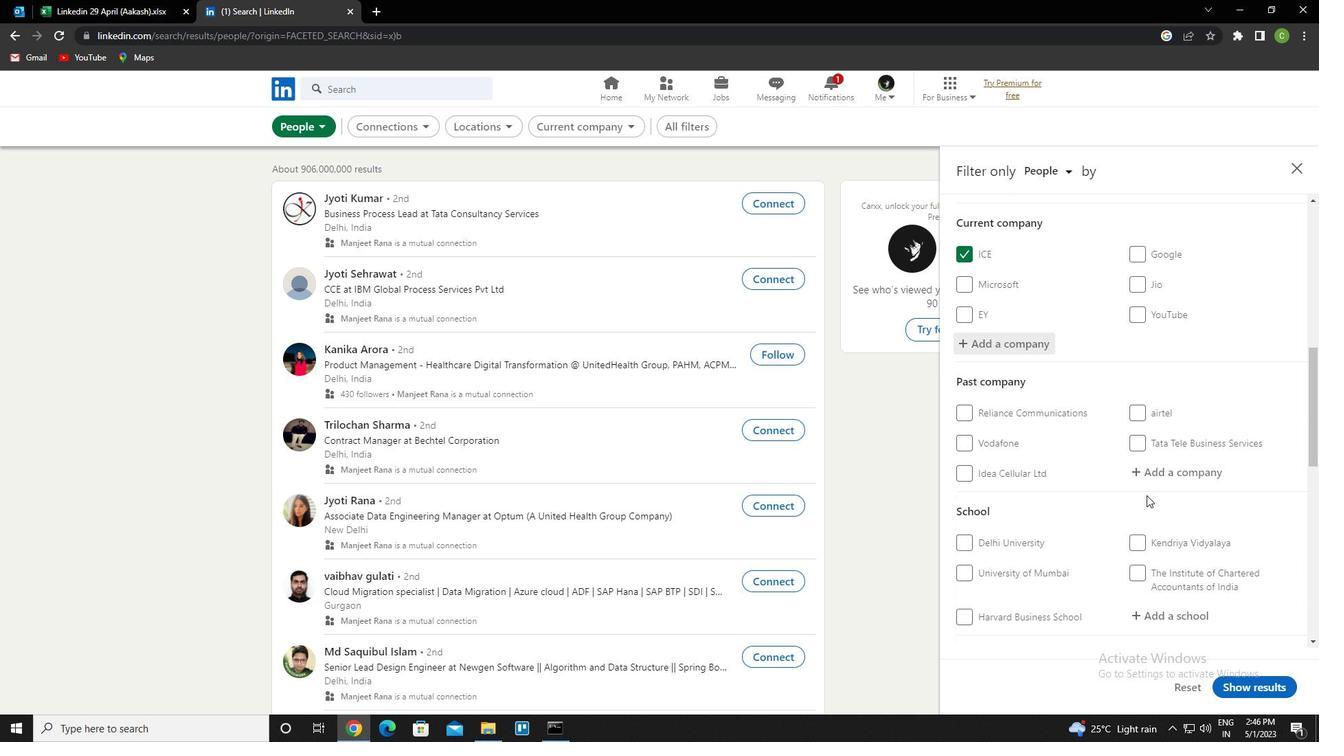 
Action: Mouse moved to (1168, 482)
Screenshot: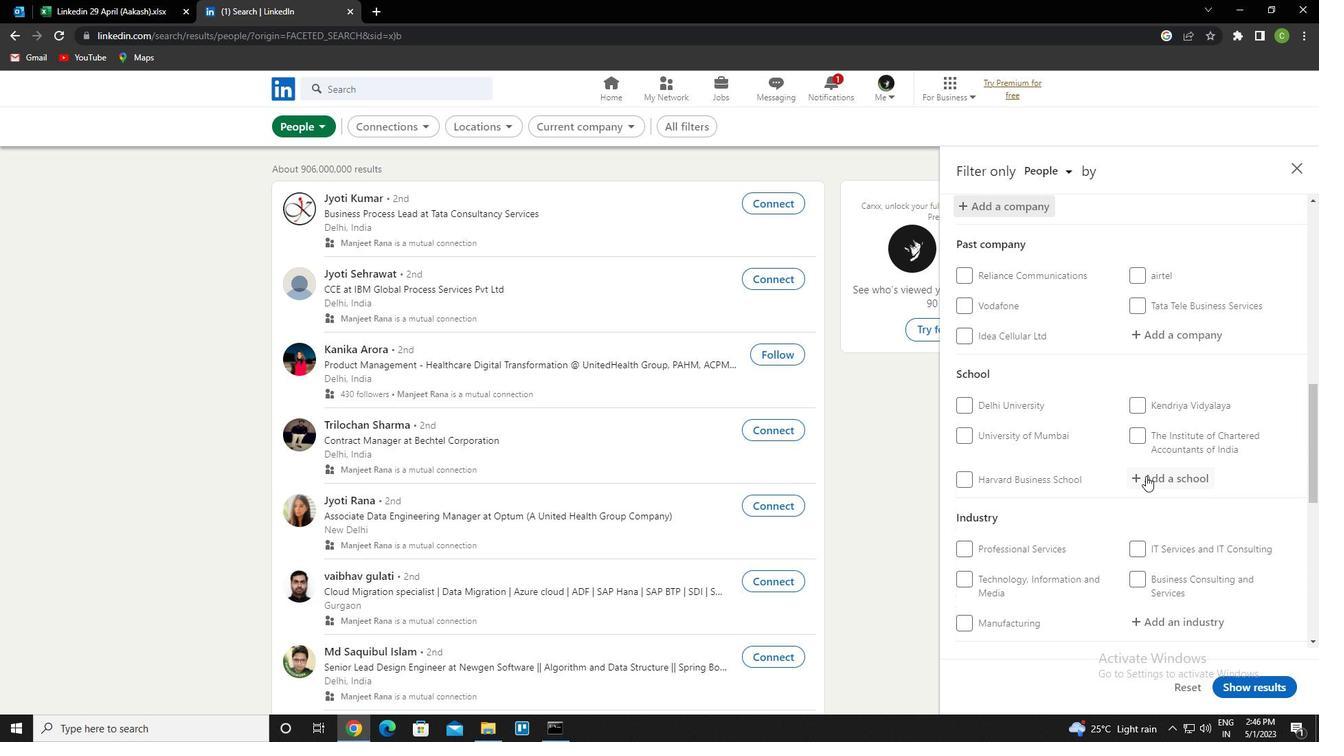
Action: Mouse pressed left at (1168, 482)
Screenshot: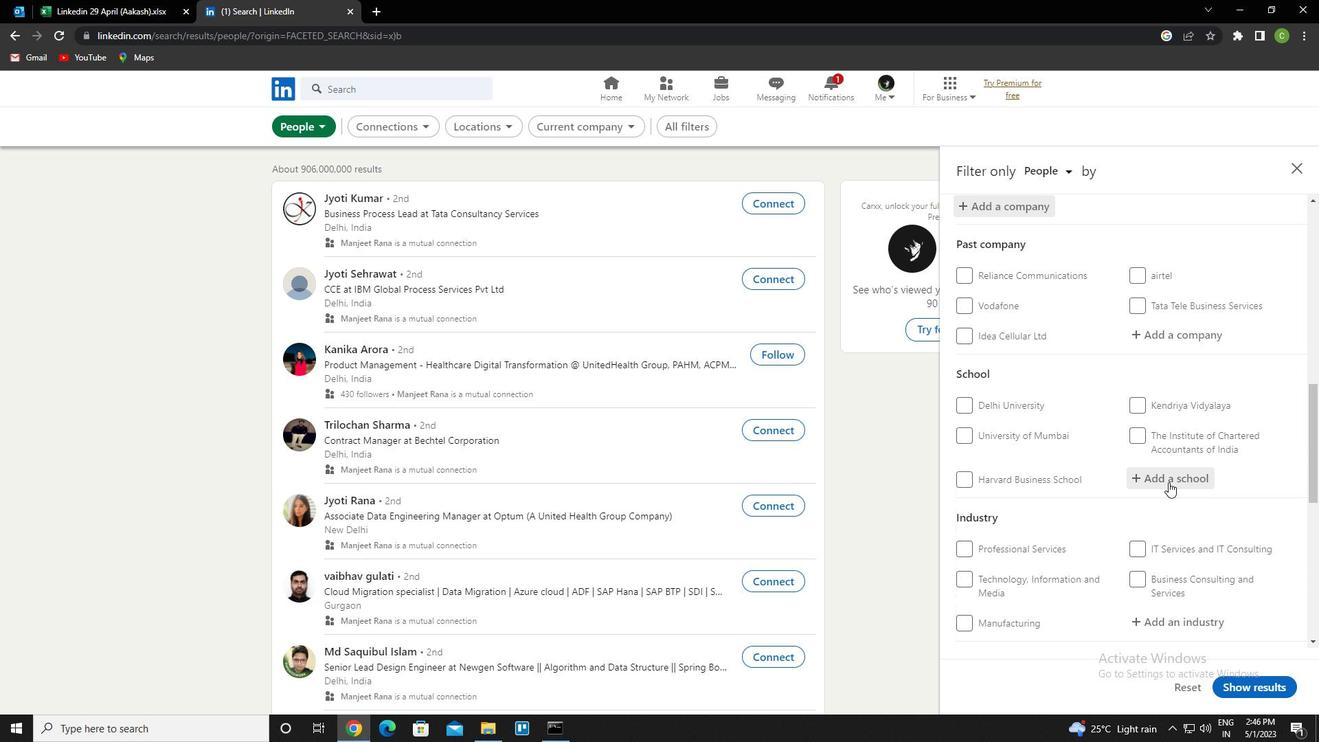 
Action: Key pressed <Key.caps_lock><Key.caps_lock>i<Key.caps_lock>nstitu
Screenshot: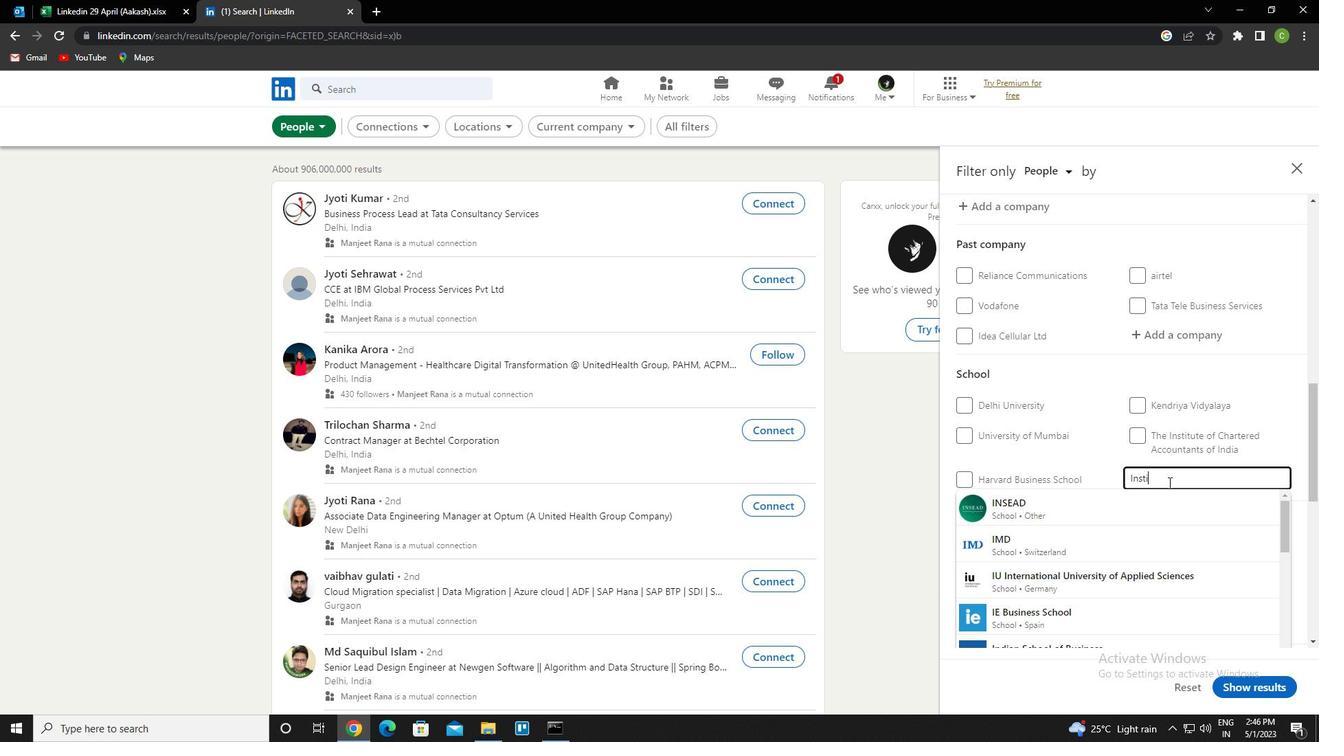 
Action: Mouse moved to (1168, 483)
Screenshot: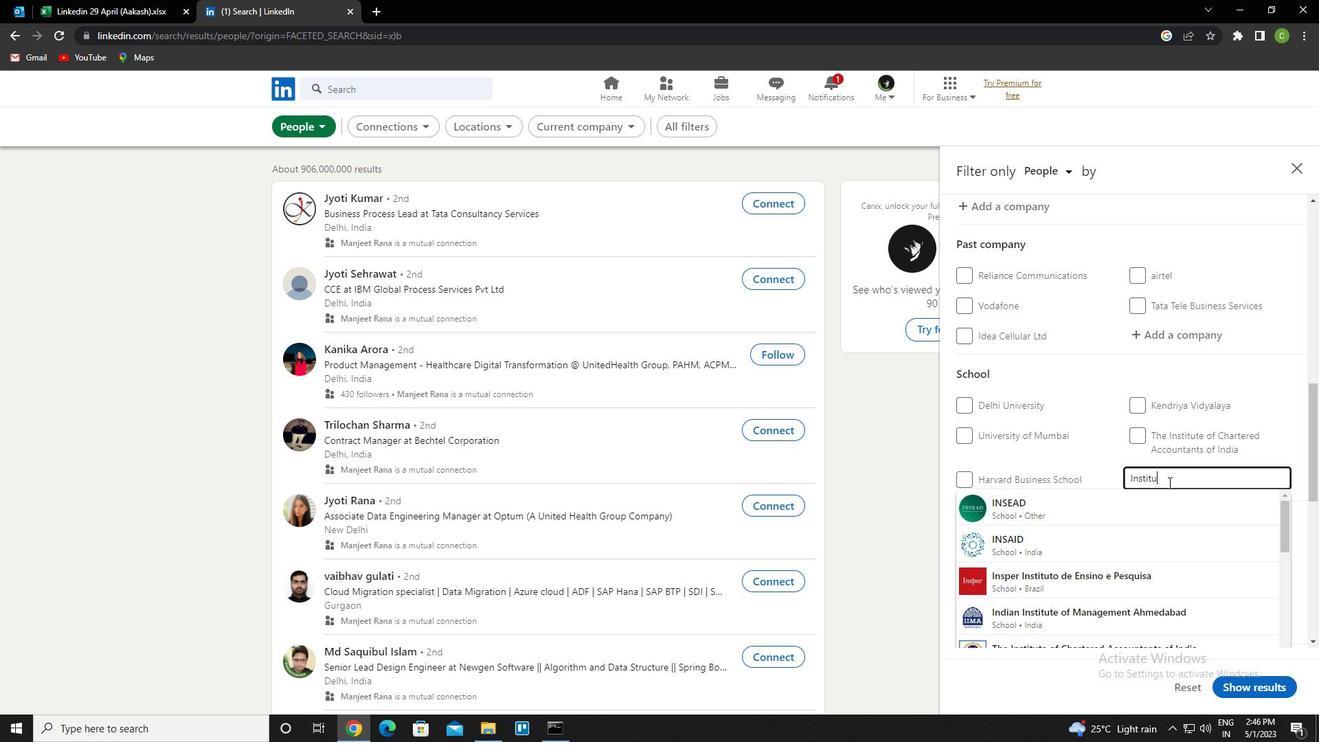 
Action: Key pressed te<Key.space>of<Key.space><Key.caps_lock>e<Key.caps_lock>ngineering<Key.space><Key.shift>&<Key.space><Key.down><Key.down><Key.down><Key.down><Key.down><Key.down><Key.down><Key.up><Key.enter>
Screenshot: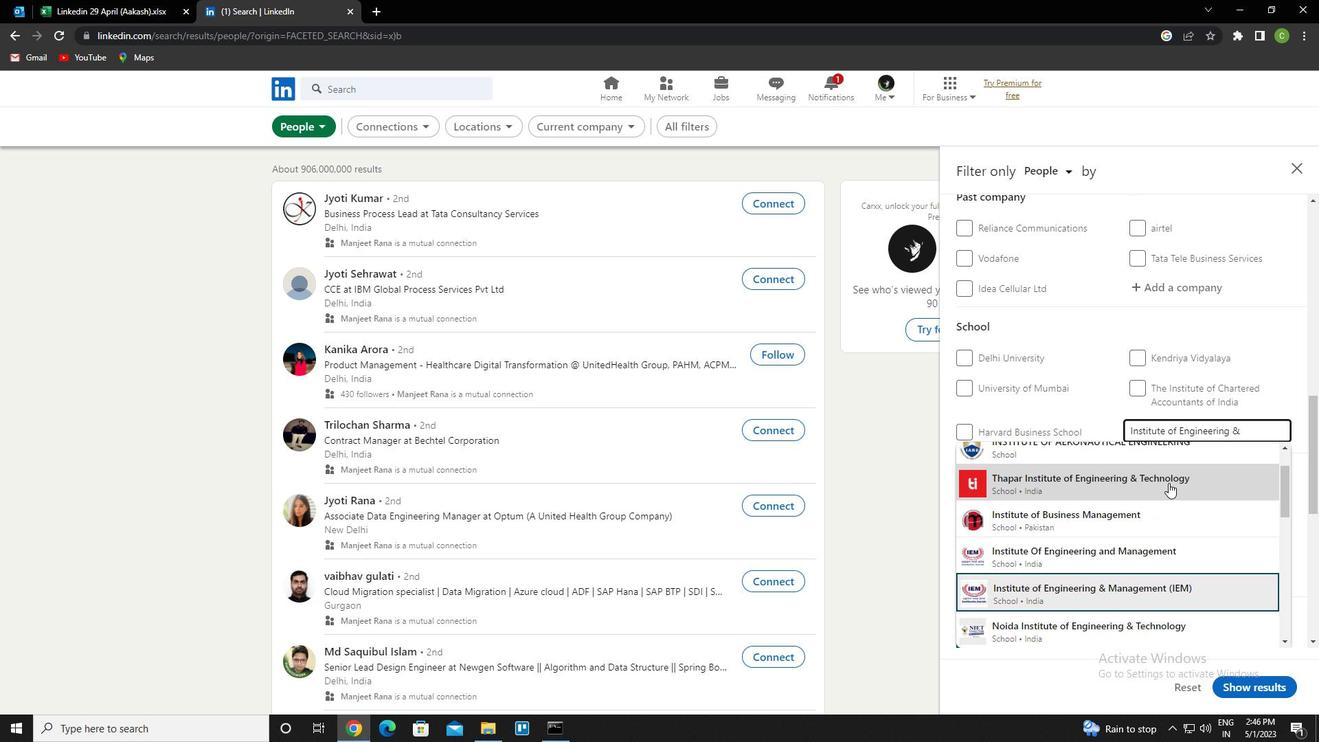 
Action: Mouse moved to (1169, 483)
Screenshot: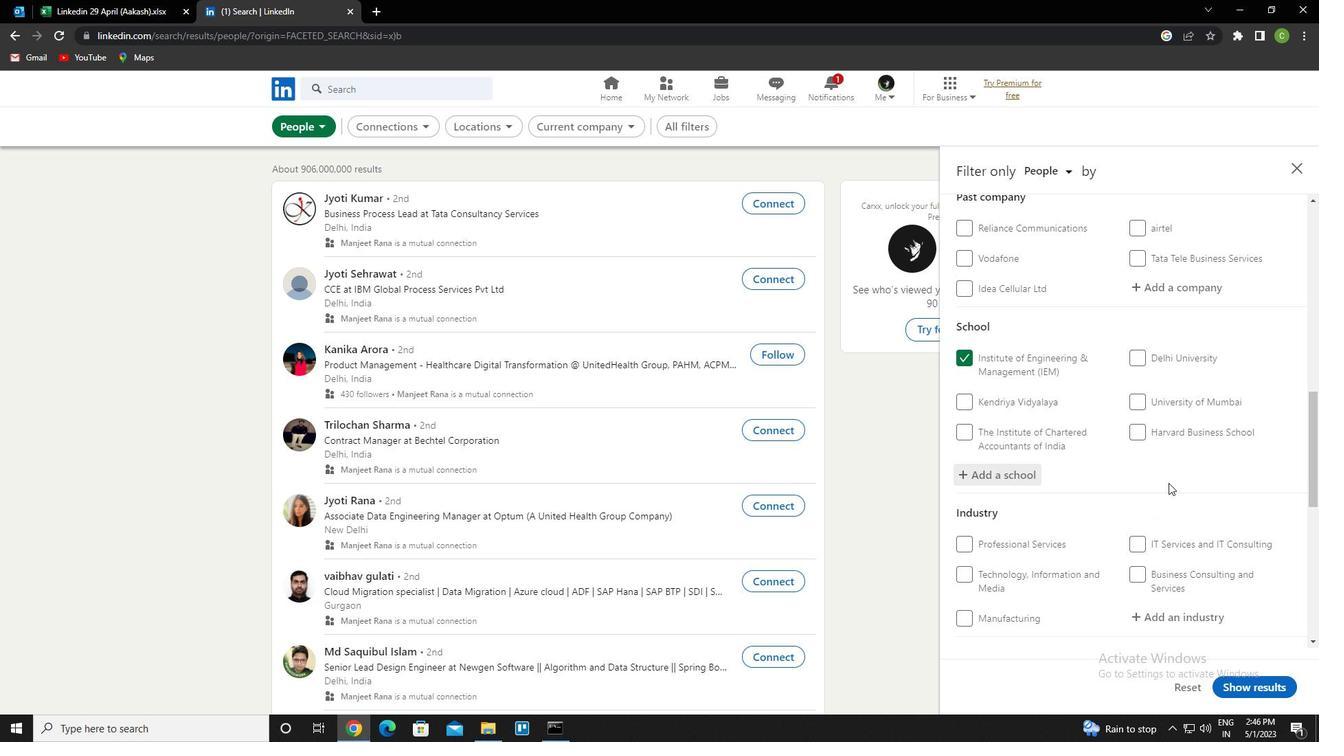
Action: Mouse scrolled (1169, 482) with delta (0, 0)
Screenshot: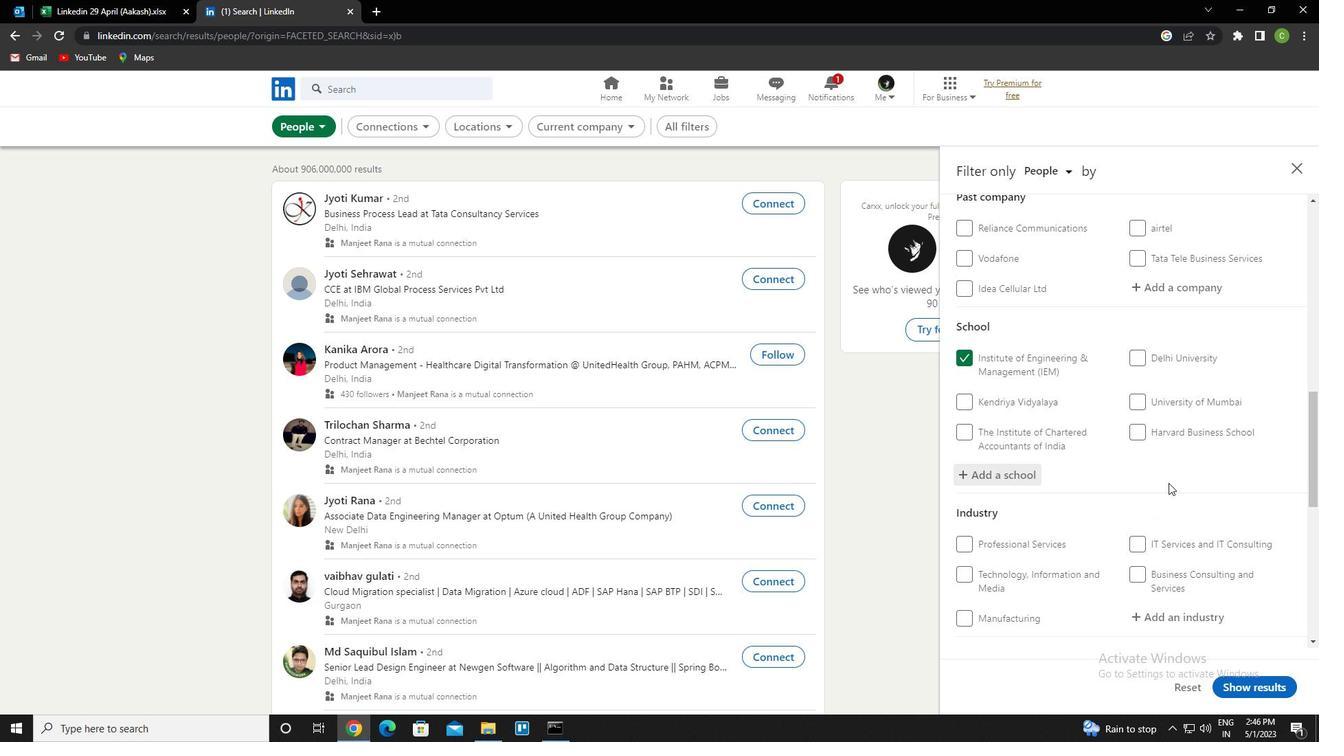 
Action: Mouse scrolled (1169, 482) with delta (0, 0)
Screenshot: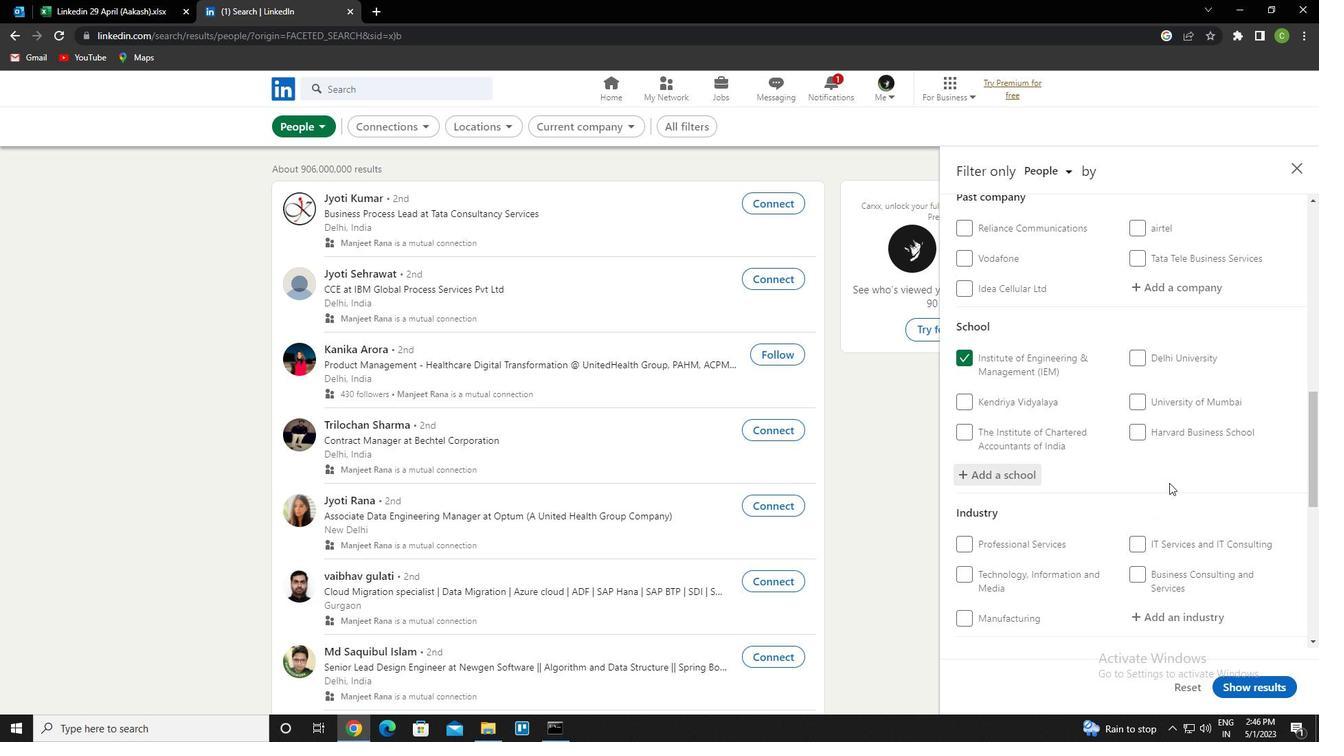 
Action: Mouse moved to (1177, 482)
Screenshot: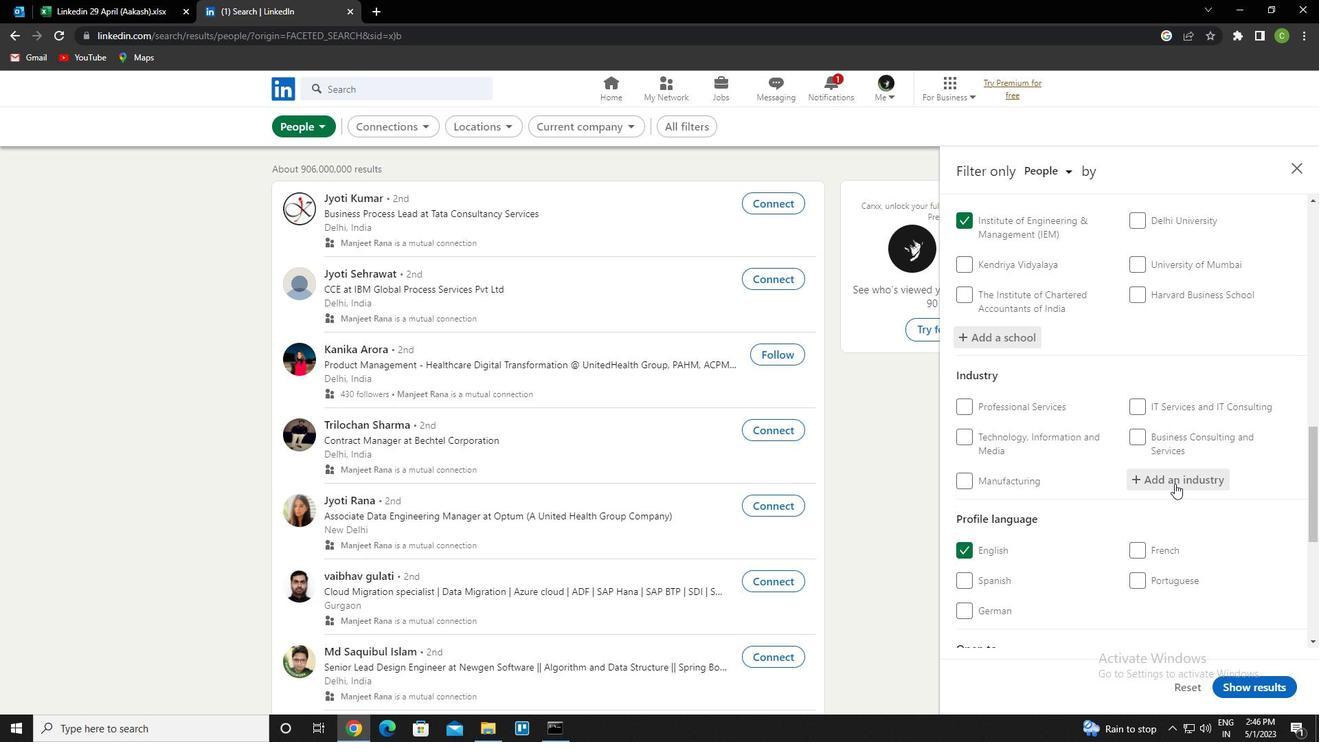 
Action: Mouse pressed left at (1177, 482)
Screenshot: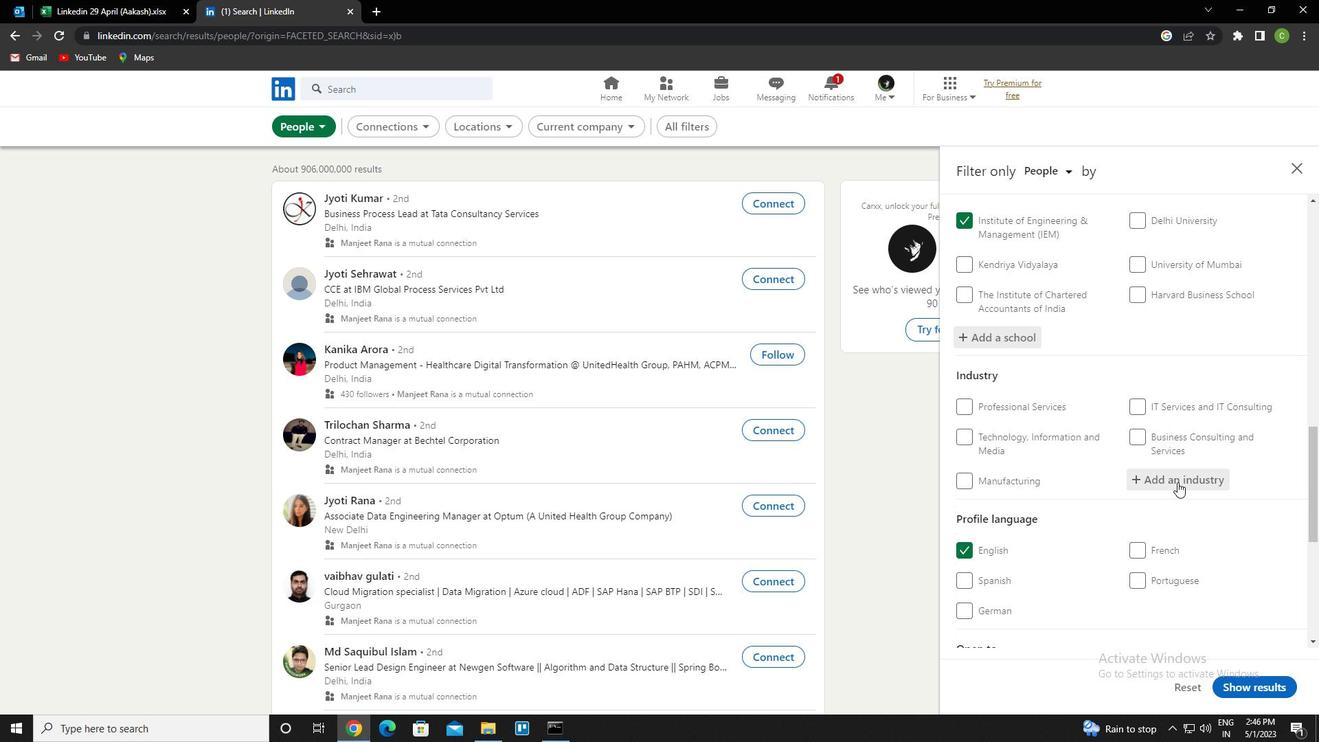 
Action: Mouse moved to (1173, 484)
Screenshot: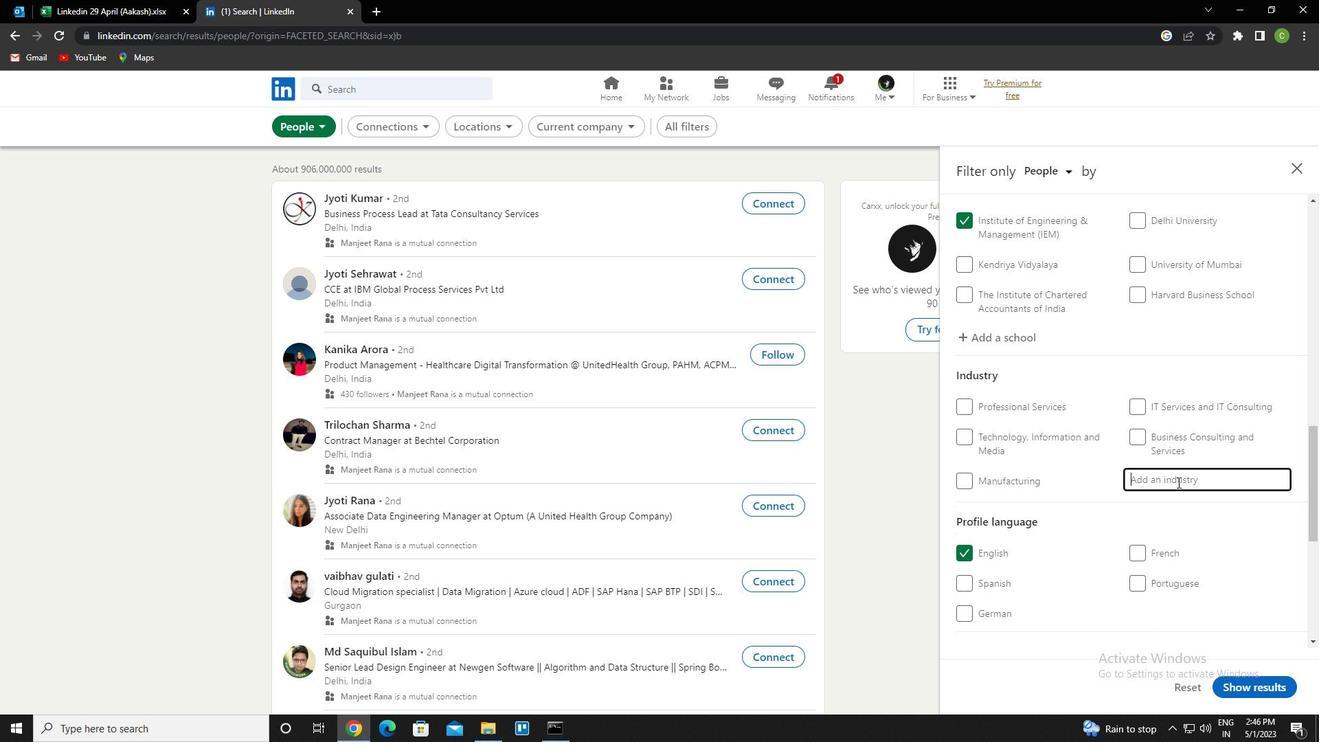 
Action: Key pressed <Key.caps_lock>P<Key.caps_lock>HILAN<Key.down><Key.enter>
Screenshot: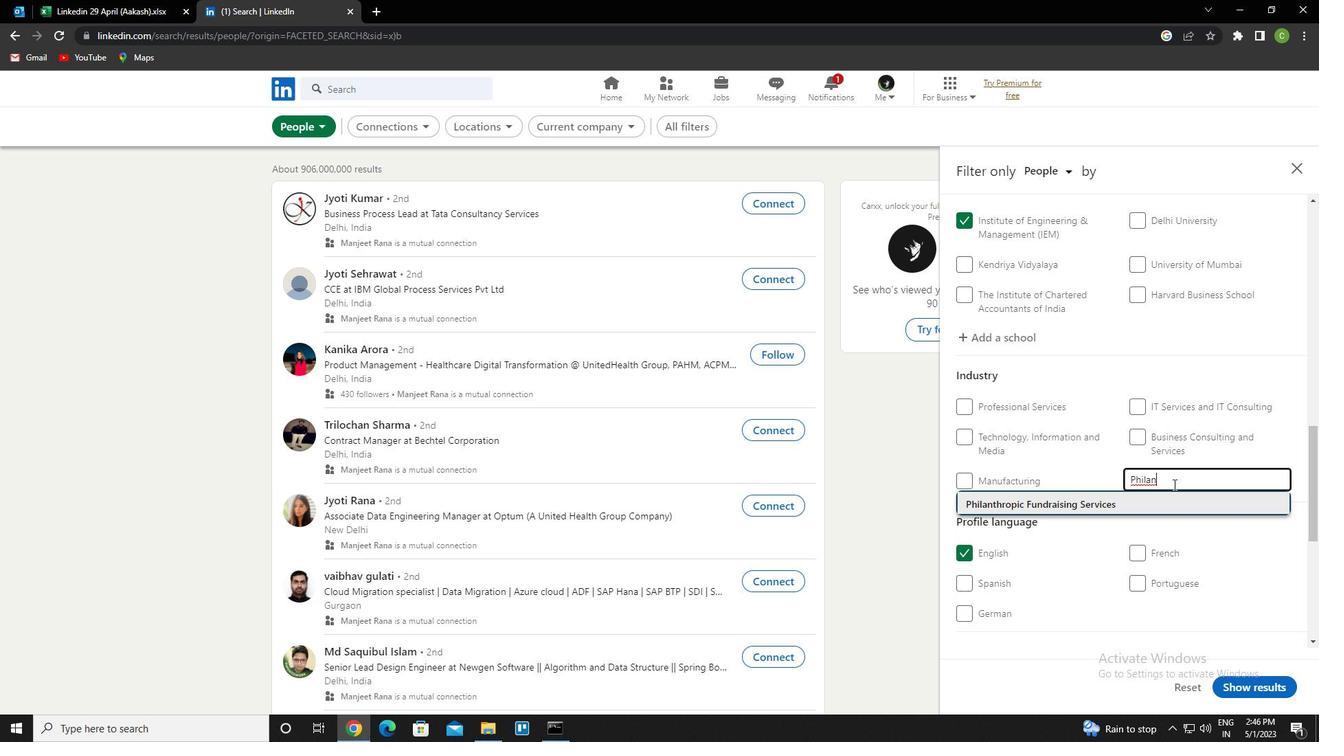 
Action: Mouse moved to (1159, 498)
Screenshot: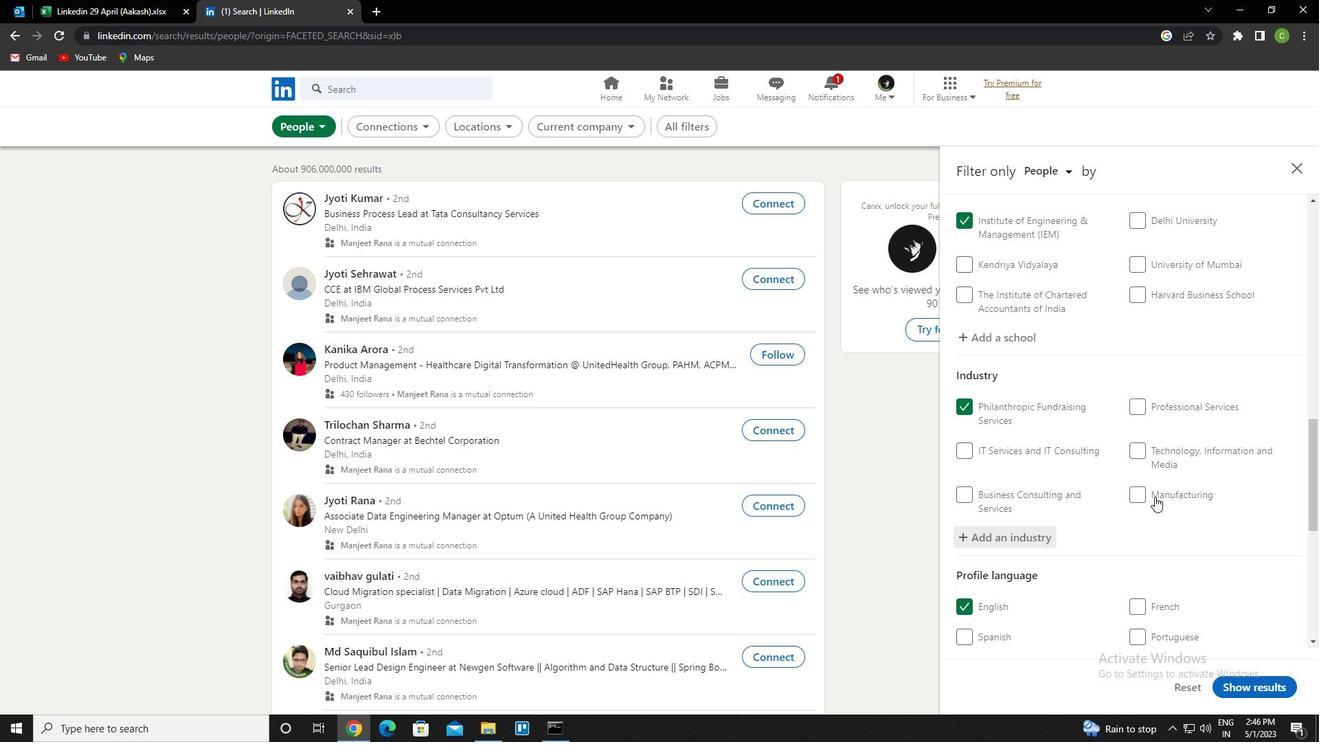 
Action: Mouse scrolled (1159, 497) with delta (0, 0)
Screenshot: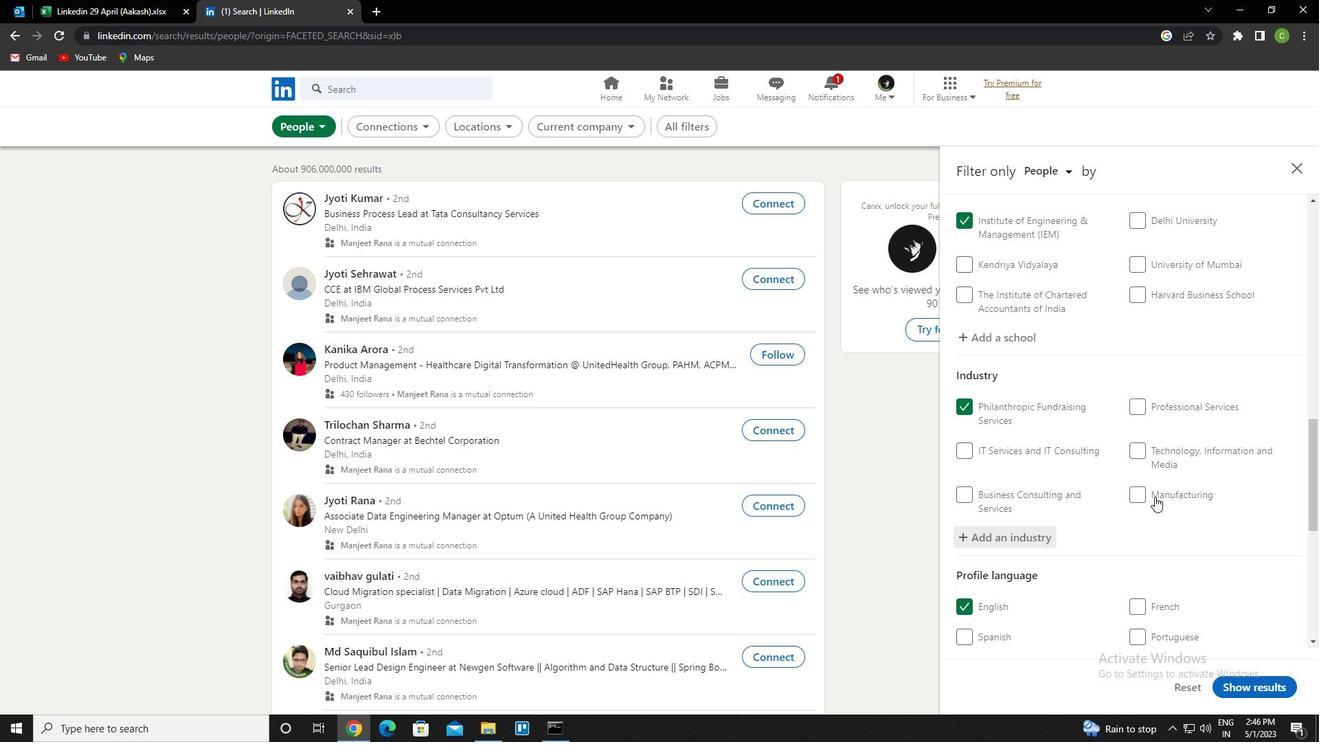 
Action: Mouse moved to (1159, 498)
Screenshot: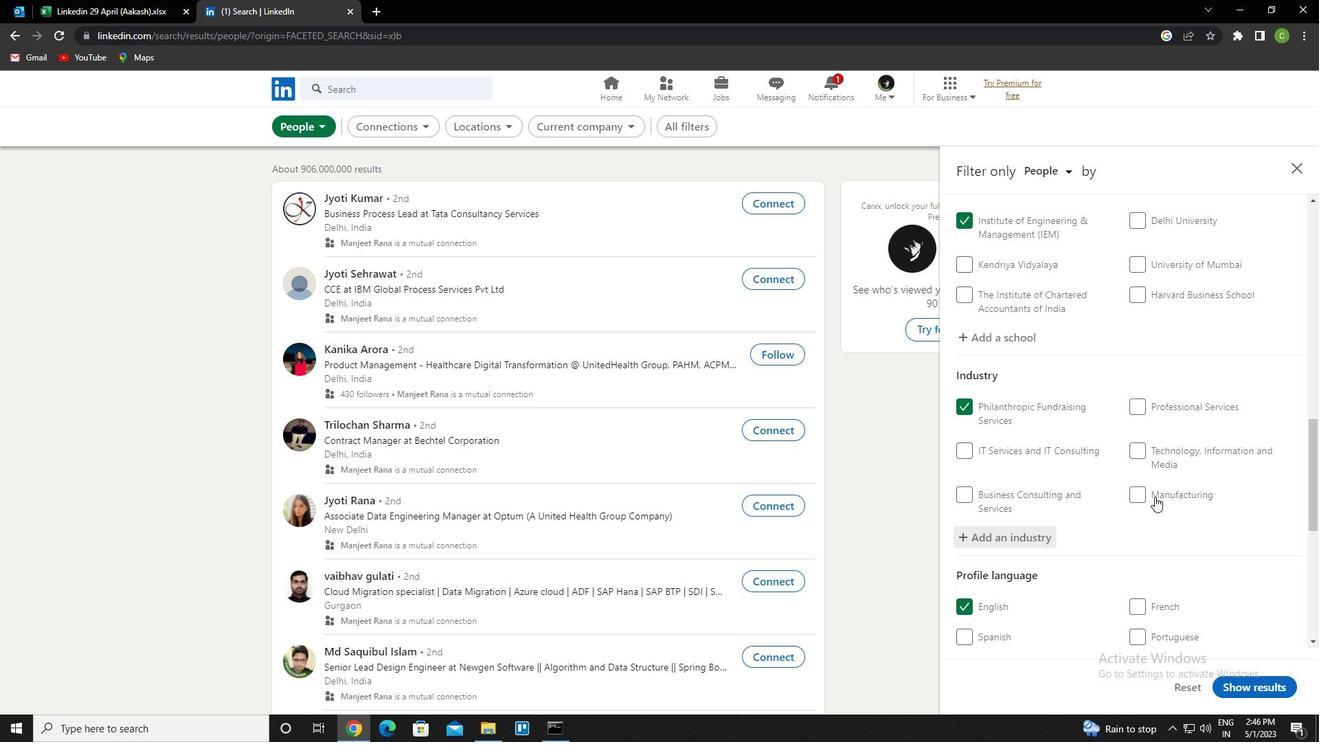 
Action: Mouse scrolled (1159, 498) with delta (0, 0)
Screenshot: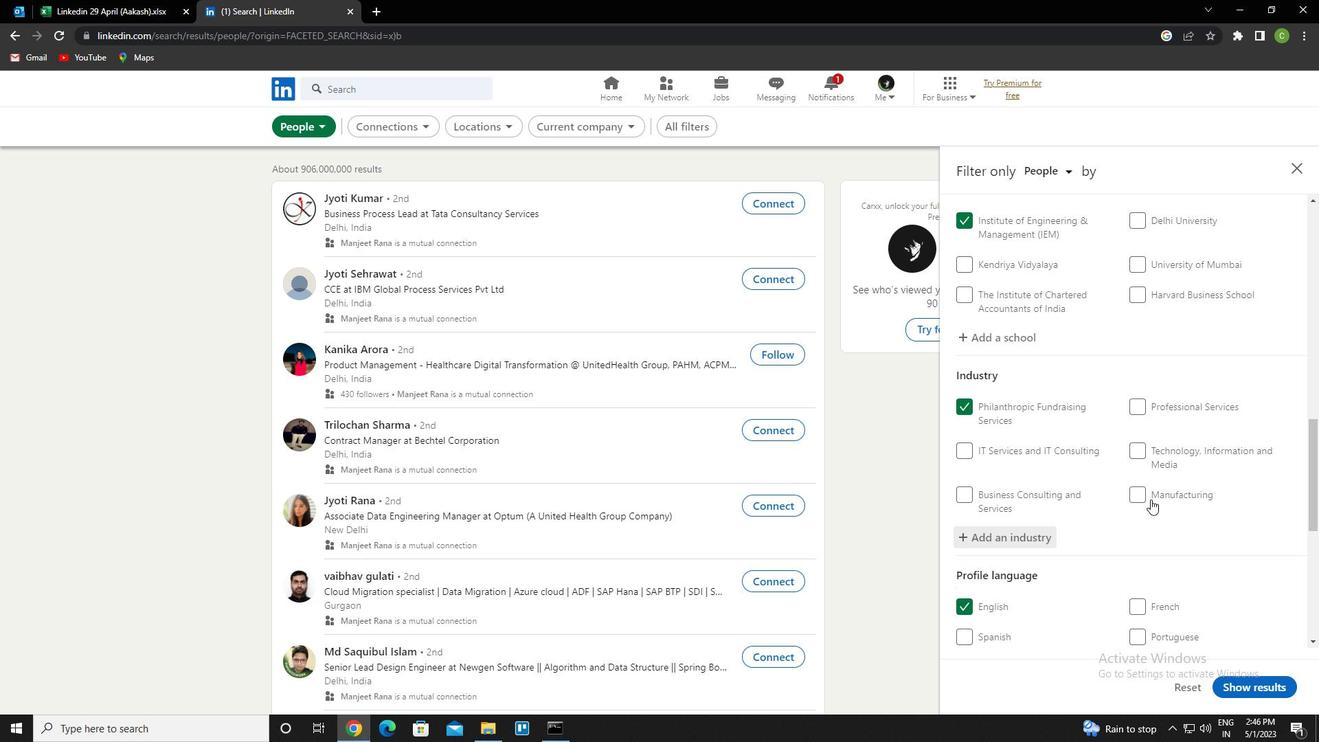 
Action: Mouse moved to (1159, 500)
Screenshot: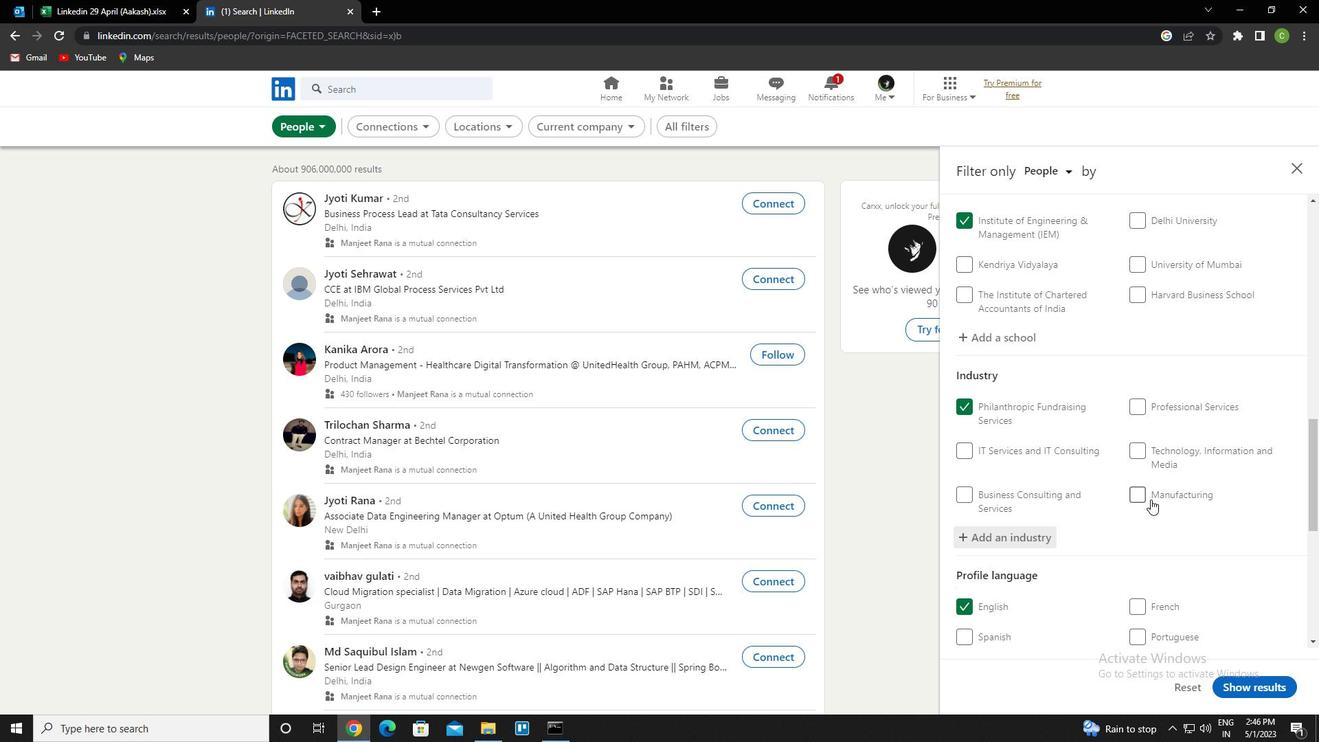 
Action: Mouse scrolled (1159, 499) with delta (0, 0)
Screenshot: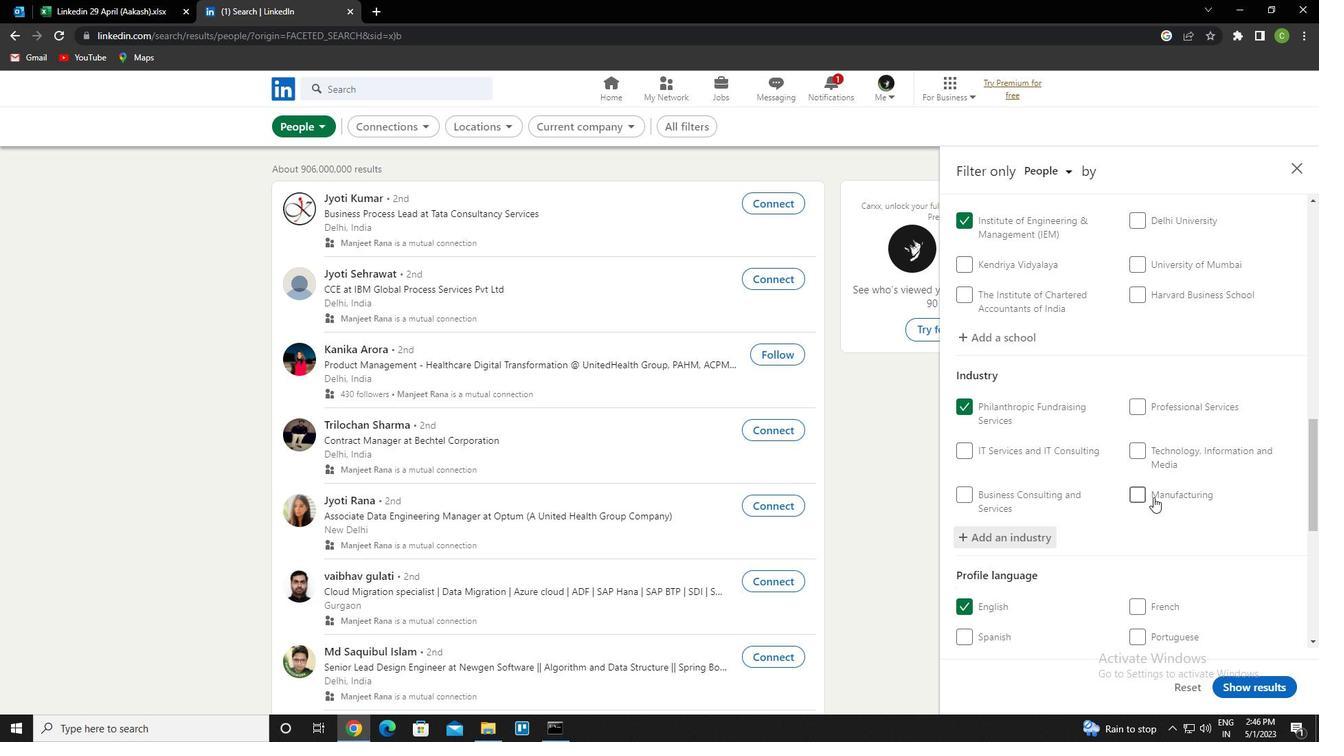 
Action: Mouse moved to (1159, 501)
Screenshot: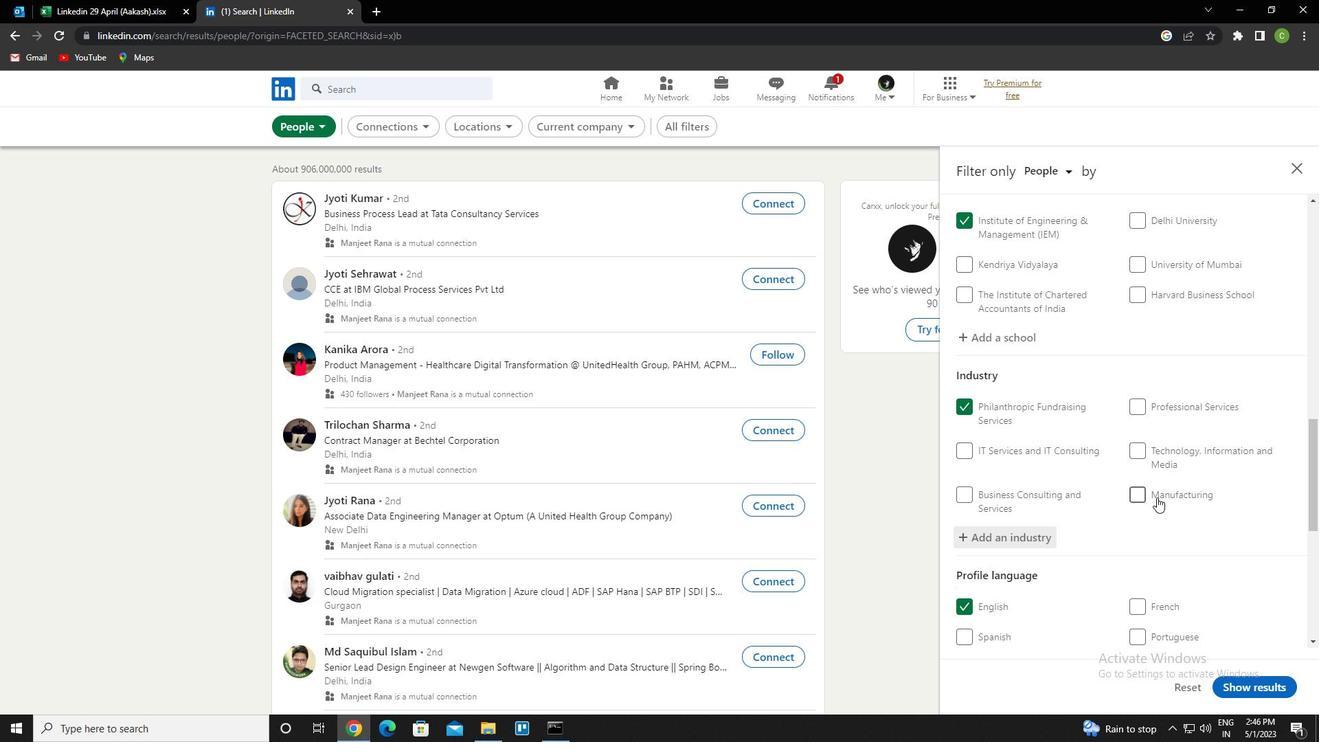 
Action: Mouse scrolled (1159, 500) with delta (0, 0)
Screenshot: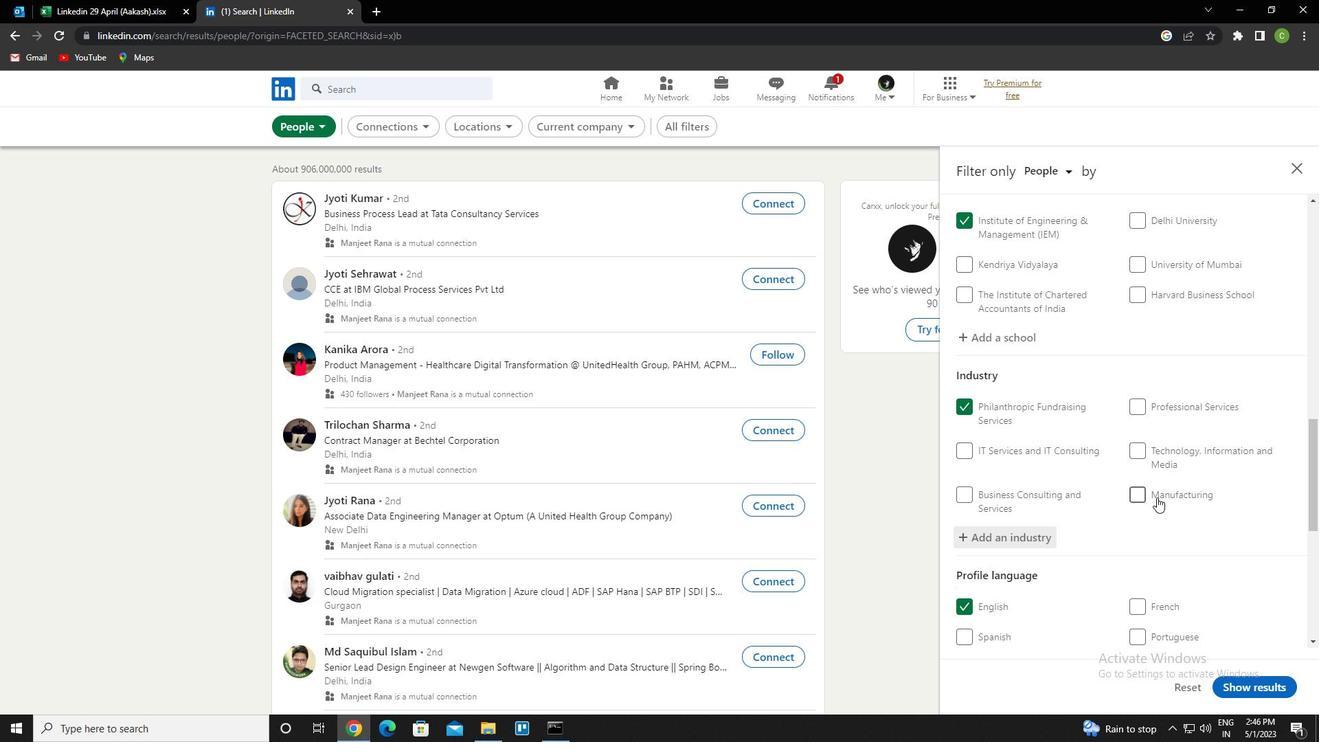 
Action: Mouse moved to (1159, 502)
Screenshot: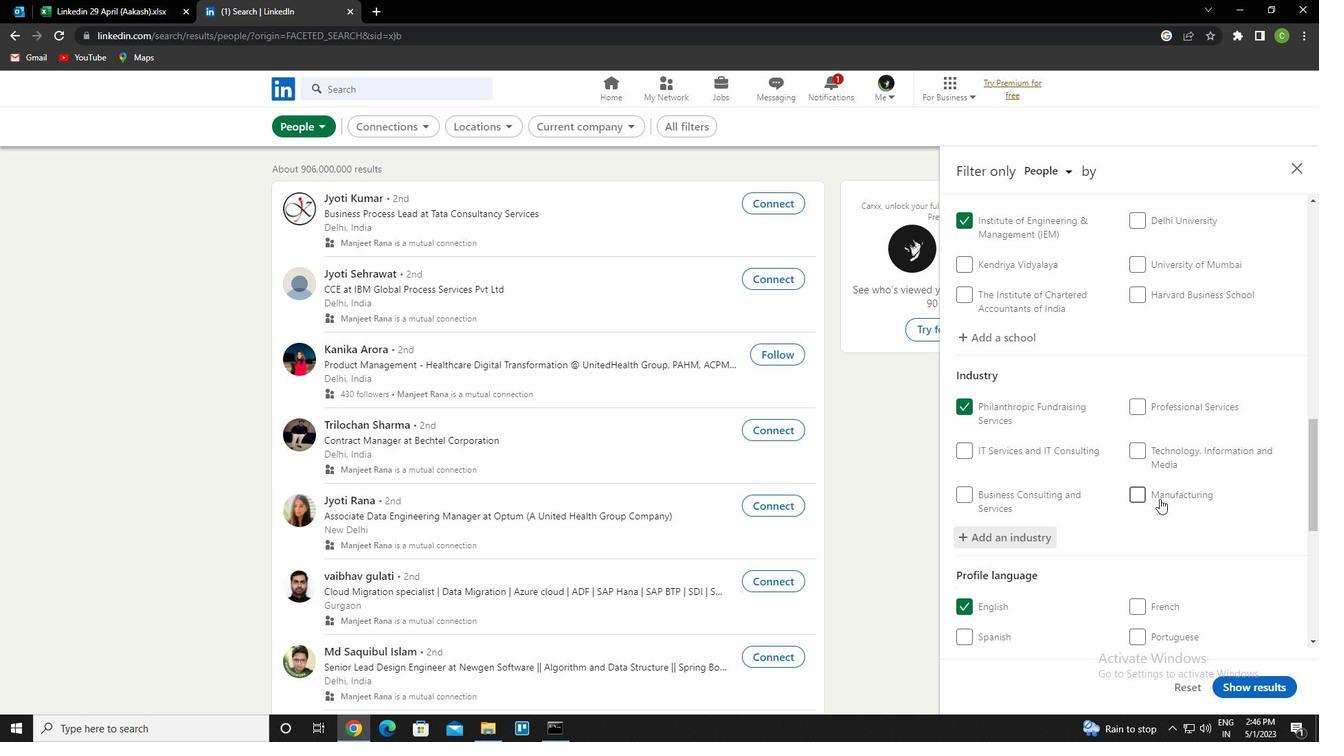 
Action: Mouse scrolled (1159, 502) with delta (0, 0)
Screenshot: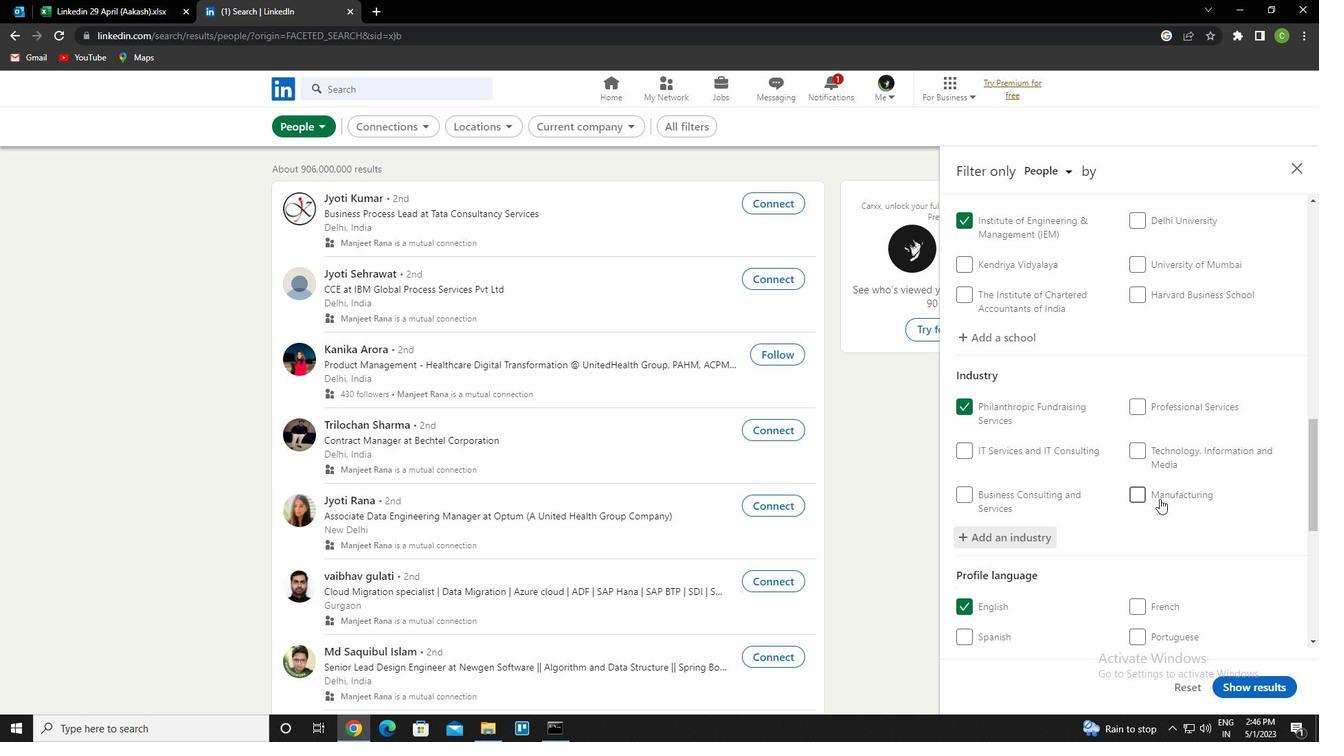 
Action: Mouse moved to (1172, 513)
Screenshot: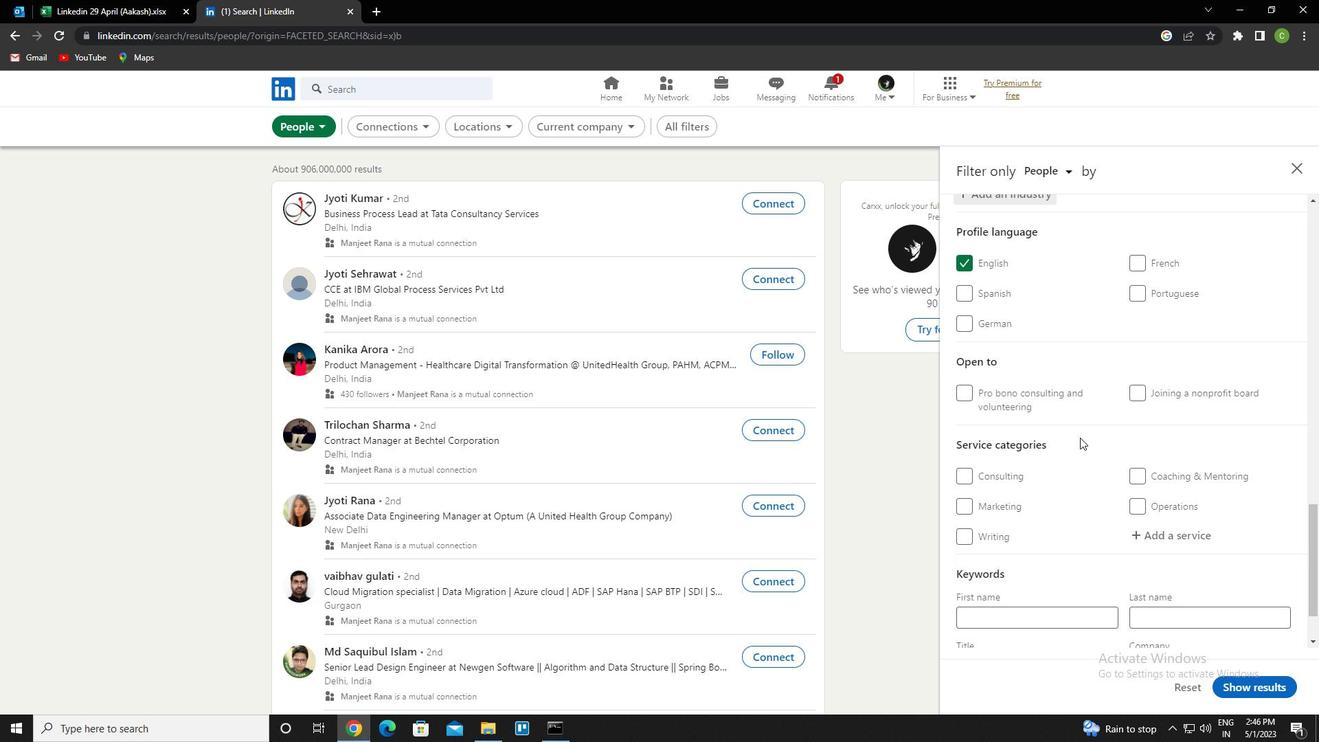 
Action: Mouse scrolled (1172, 512) with delta (0, 0)
Screenshot: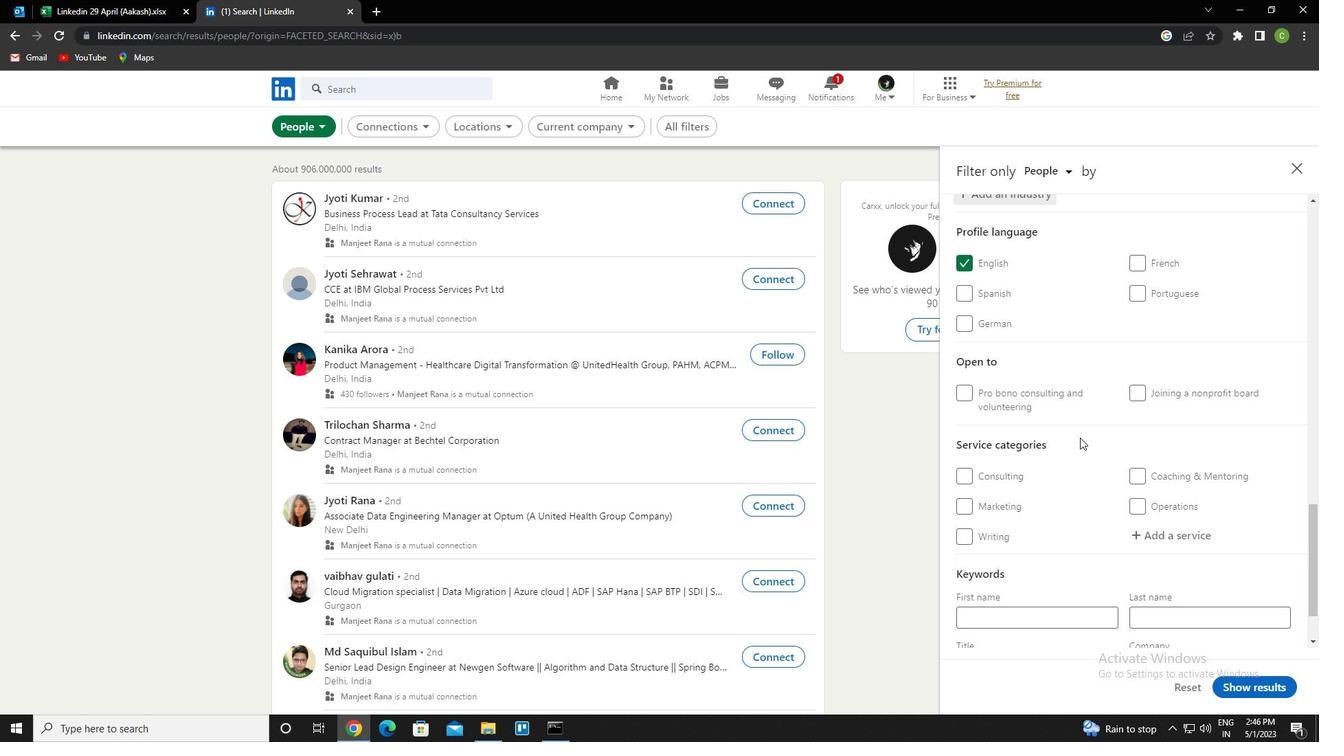 
Action: Mouse scrolled (1172, 512) with delta (0, 0)
Screenshot: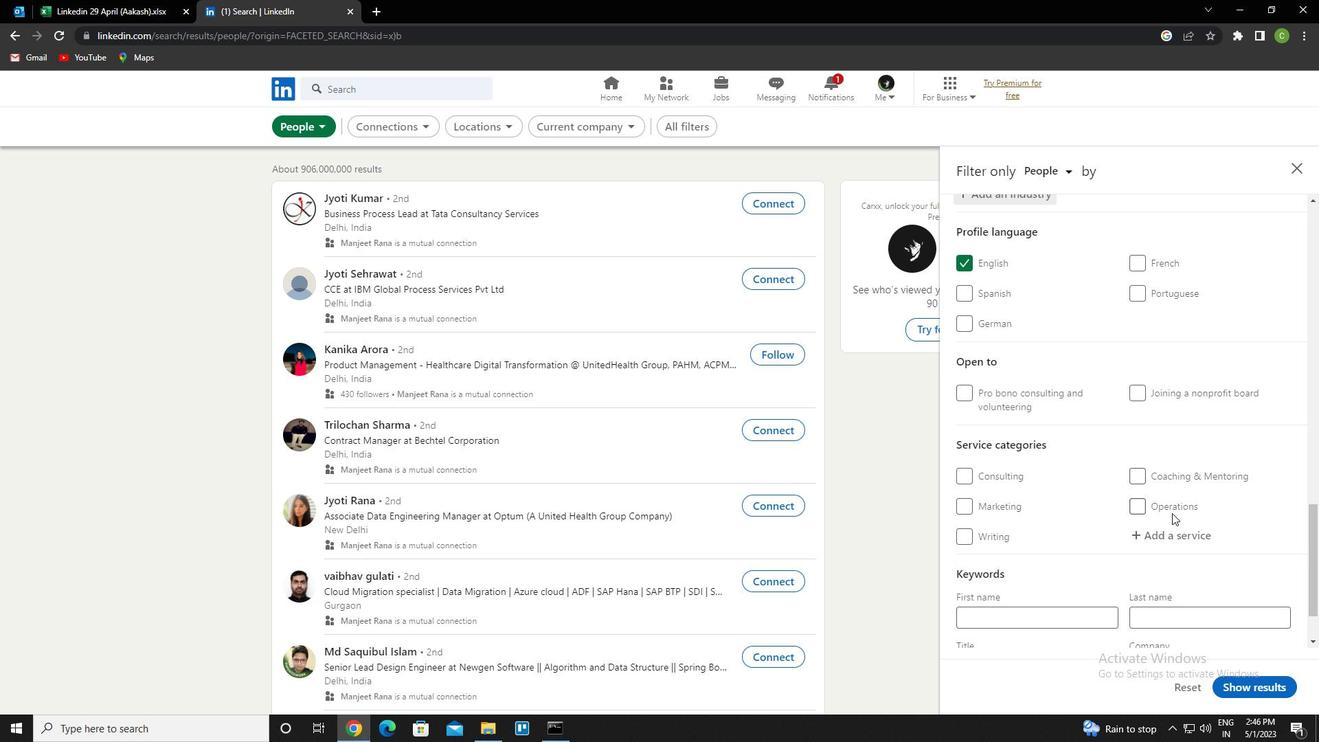 
Action: Mouse moved to (1170, 463)
Screenshot: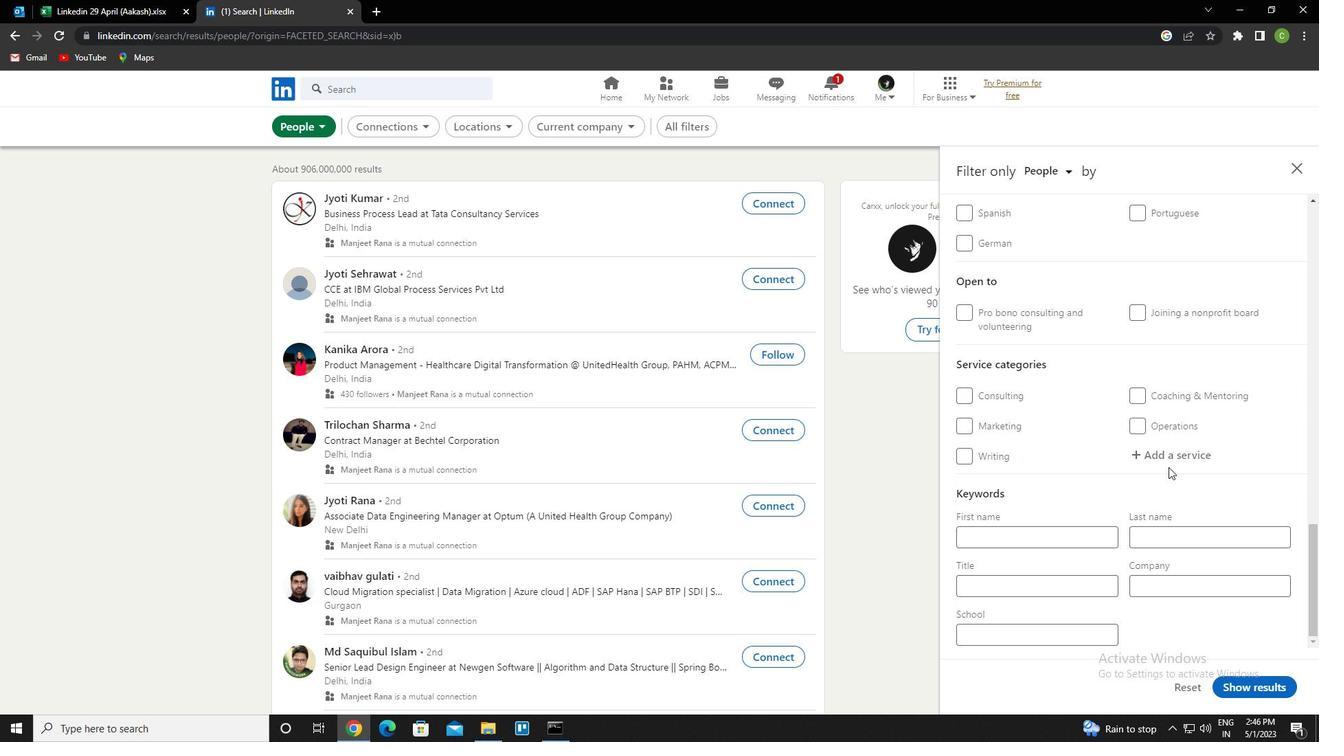 
Action: Mouse pressed left at (1170, 463)
Screenshot: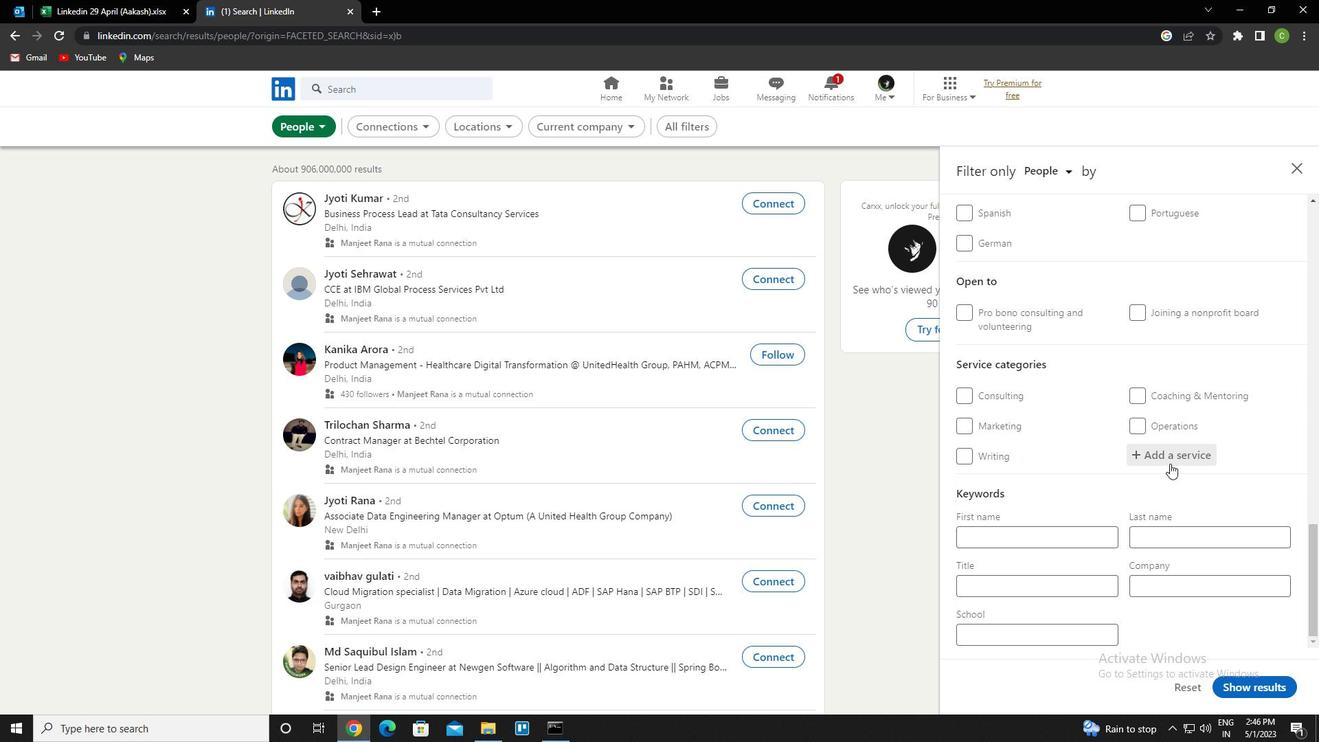 
Action: Key pressed <Key.caps_lock>A<Key.caps_lock>DMINISTRA<Key.down><Key.enter>
Screenshot: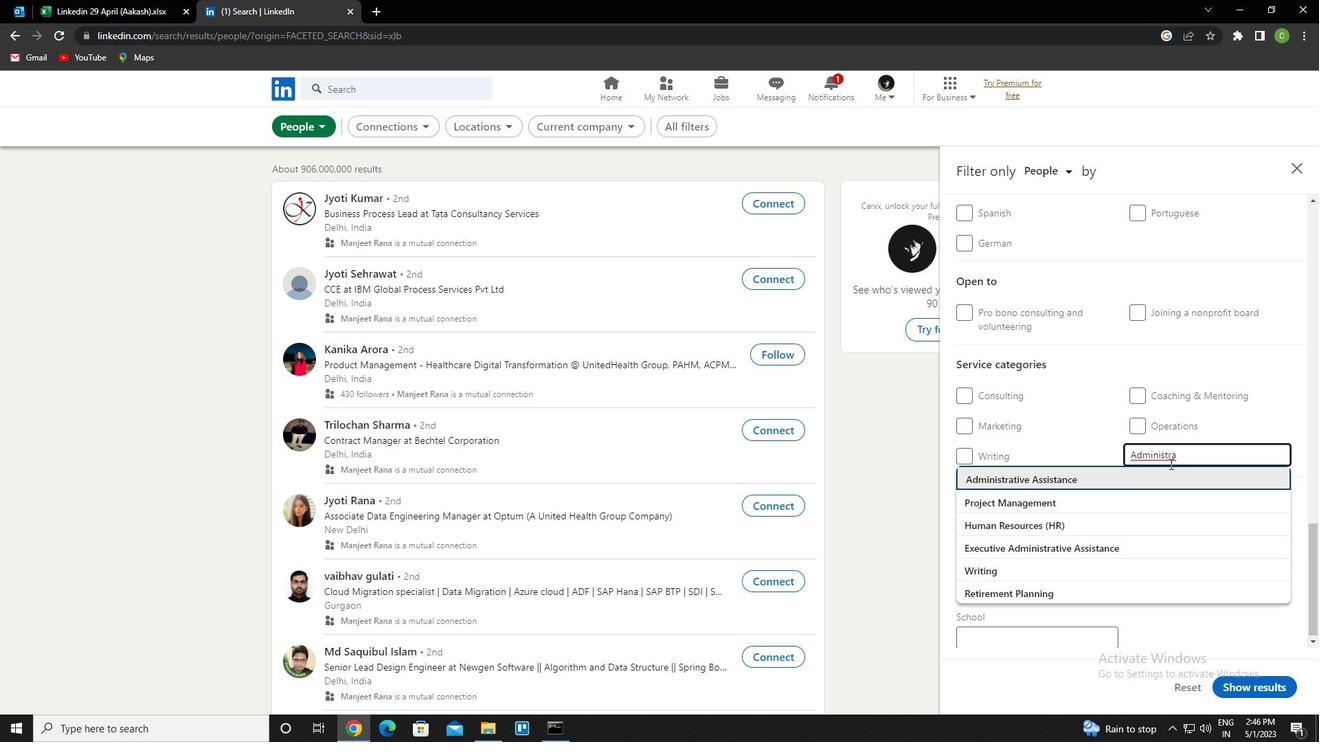 
Action: Mouse scrolled (1170, 464) with delta (0, 0)
Screenshot: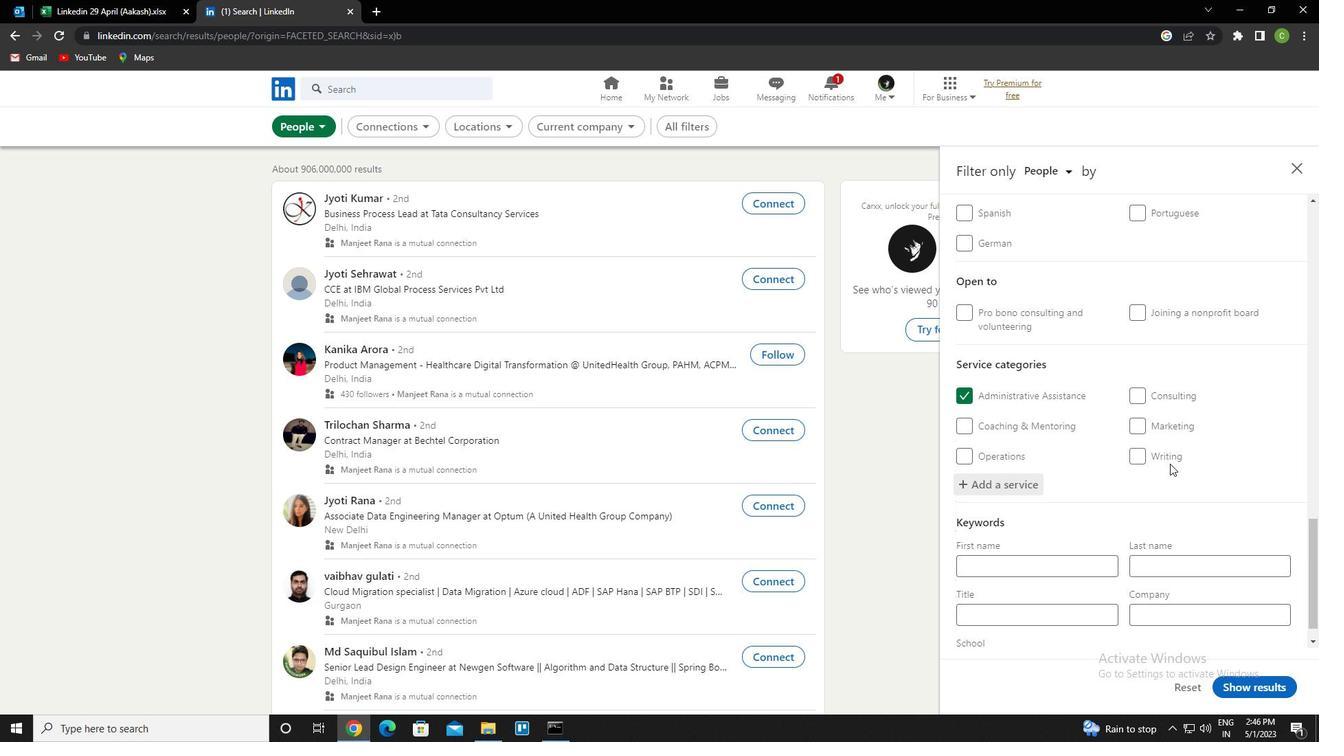 
Action: Mouse scrolled (1170, 463) with delta (0, 0)
Screenshot: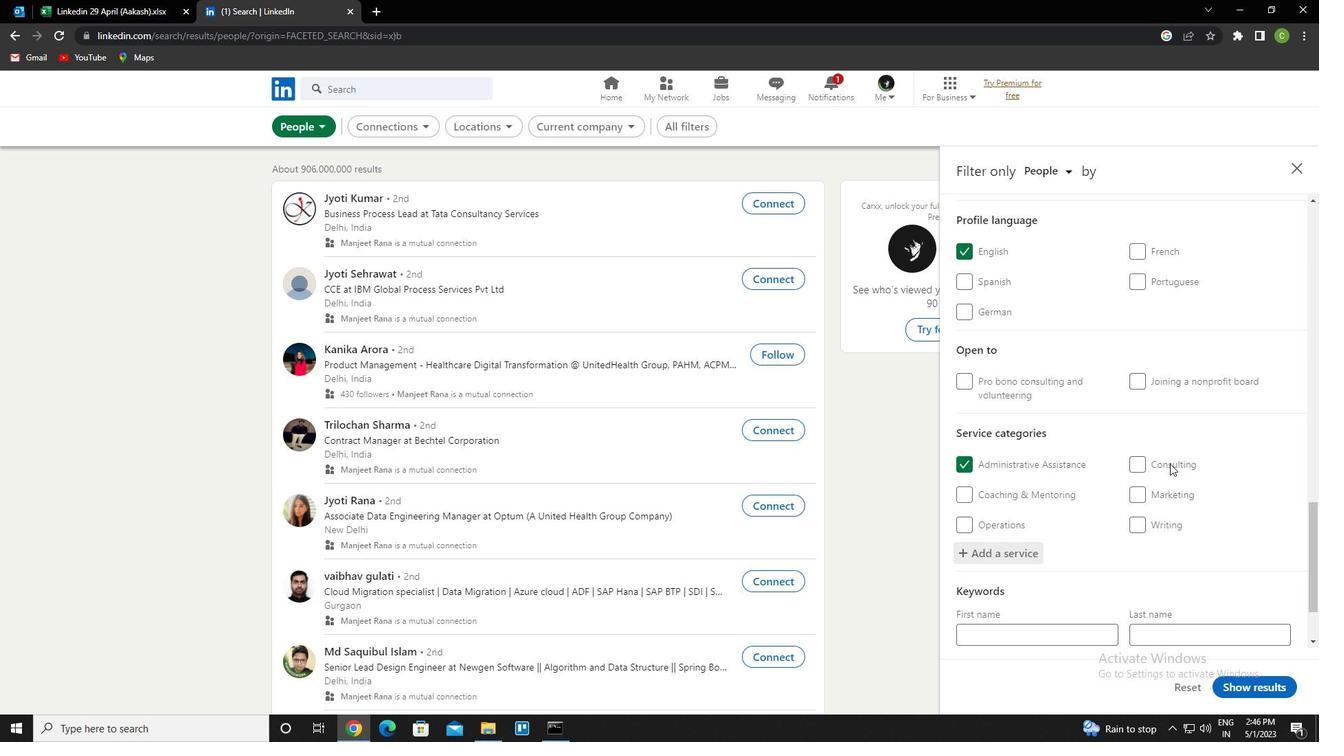 
Action: Mouse scrolled (1170, 463) with delta (0, 0)
Screenshot: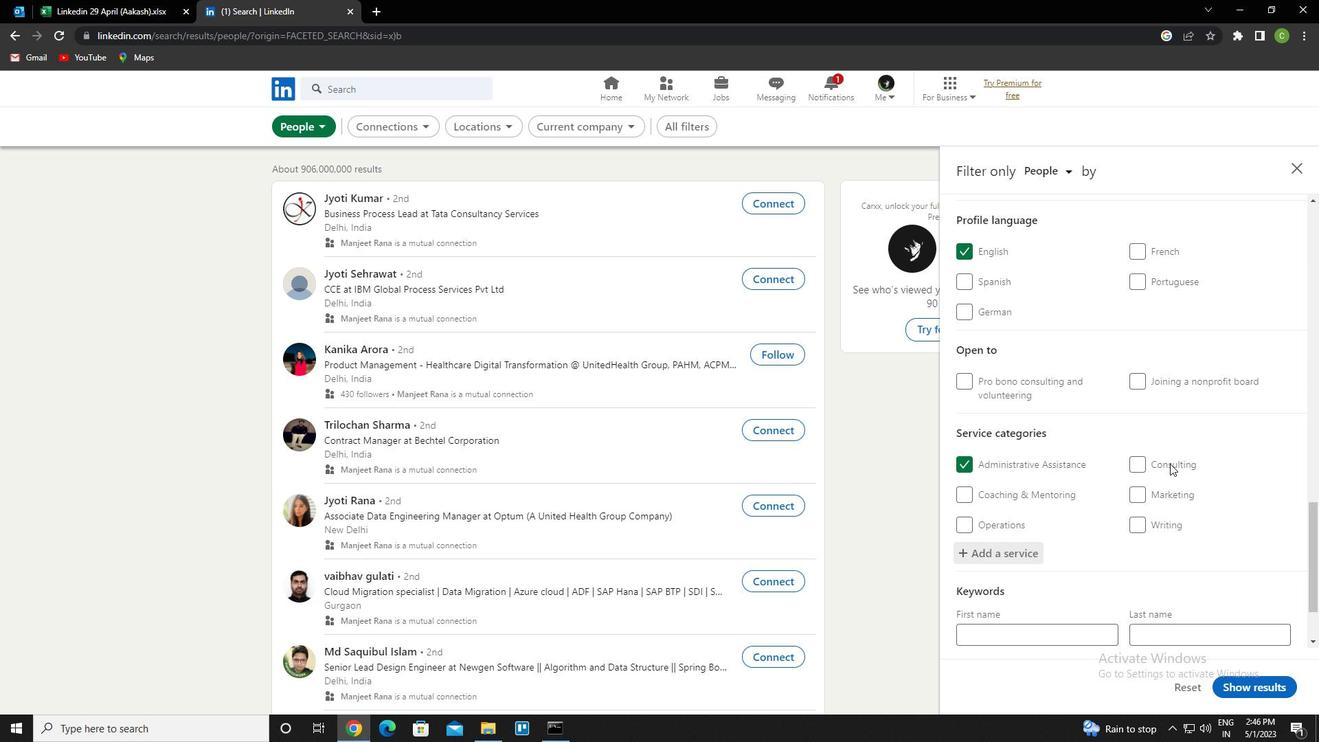 
Action: Mouse scrolled (1170, 463) with delta (0, 0)
Screenshot: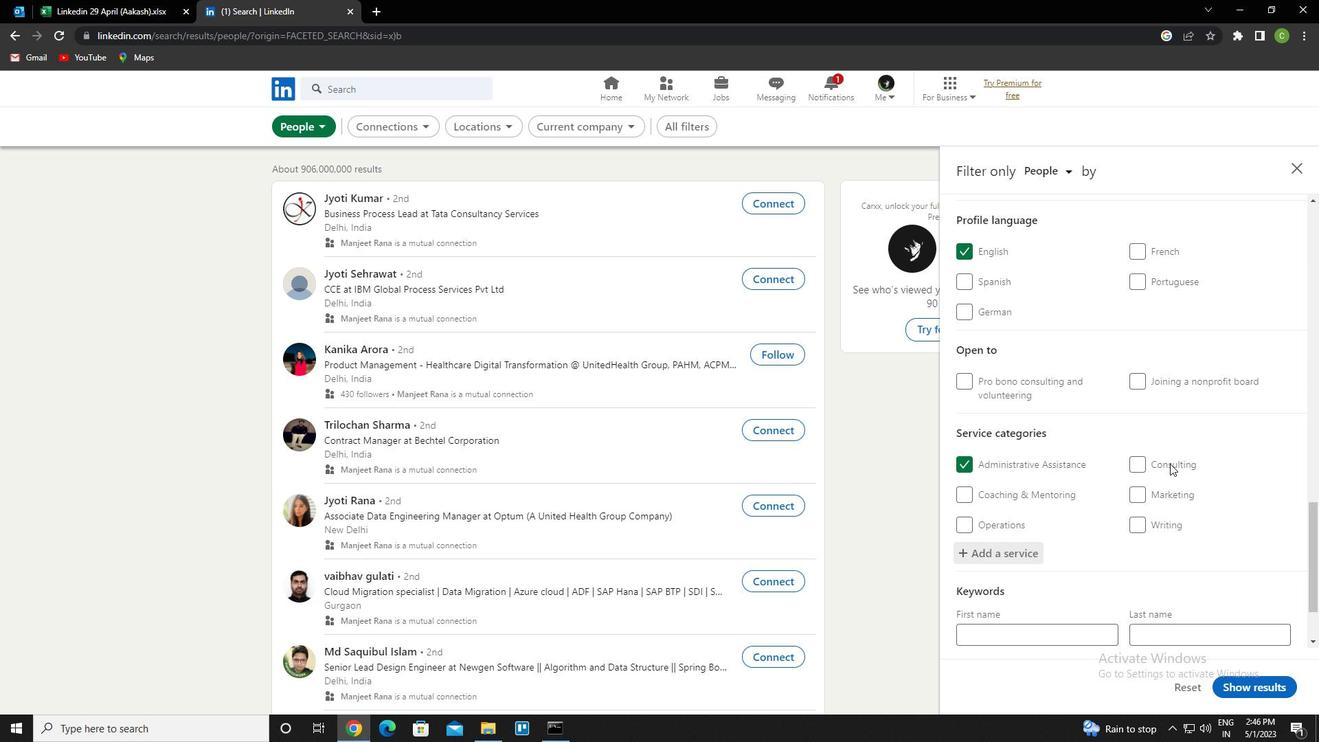
Action: Mouse scrolled (1170, 463) with delta (0, 0)
Screenshot: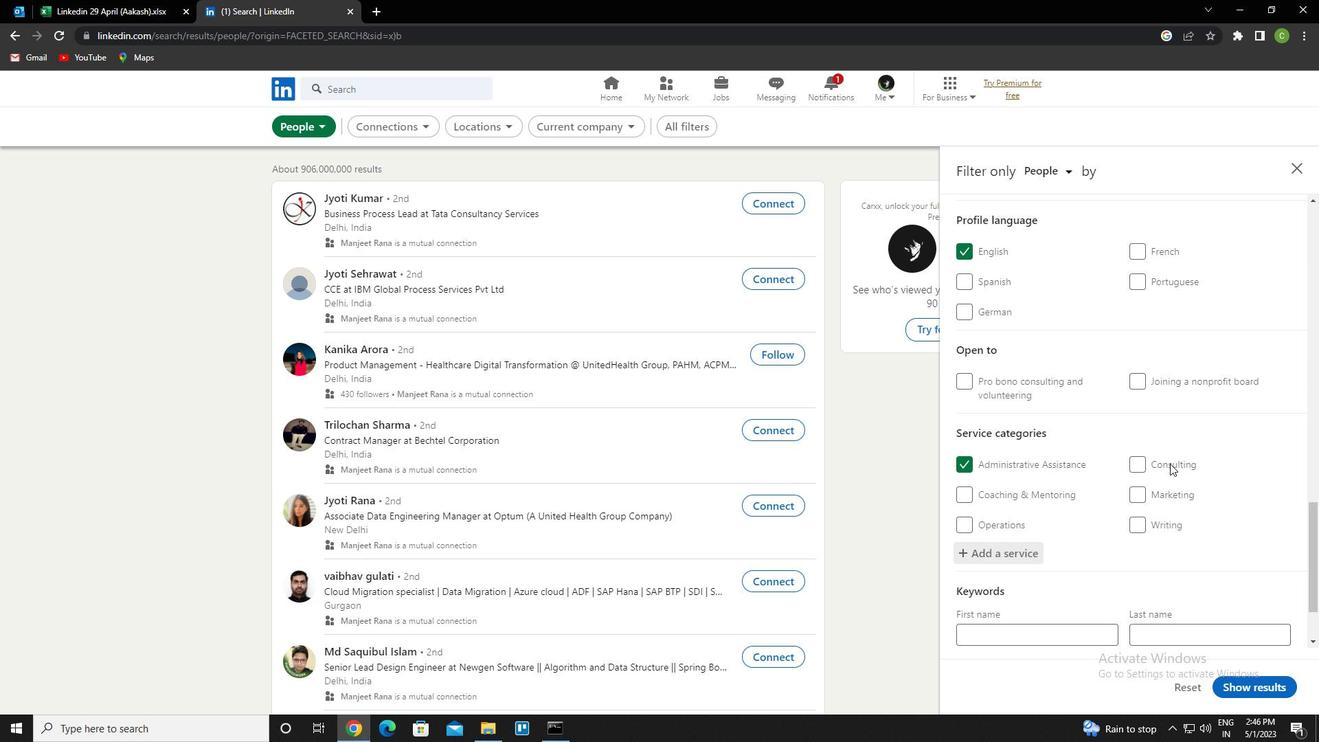 
Action: Mouse scrolled (1170, 463) with delta (0, 0)
Screenshot: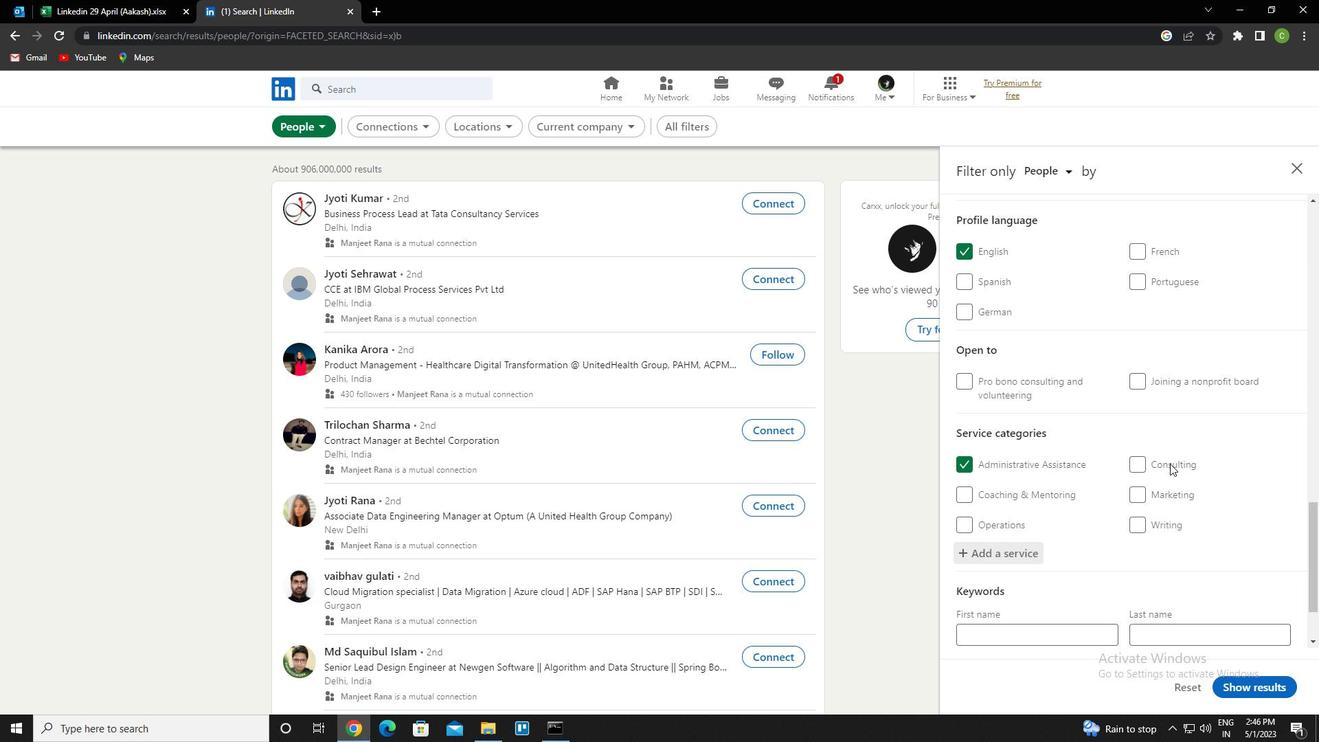
Action: Mouse scrolled (1170, 463) with delta (0, 0)
Screenshot: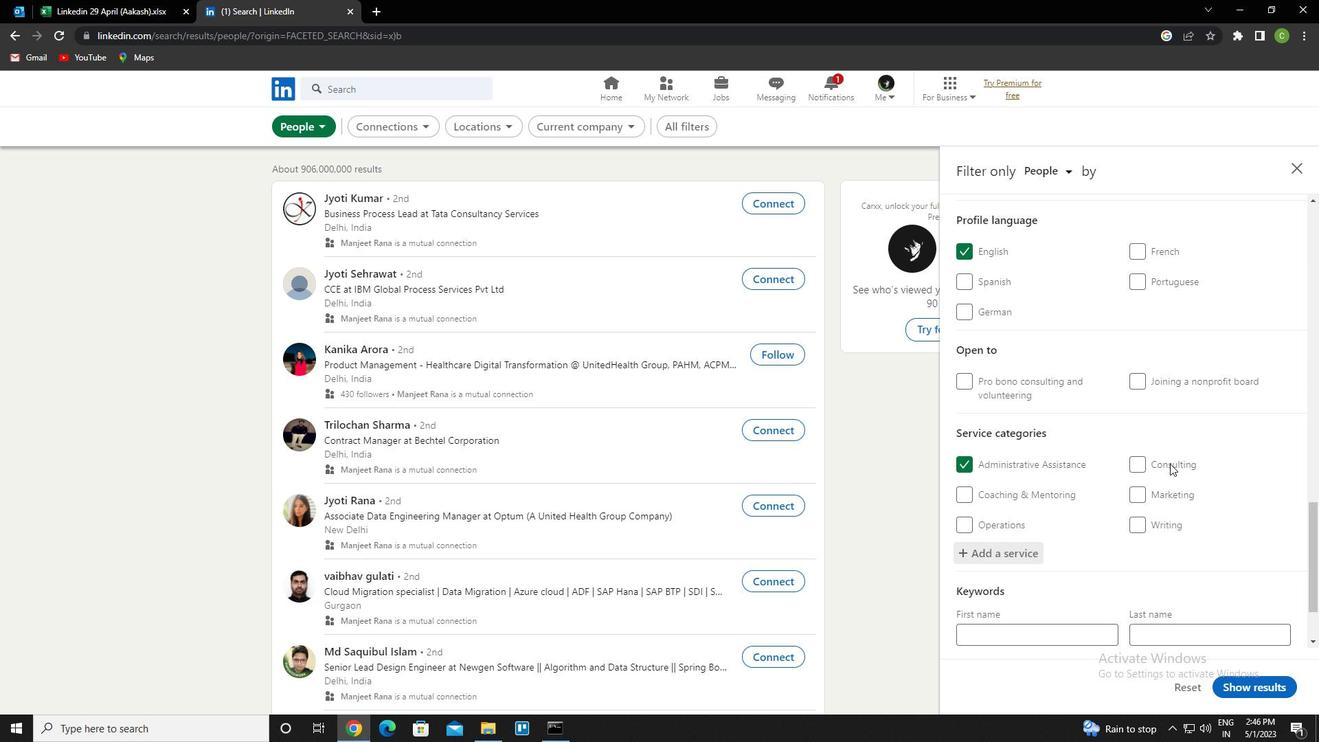 
Action: Mouse scrolled (1170, 463) with delta (0, 0)
Screenshot: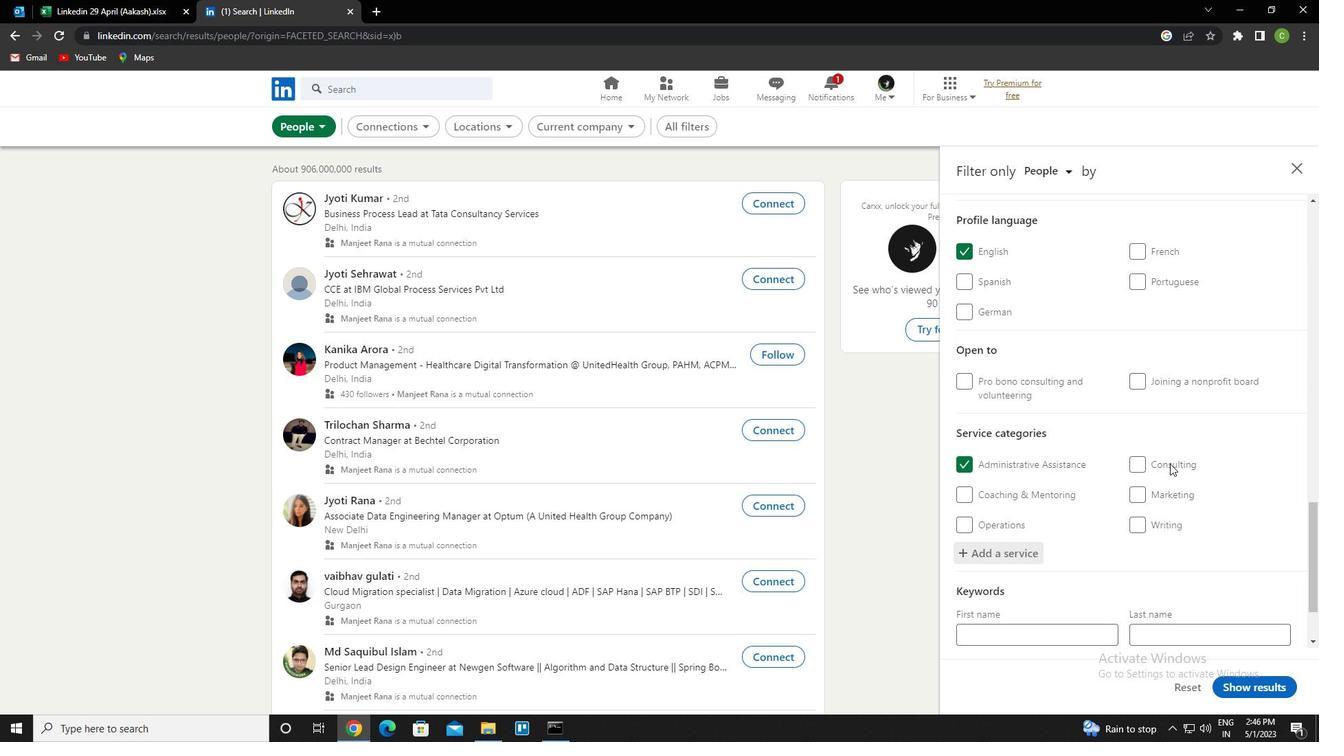 
Action: Mouse moved to (1091, 592)
Screenshot: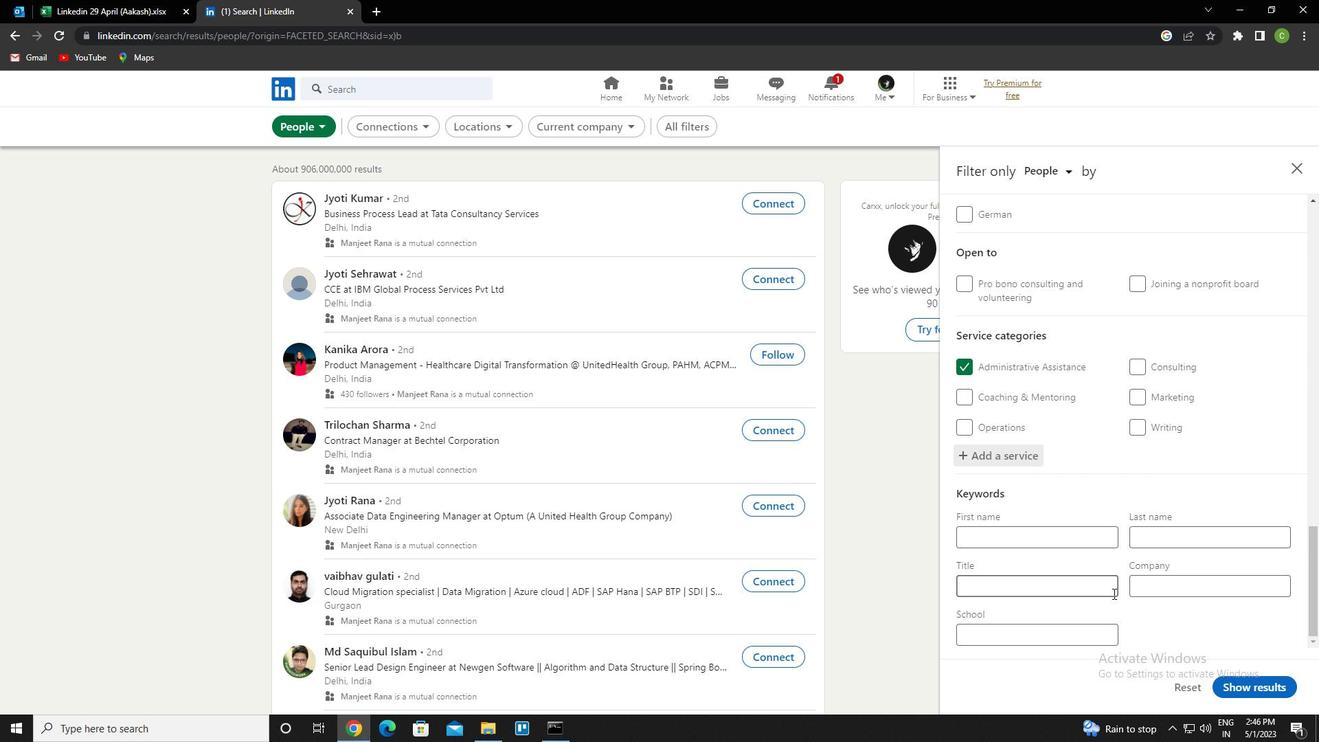 
Action: Mouse pressed left at (1091, 592)
Screenshot: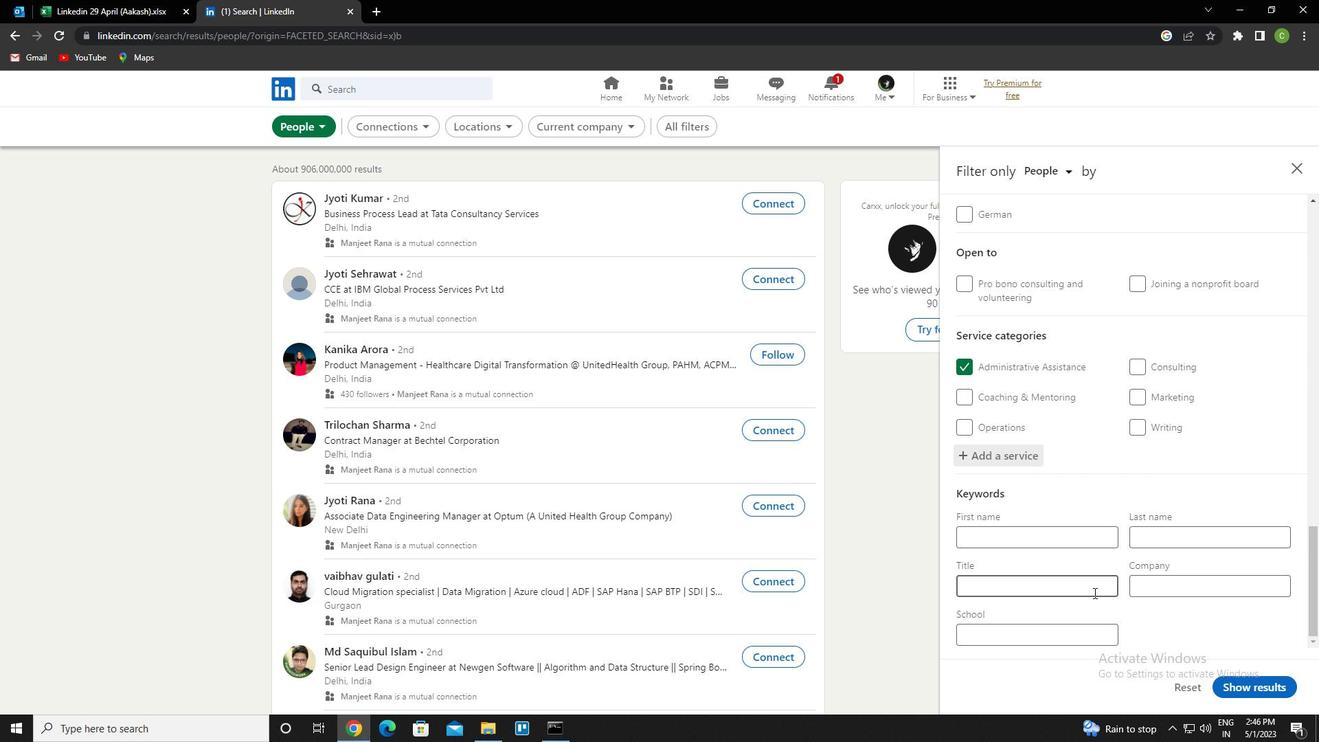 
Action: Key pressed <Key.caps_lock>B<Key.caps_lock>ARBER
Screenshot: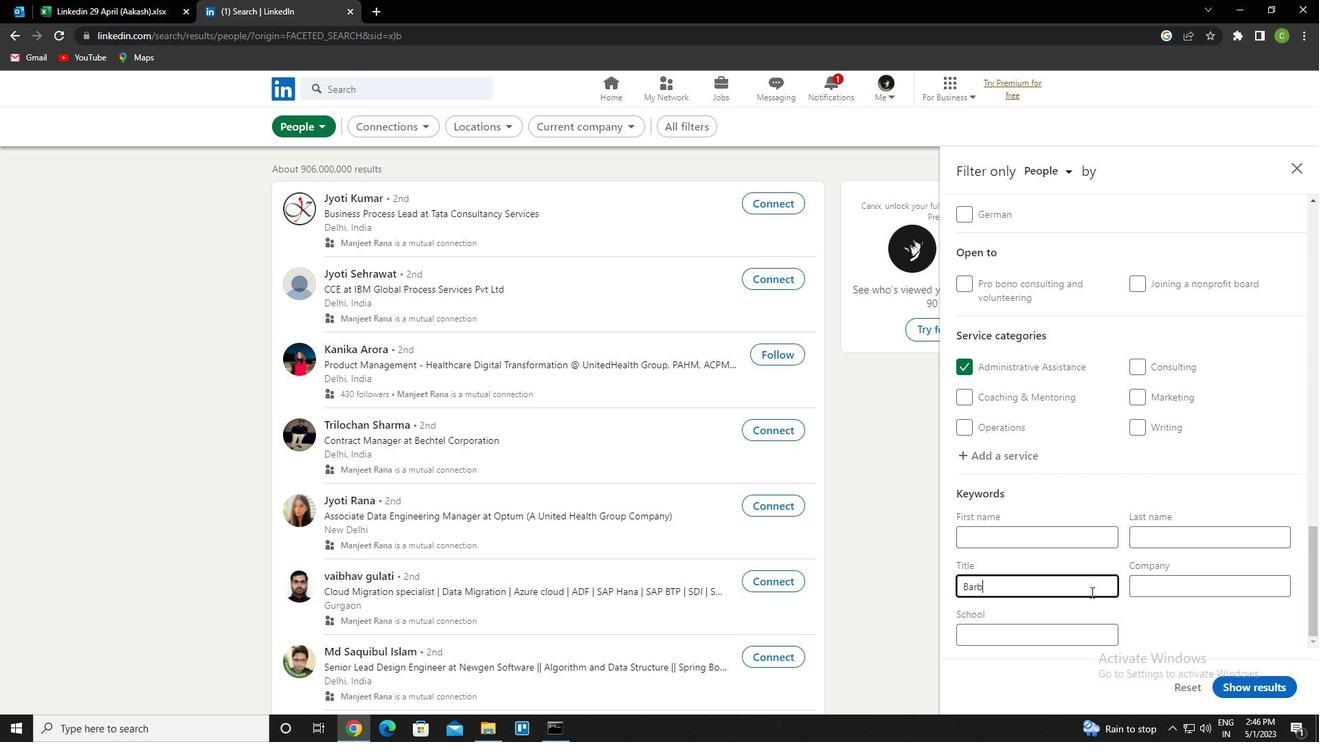 
Action: Mouse moved to (1236, 683)
Screenshot: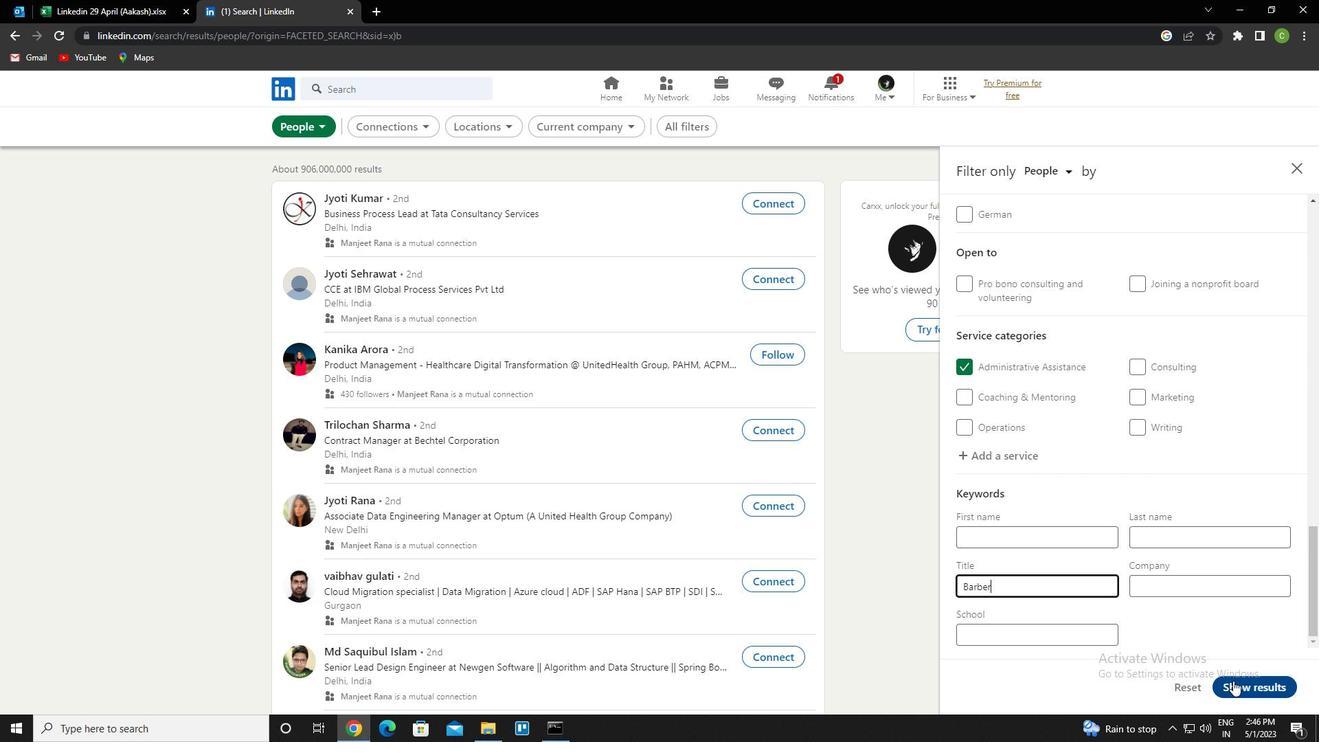 
Action: Mouse pressed left at (1236, 683)
Screenshot: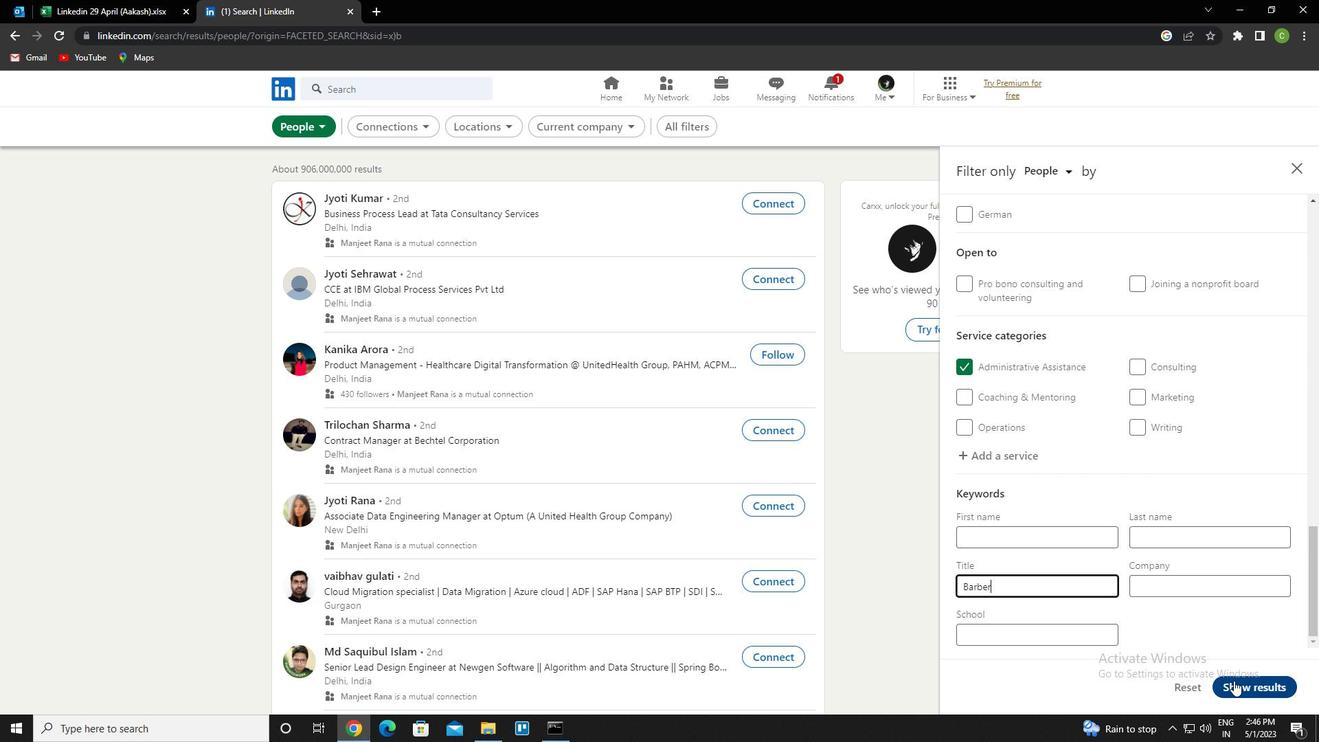 
Action: Mouse moved to (626, 632)
Screenshot: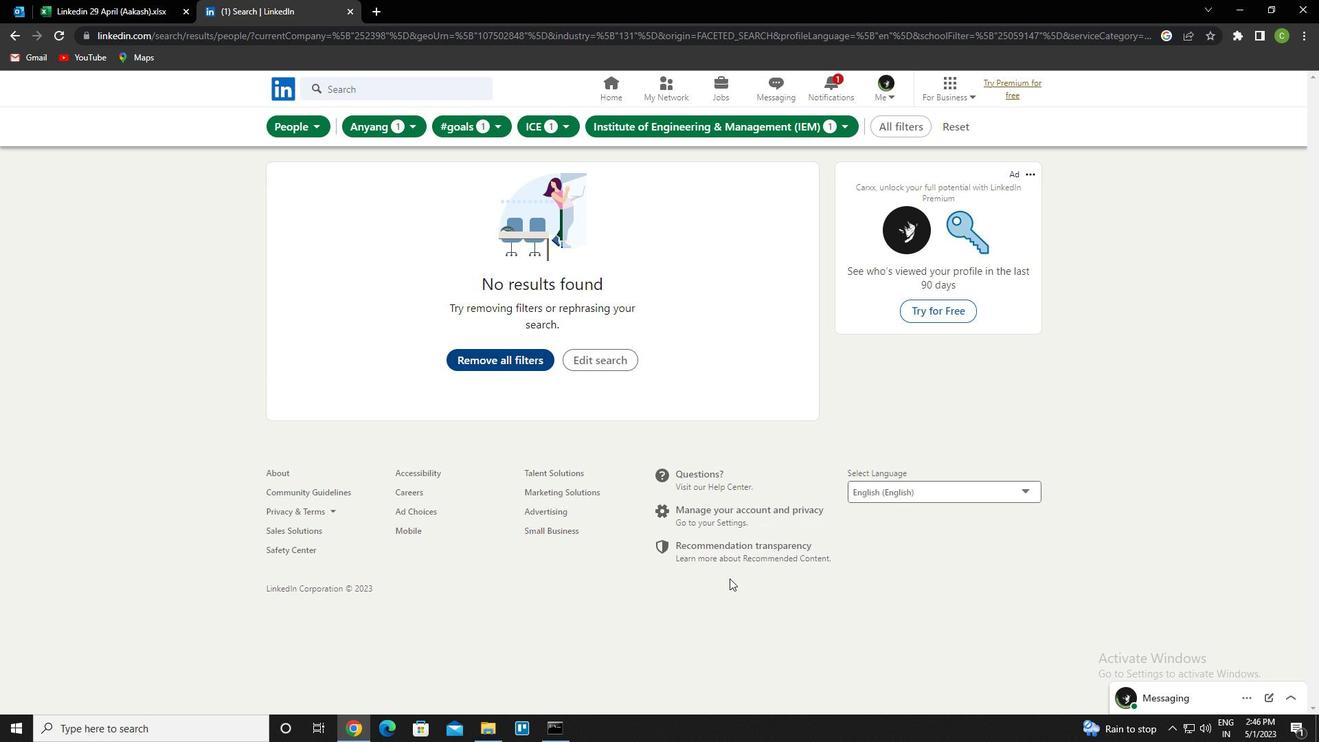 
